 Task: Look for space in Las Matas de Farfán, Dominican Republic from 11th June, 2023 to 17th June, 2023 for 1 adult in price range Rs.5000 to Rs.12000. Place can be private room with 1  bedroom having 1 bed and 1 bathroom. Property type can be house, flat, guest house, hotel. Booking option can be shelf check-in. Required host language is English.
Action: Mouse moved to (659, 97)
Screenshot: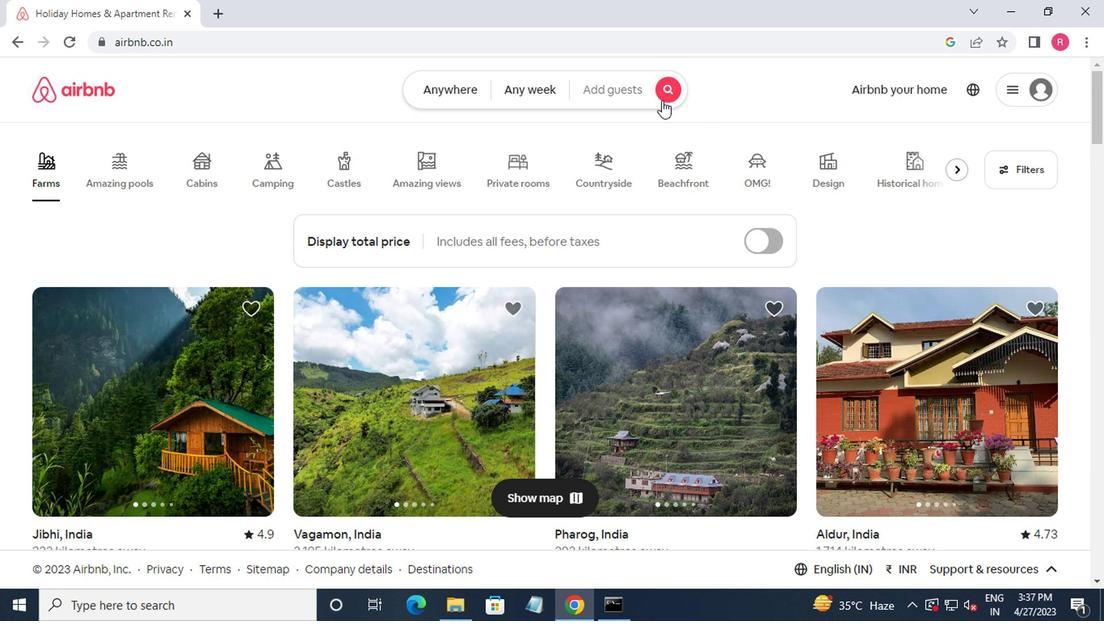 
Action: Mouse pressed left at (659, 97)
Screenshot: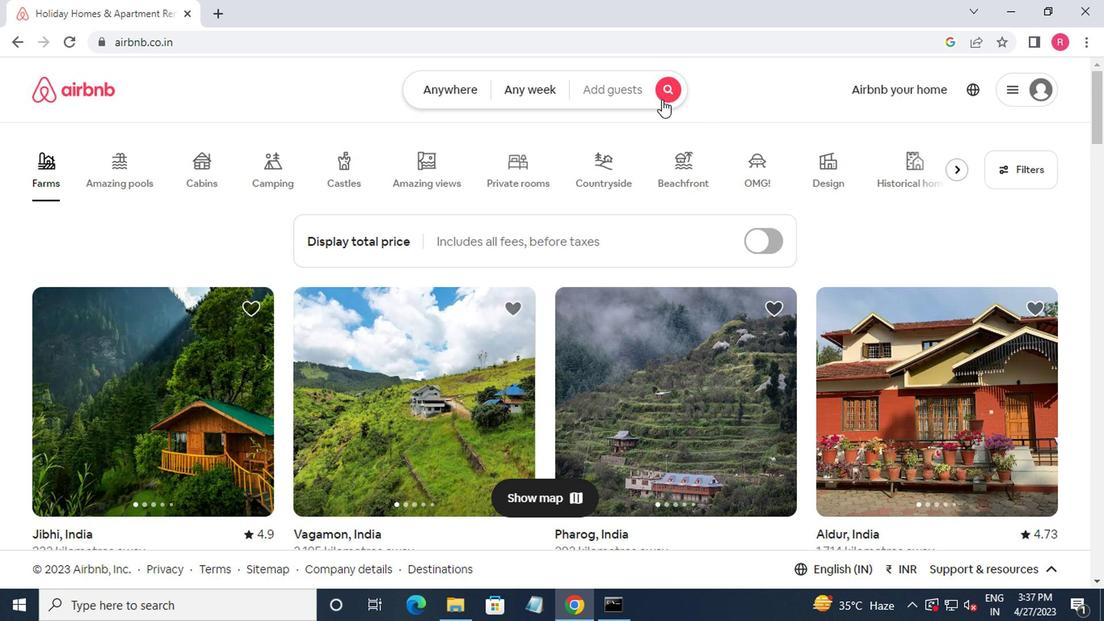 
Action: Mouse moved to (384, 159)
Screenshot: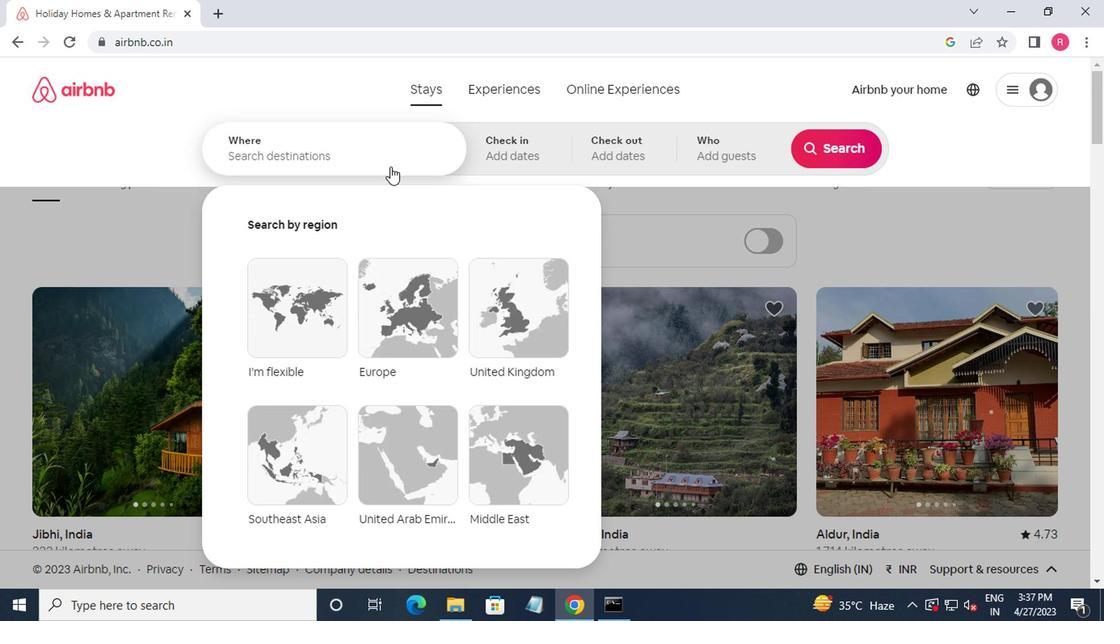 
Action: Mouse pressed left at (384, 159)
Screenshot: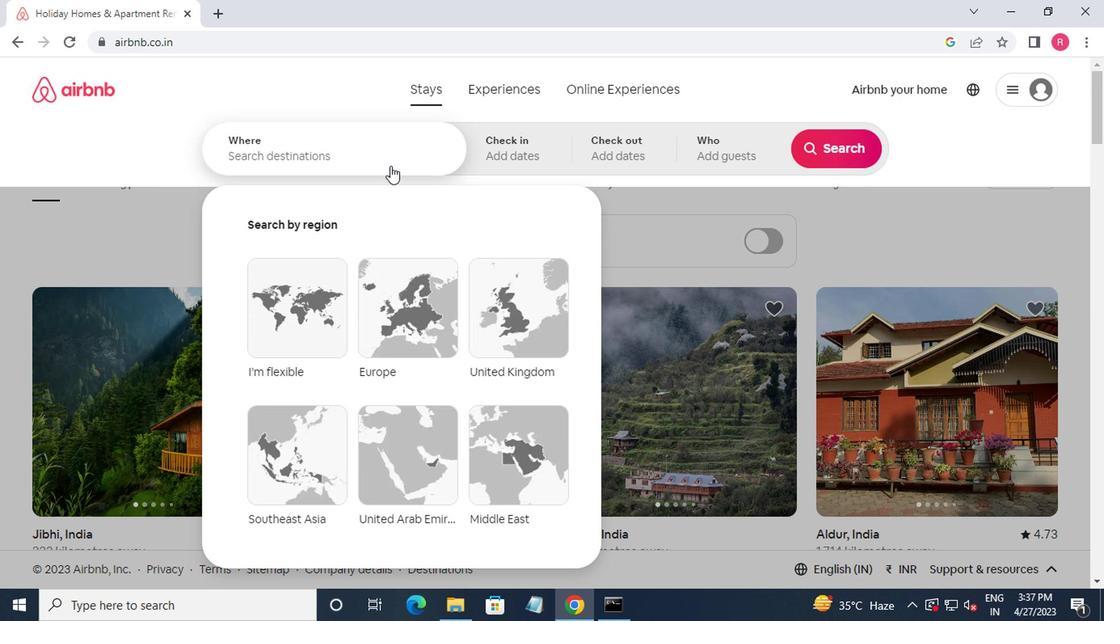 
Action: Mouse moved to (462, 109)
Screenshot: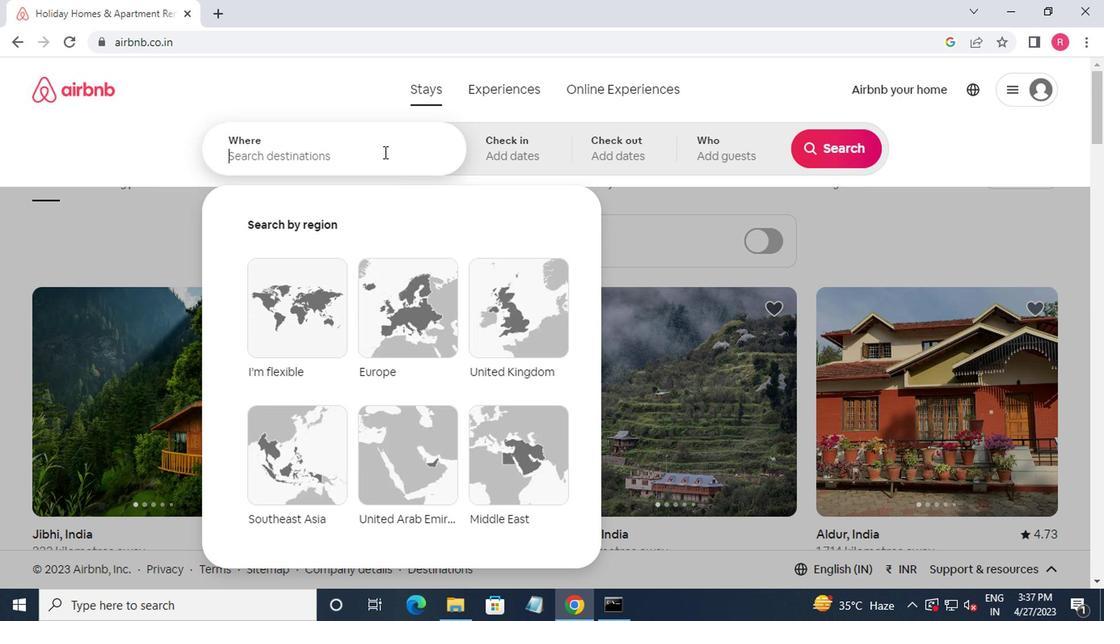 
Action: Key pressed las<Key.space>matas<Key.space>de<Key.space>f<Key.down><Key.enter>
Screenshot: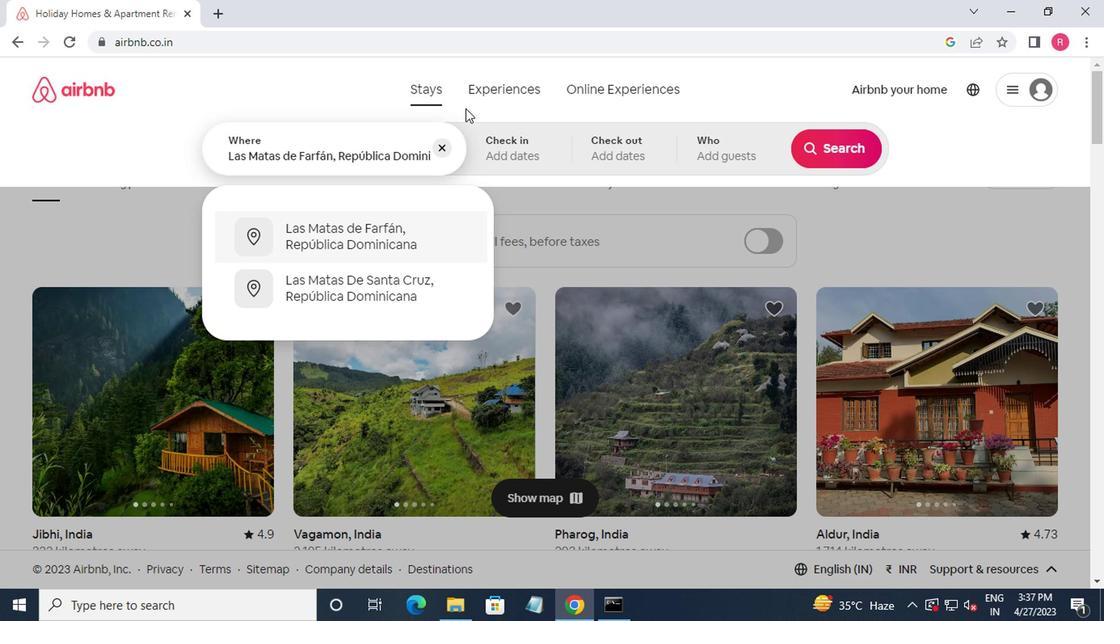 
Action: Mouse moved to (830, 278)
Screenshot: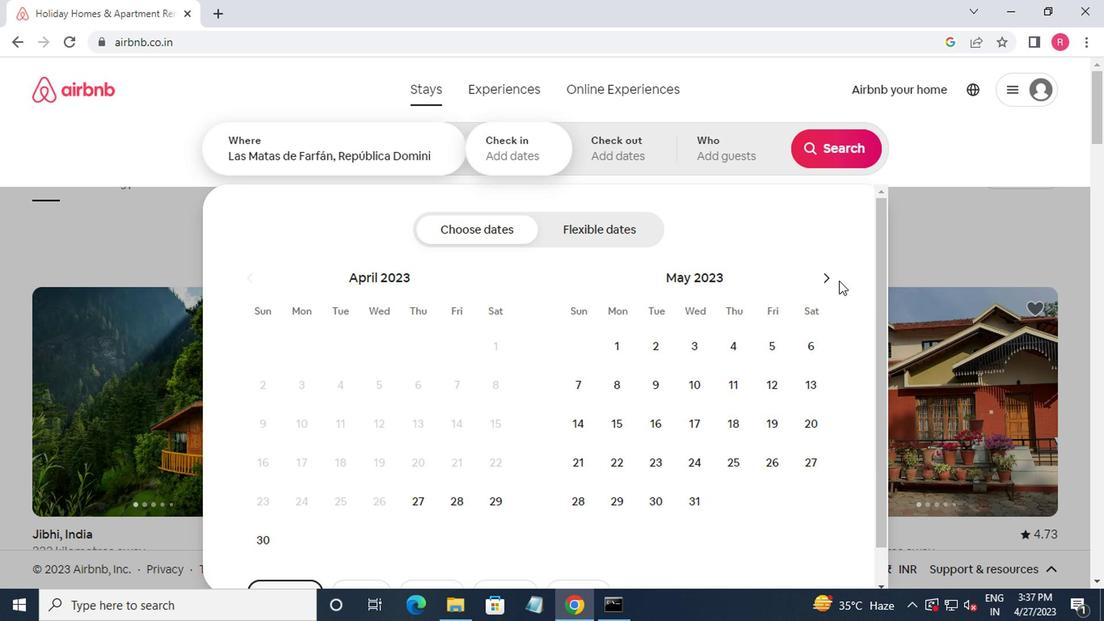 
Action: Mouse pressed left at (830, 278)
Screenshot: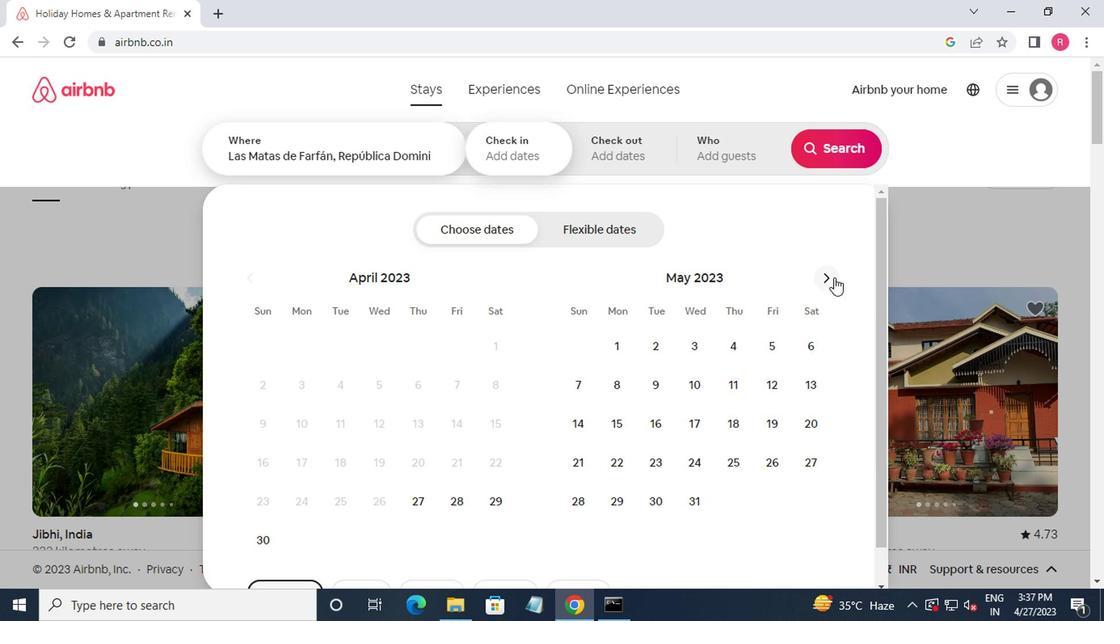 
Action: Mouse moved to (585, 421)
Screenshot: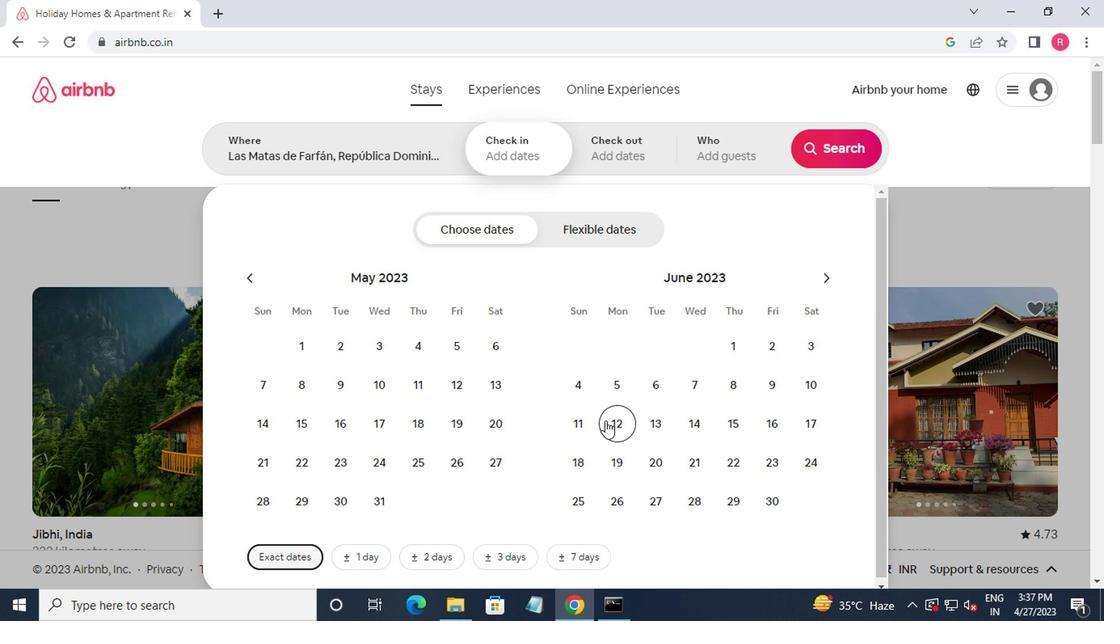 
Action: Mouse pressed left at (585, 421)
Screenshot: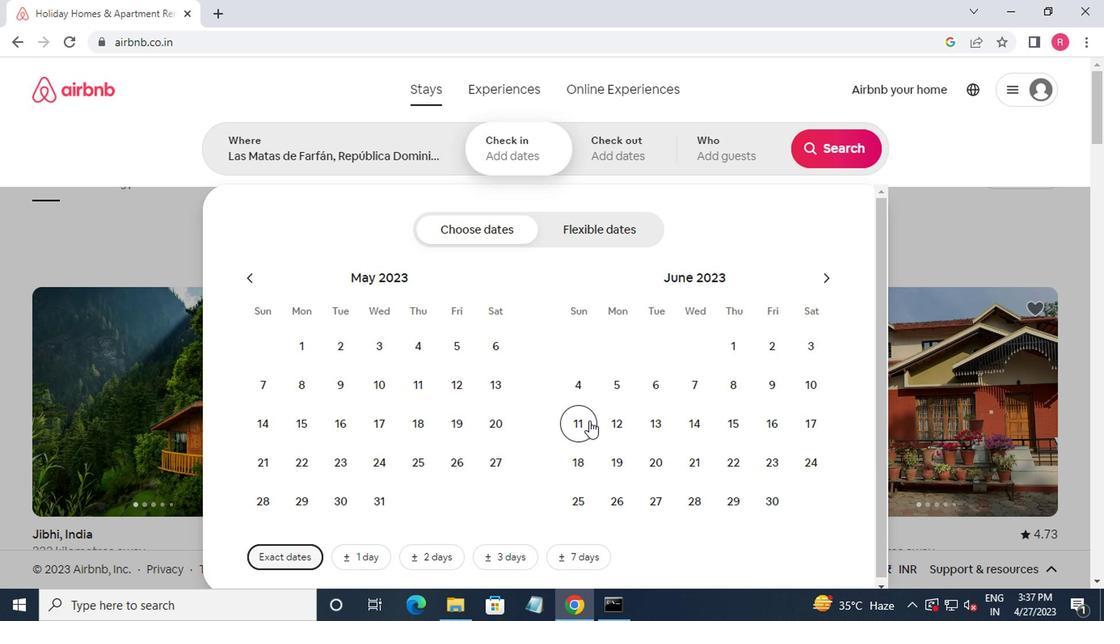 
Action: Mouse moved to (812, 432)
Screenshot: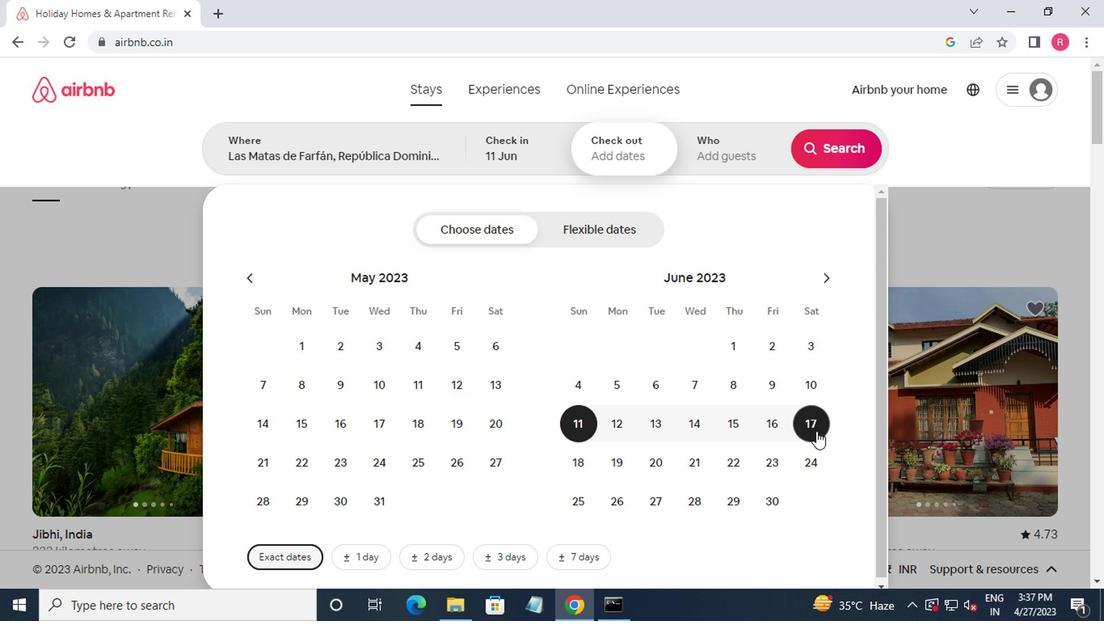 
Action: Mouse pressed left at (812, 432)
Screenshot: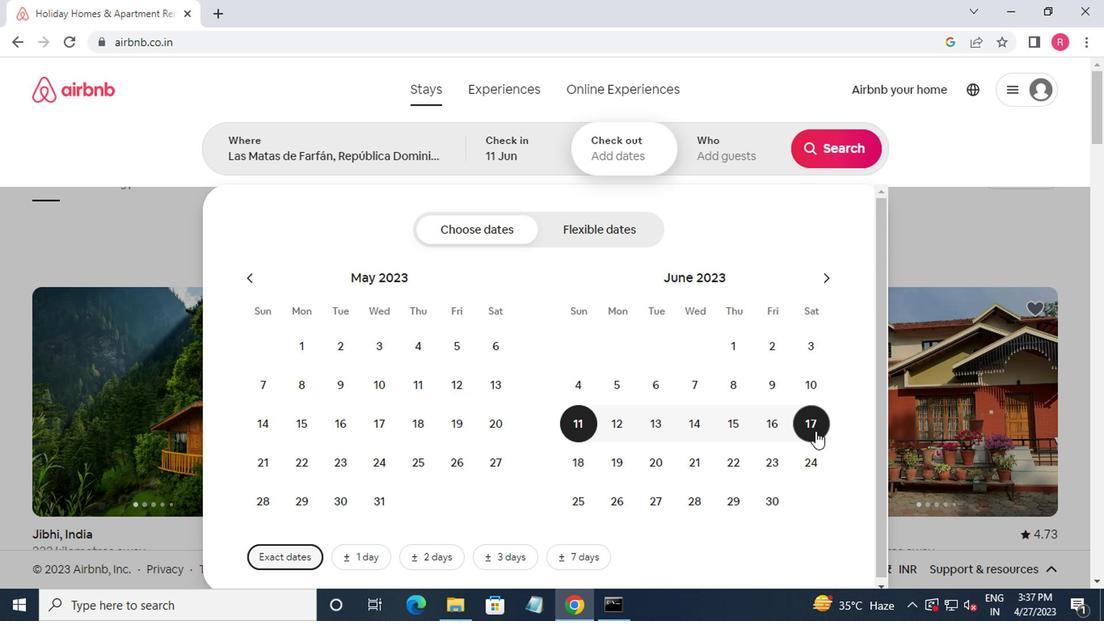 
Action: Mouse moved to (716, 163)
Screenshot: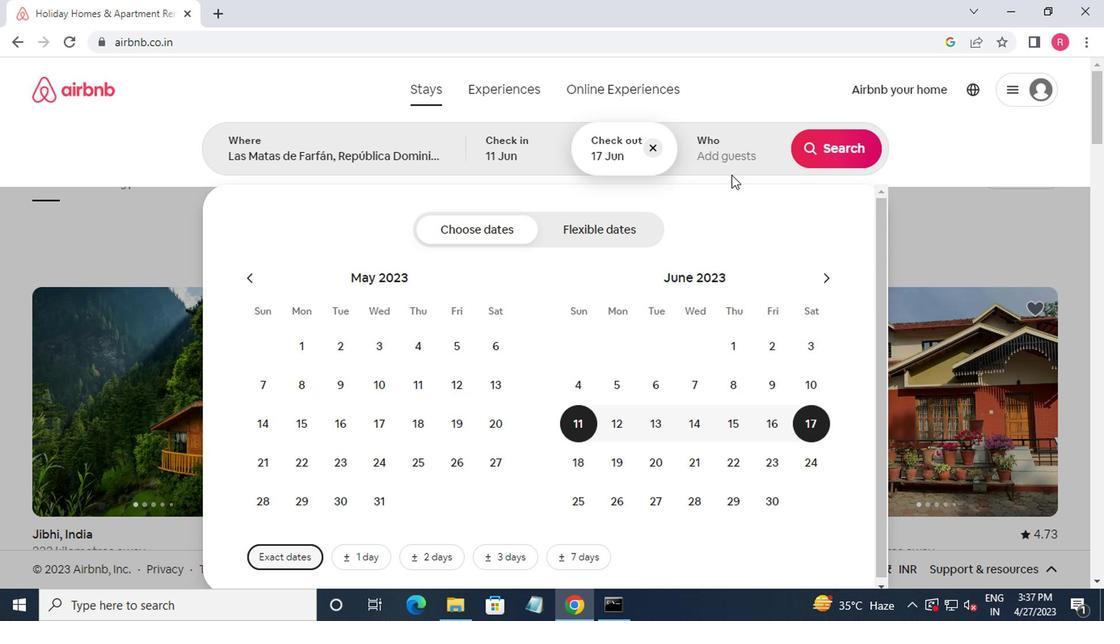 
Action: Mouse pressed left at (716, 163)
Screenshot: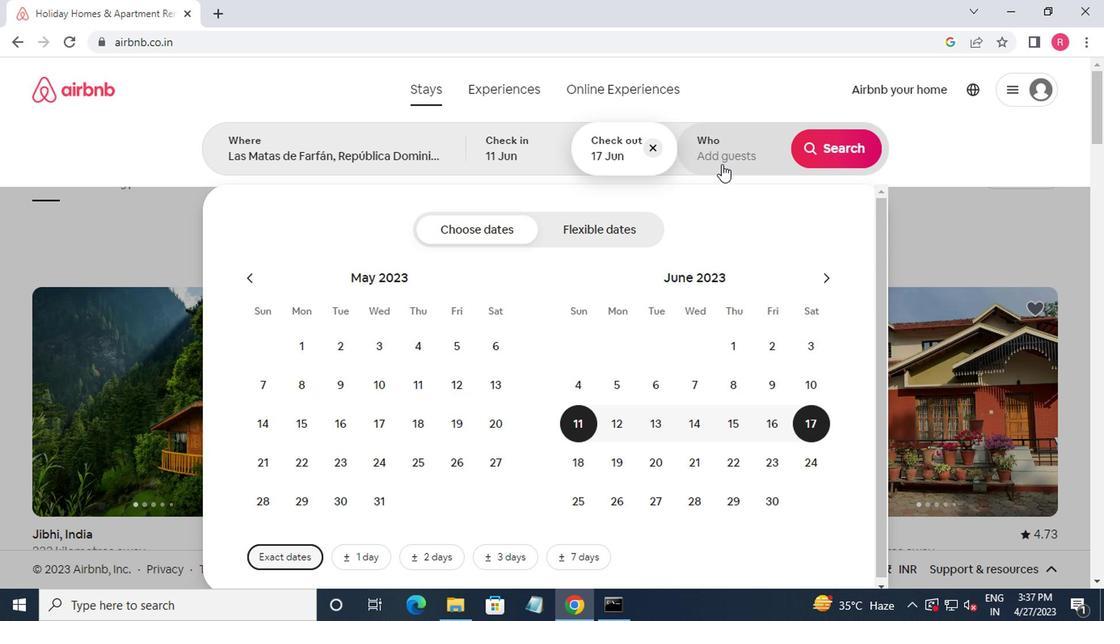 
Action: Mouse moved to (830, 231)
Screenshot: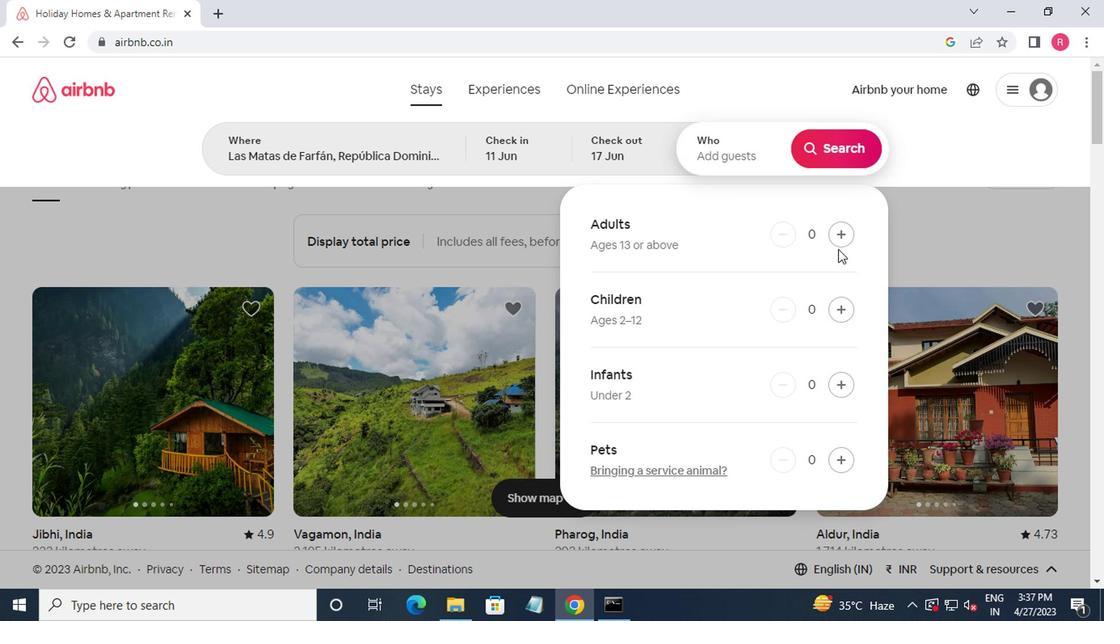 
Action: Mouse pressed left at (830, 231)
Screenshot: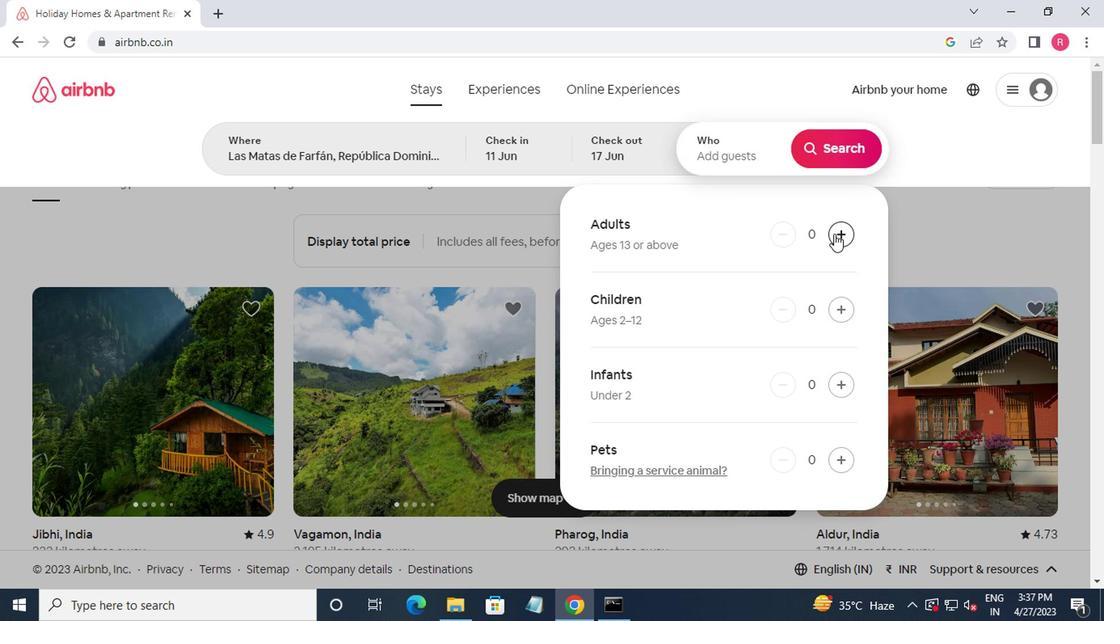 
Action: Mouse moved to (815, 162)
Screenshot: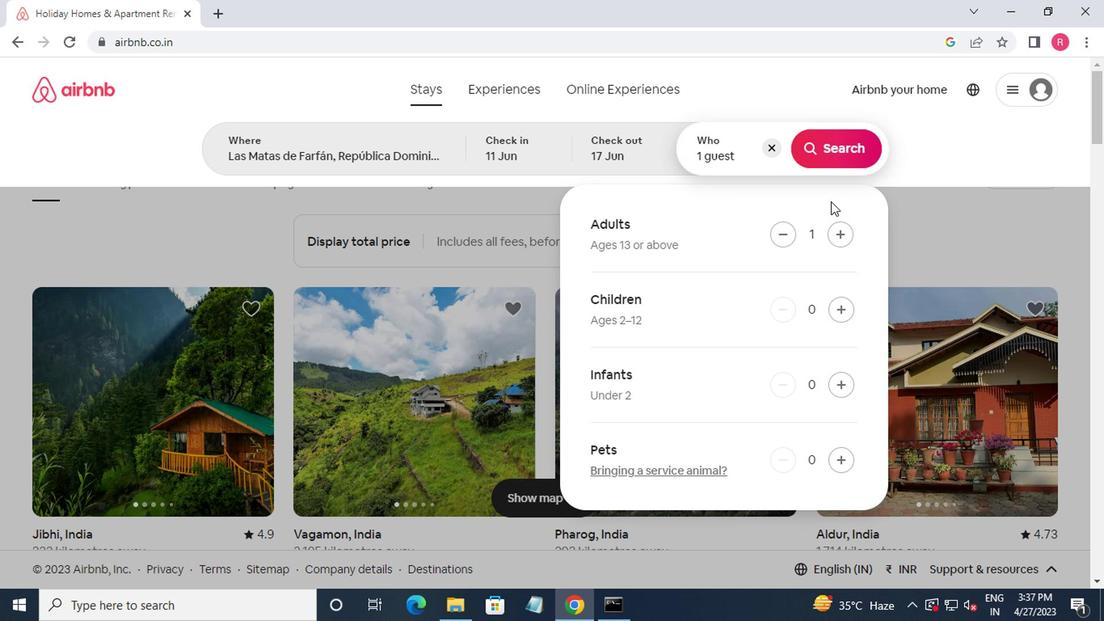 
Action: Mouse pressed left at (815, 162)
Screenshot: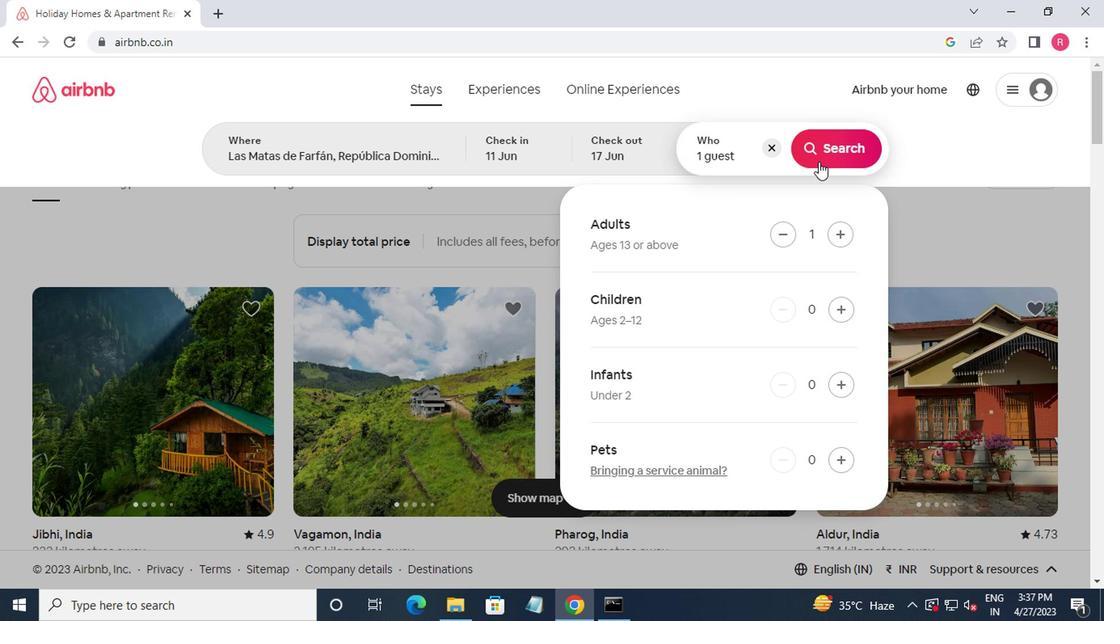 
Action: Mouse moved to (1035, 166)
Screenshot: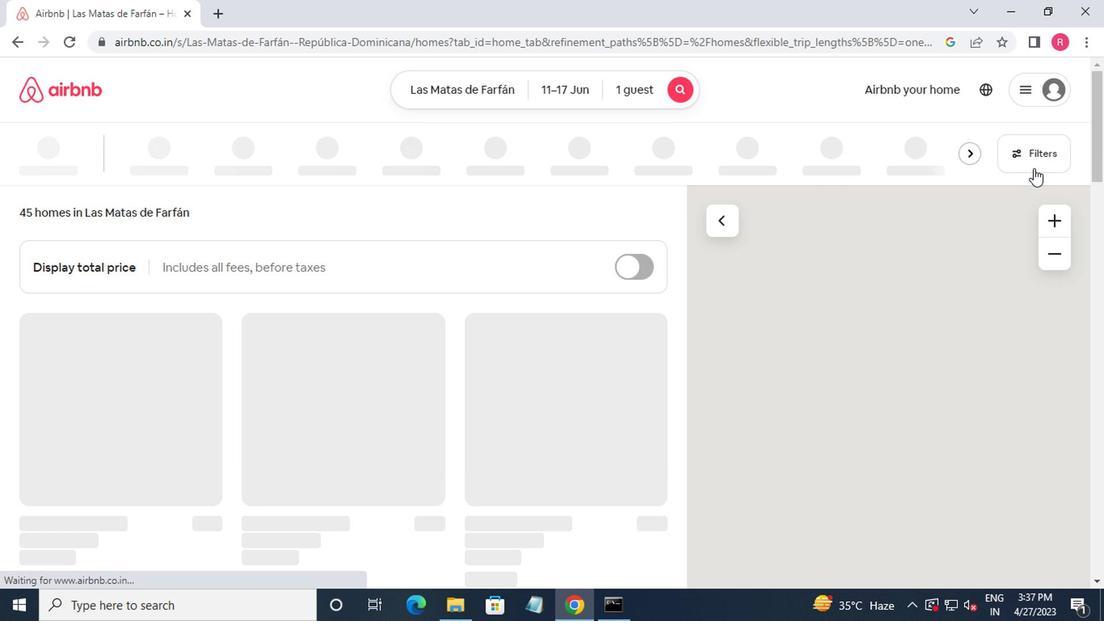 
Action: Mouse pressed left at (1035, 166)
Screenshot: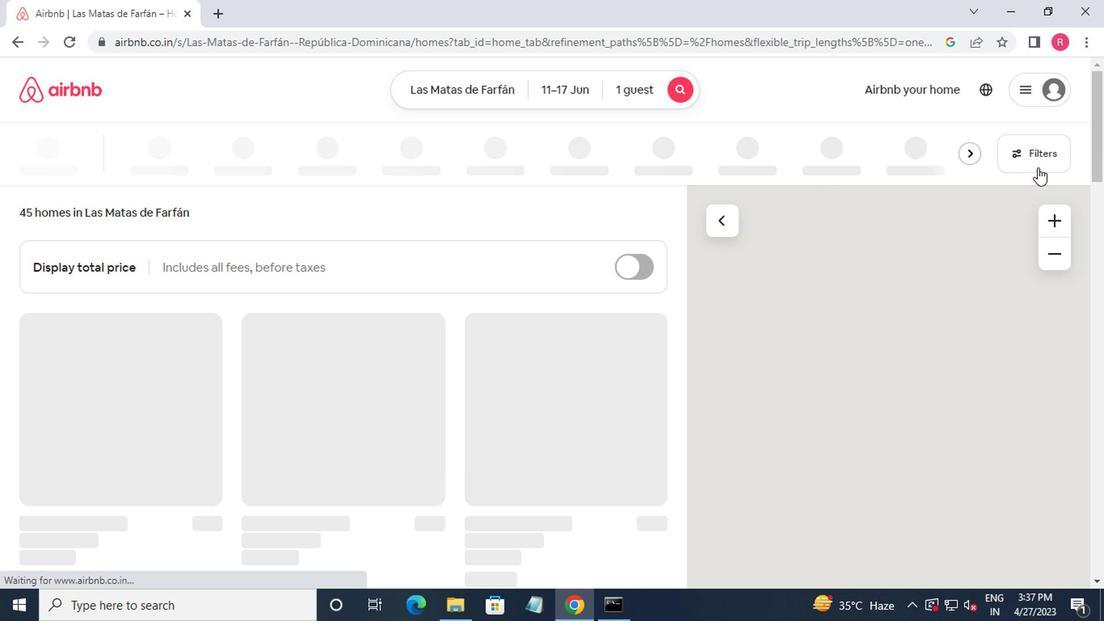 
Action: Mouse moved to (1040, 157)
Screenshot: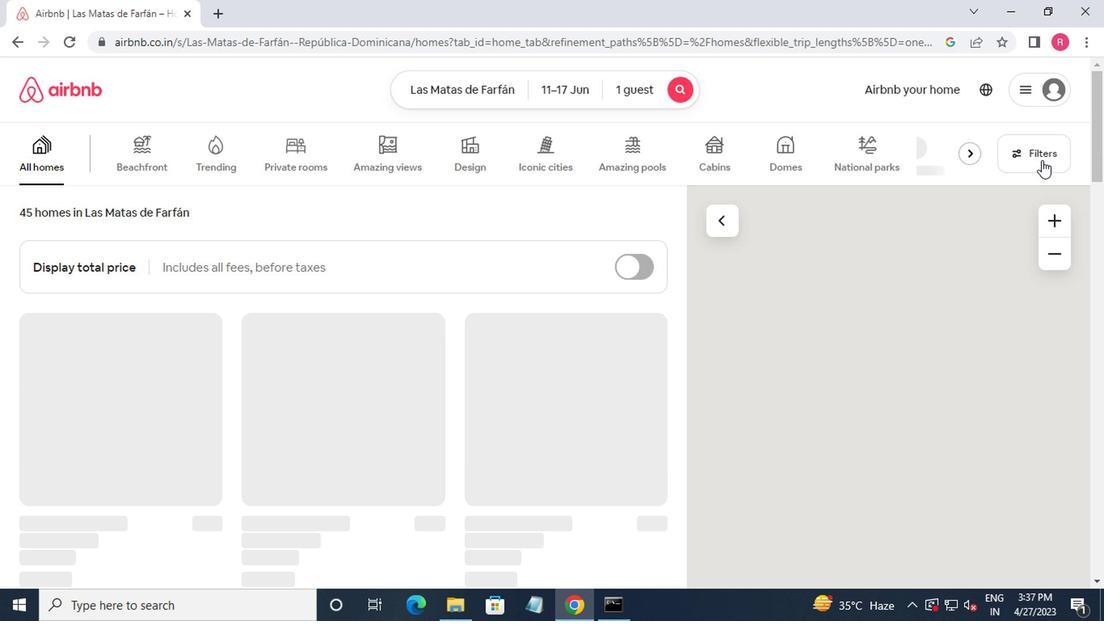 
Action: Mouse pressed left at (1040, 157)
Screenshot: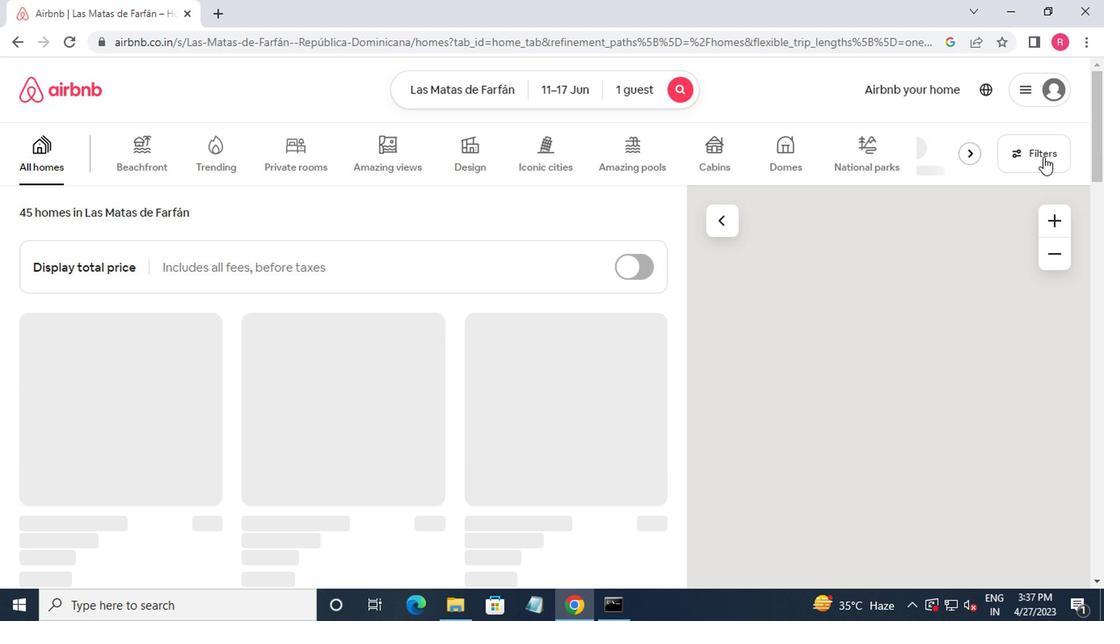 
Action: Mouse moved to (1035, 161)
Screenshot: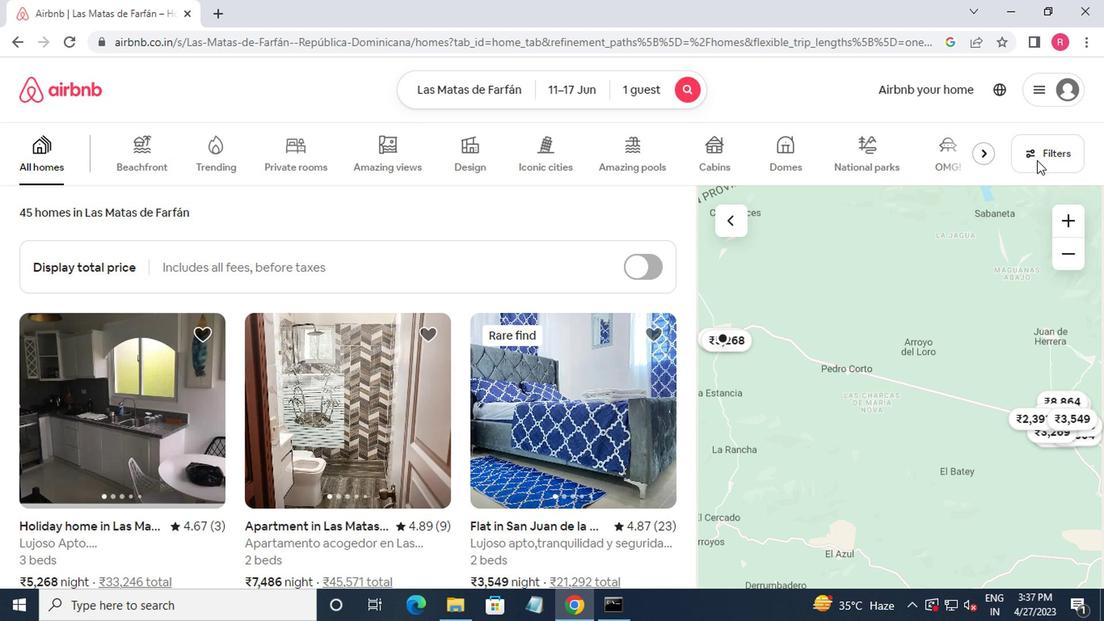 
Action: Mouse pressed left at (1035, 161)
Screenshot: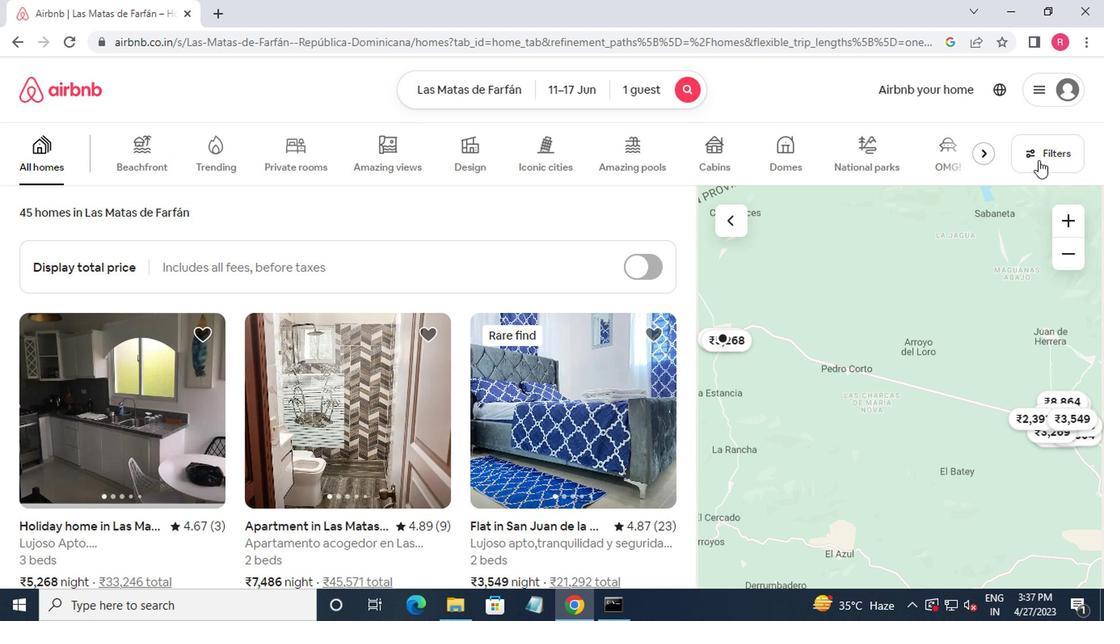
Action: Mouse moved to (375, 347)
Screenshot: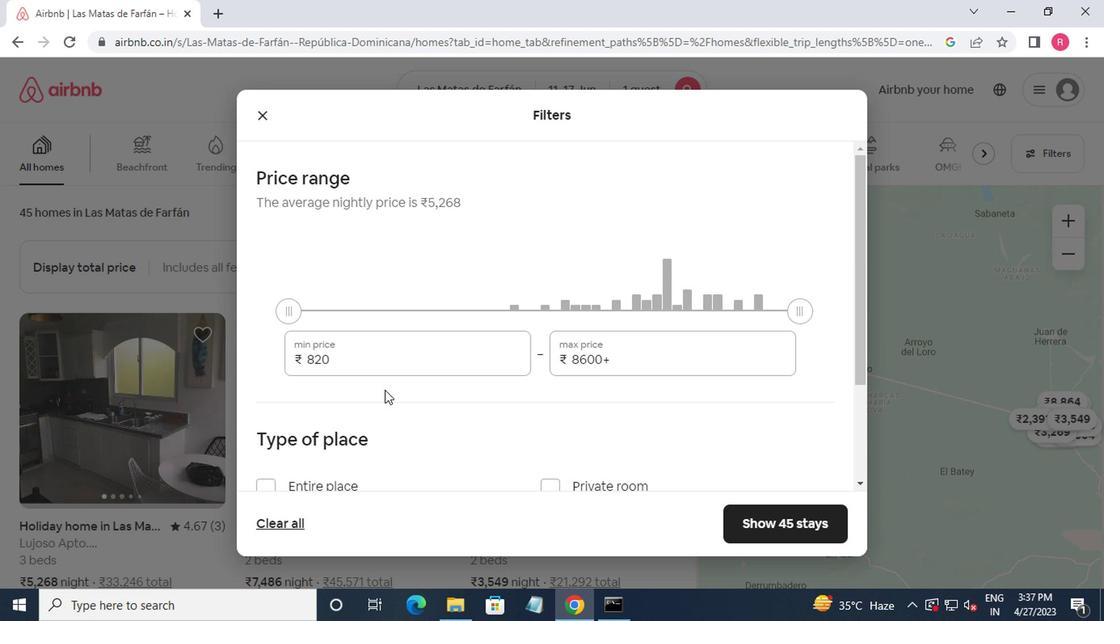 
Action: Mouse pressed left at (375, 347)
Screenshot: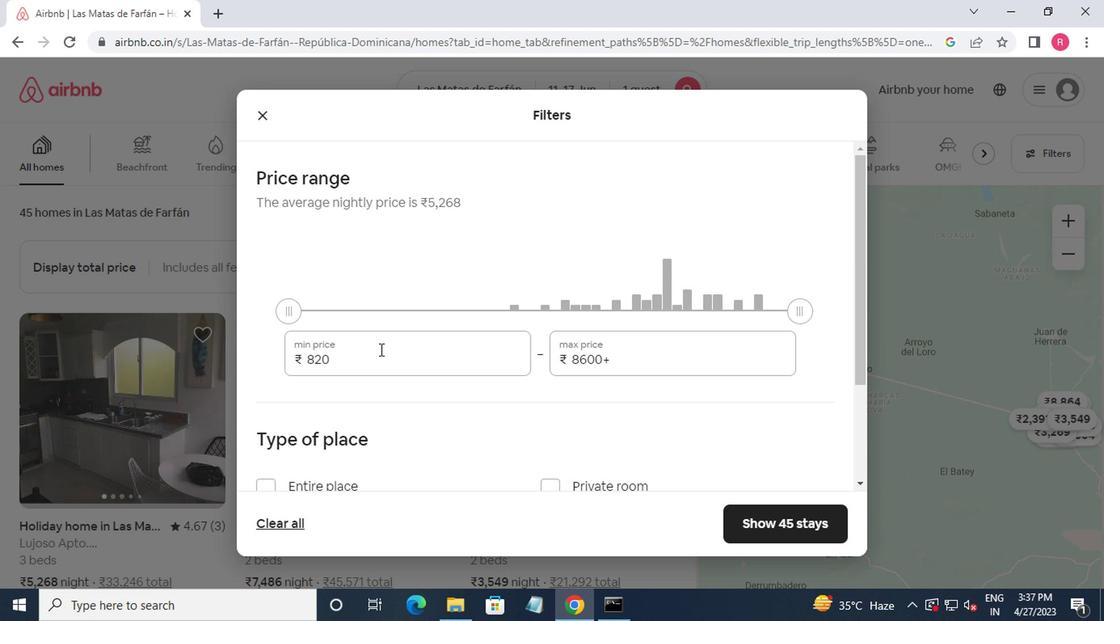 
Action: Mouse moved to (457, 295)
Screenshot: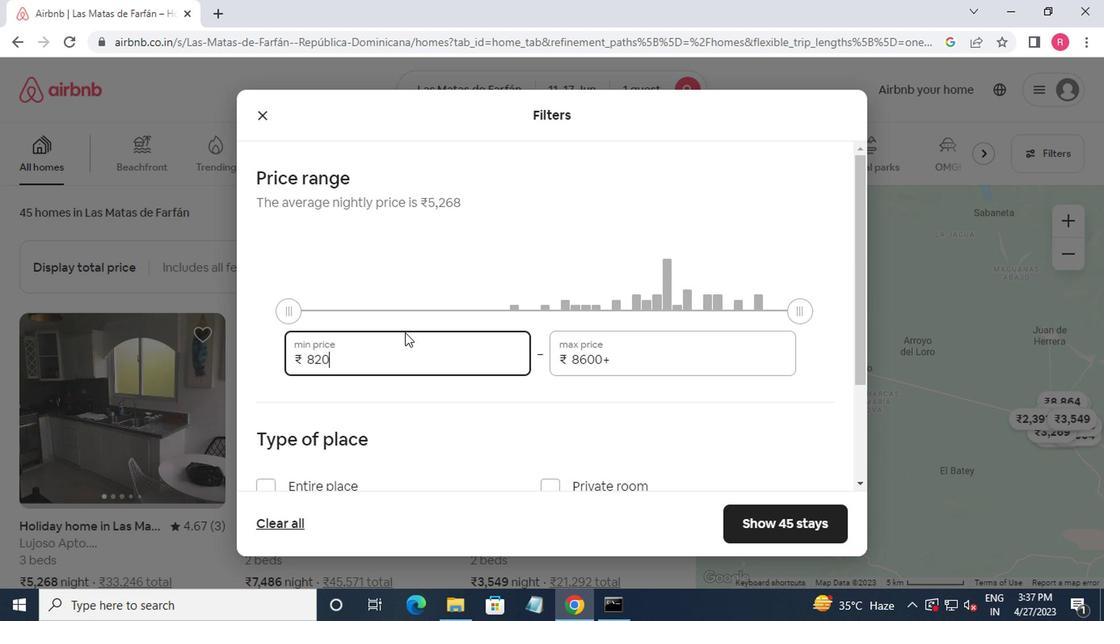 
Action: Key pressed <Key.backspace><Key.backspace><Key.backspace><Key.backspace><Key.backspace><Key.backspace><Key.backspace><Key.backspace><Key.backspace><Key.backspace>5000<Key.tab>12000
Screenshot: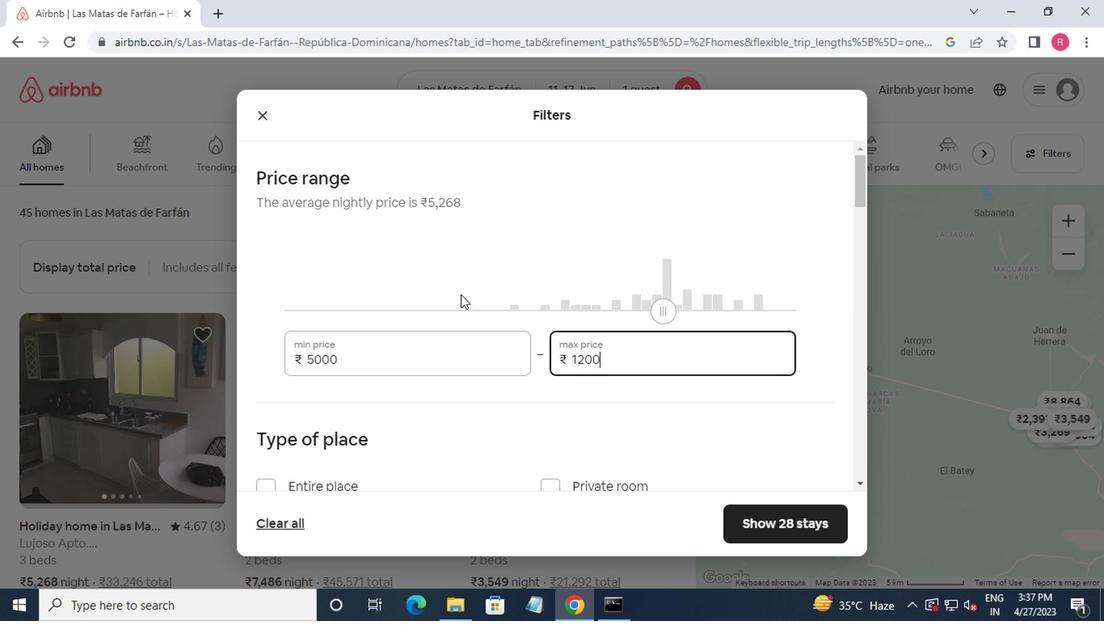
Action: Mouse moved to (431, 291)
Screenshot: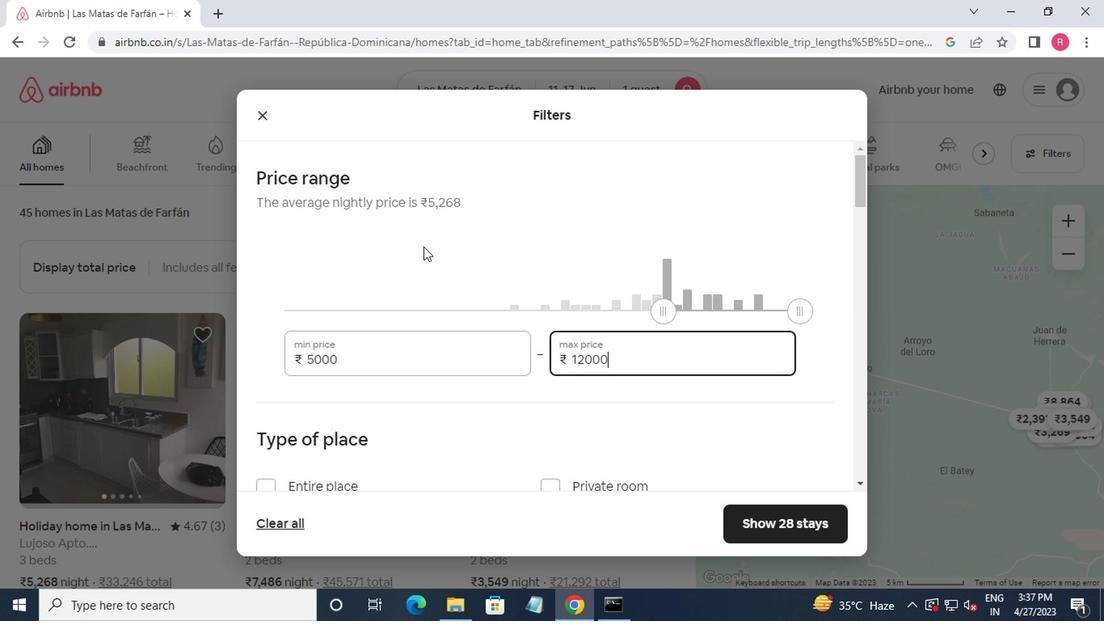 
Action: Mouse scrolled (431, 291) with delta (0, 0)
Screenshot: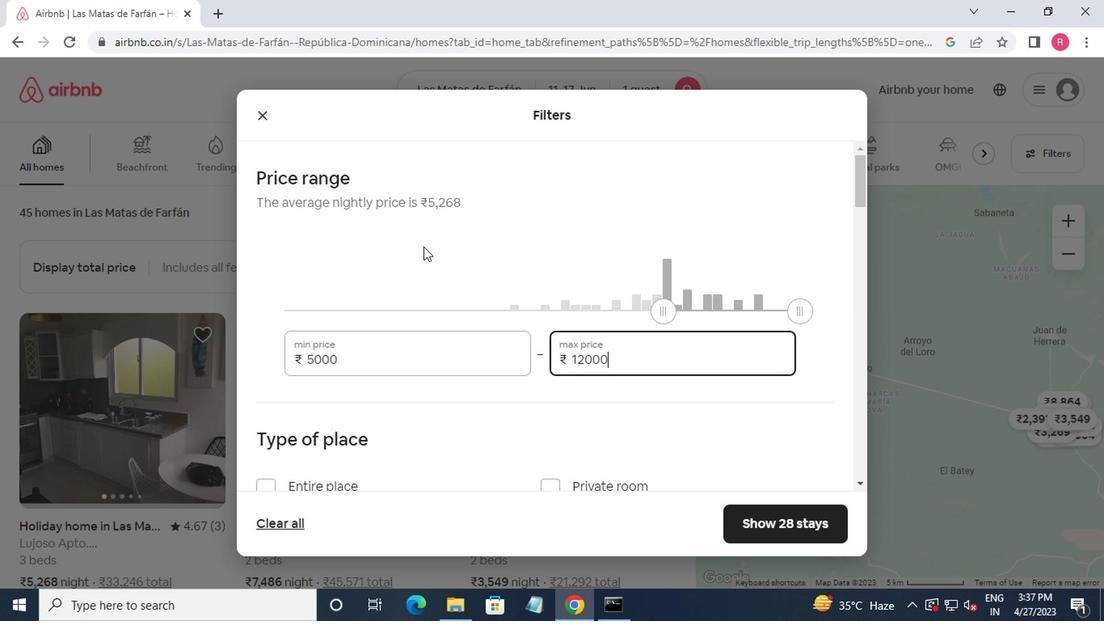 
Action: Mouse moved to (433, 307)
Screenshot: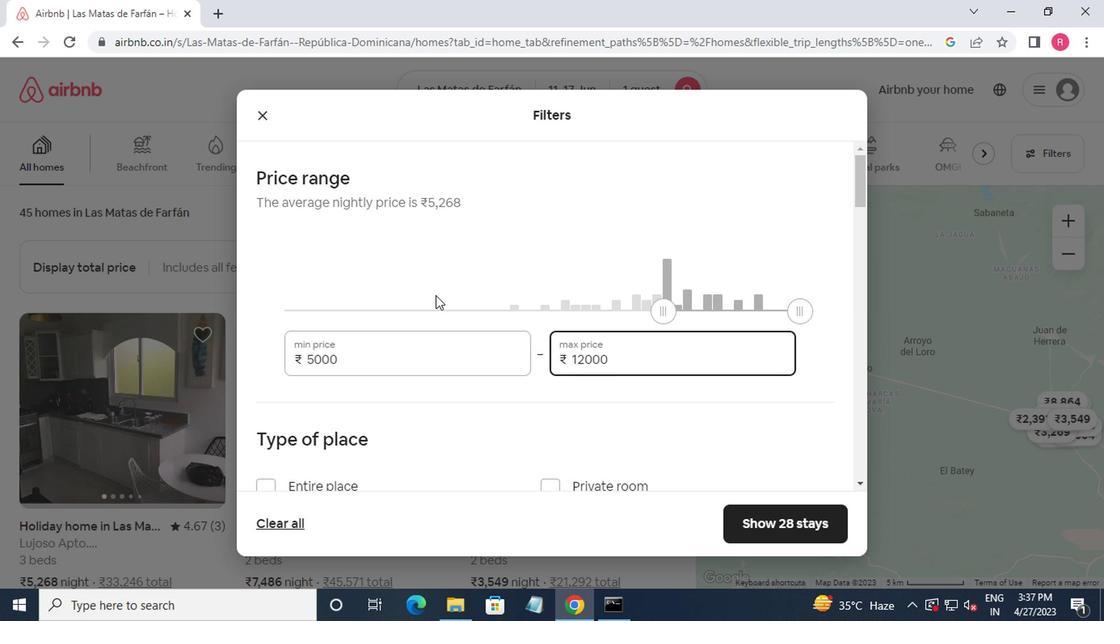 
Action: Mouse scrolled (433, 306) with delta (0, 0)
Screenshot: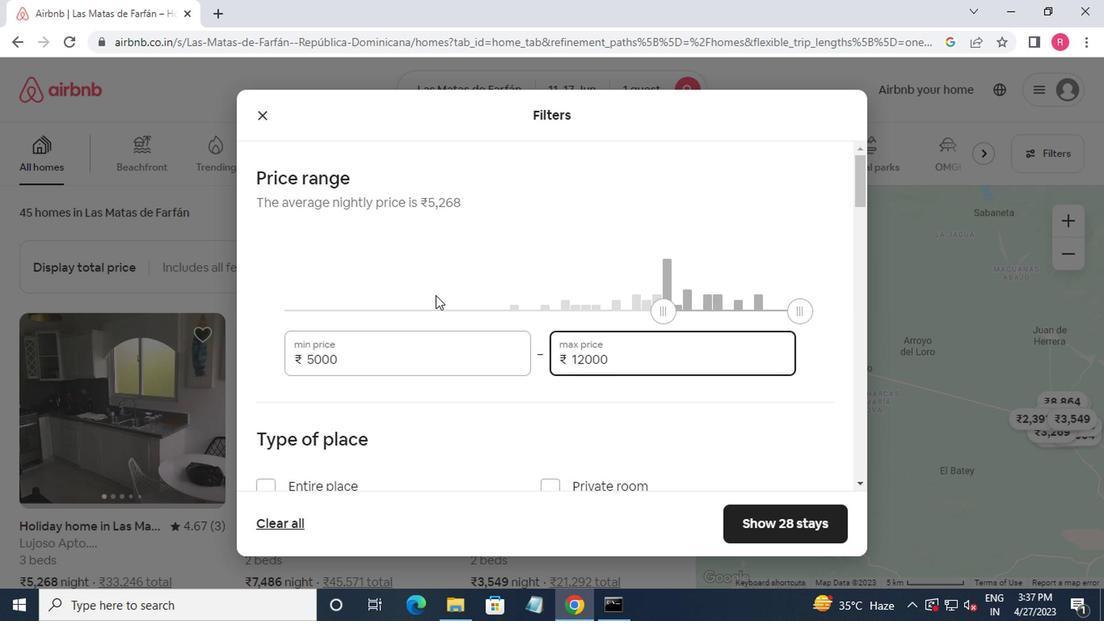 
Action: Mouse moved to (552, 330)
Screenshot: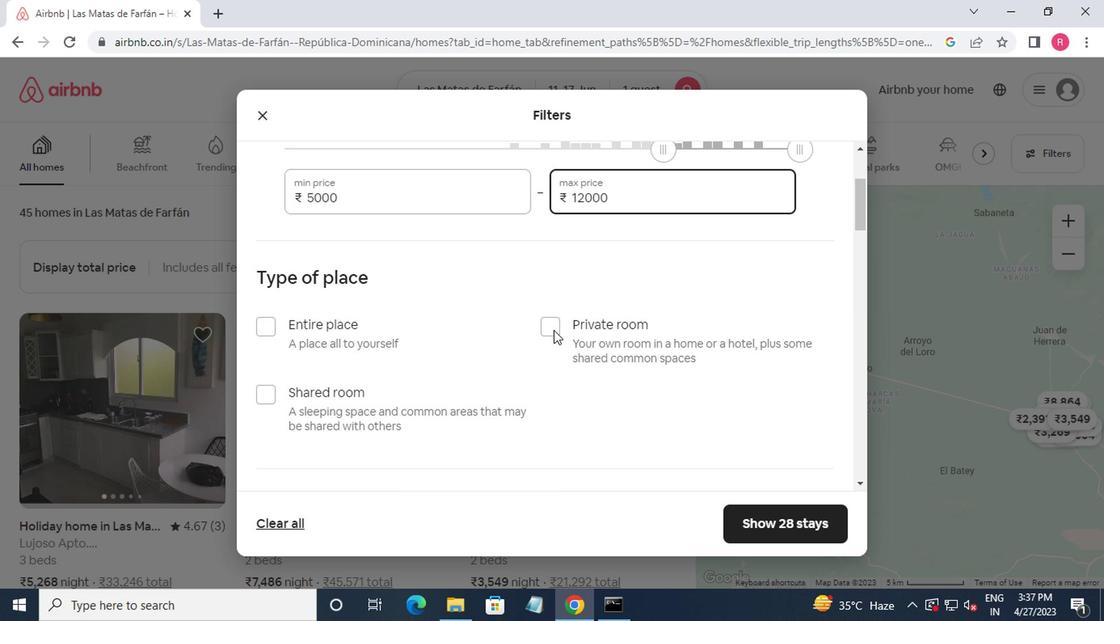 
Action: Mouse pressed left at (552, 330)
Screenshot: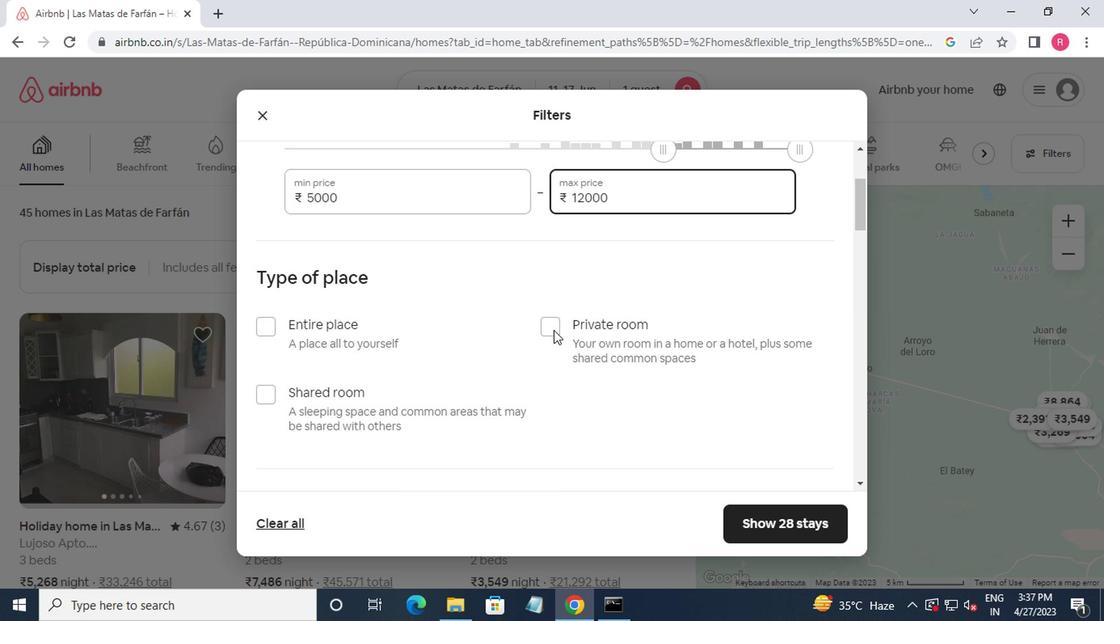 
Action: Mouse moved to (555, 325)
Screenshot: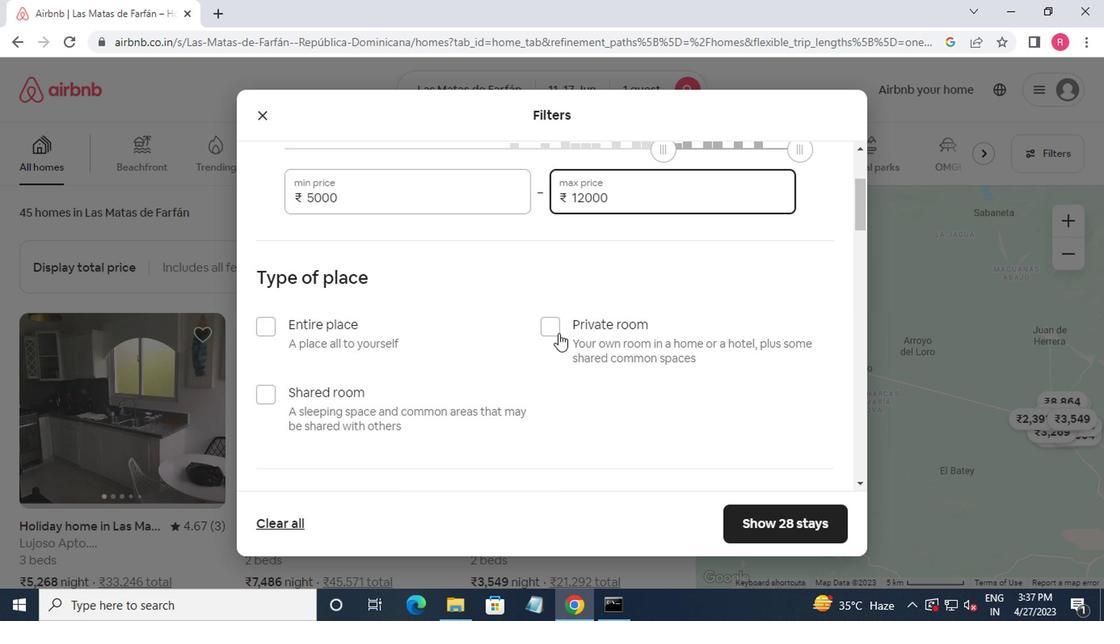 
Action: Mouse scrolled (555, 324) with delta (0, 0)
Screenshot: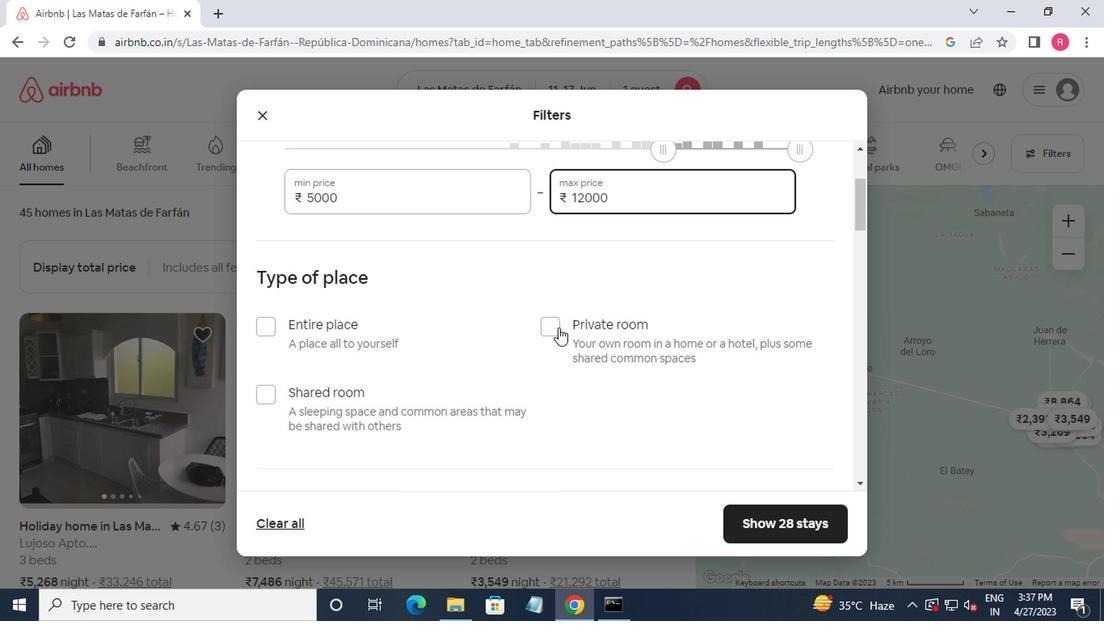 
Action: Mouse moved to (555, 319)
Screenshot: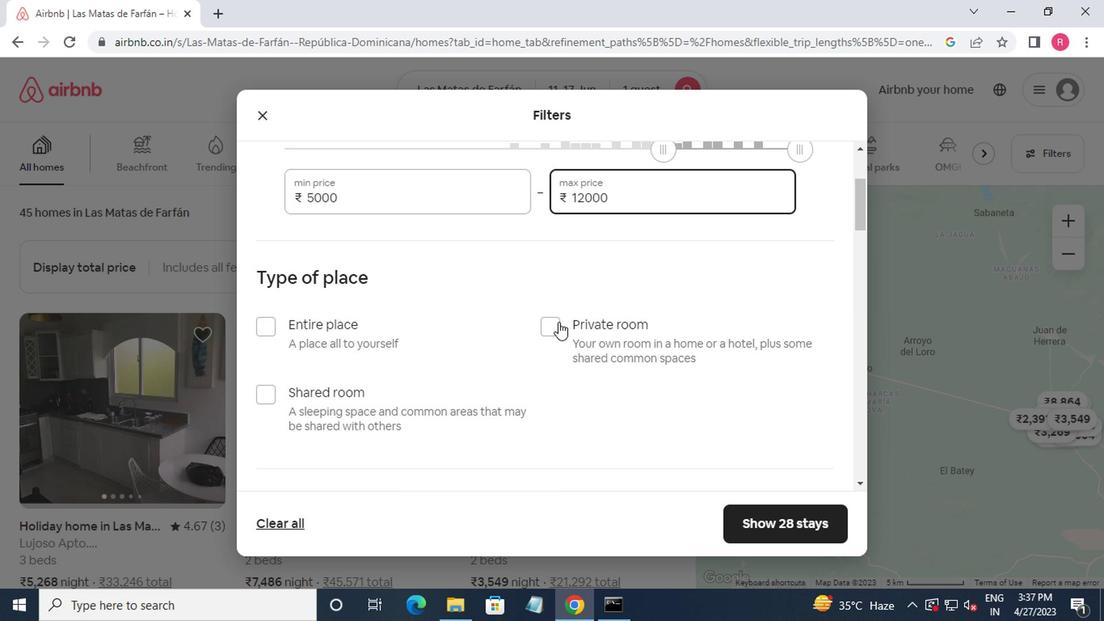 
Action: Mouse scrolled (555, 318) with delta (0, 0)
Screenshot: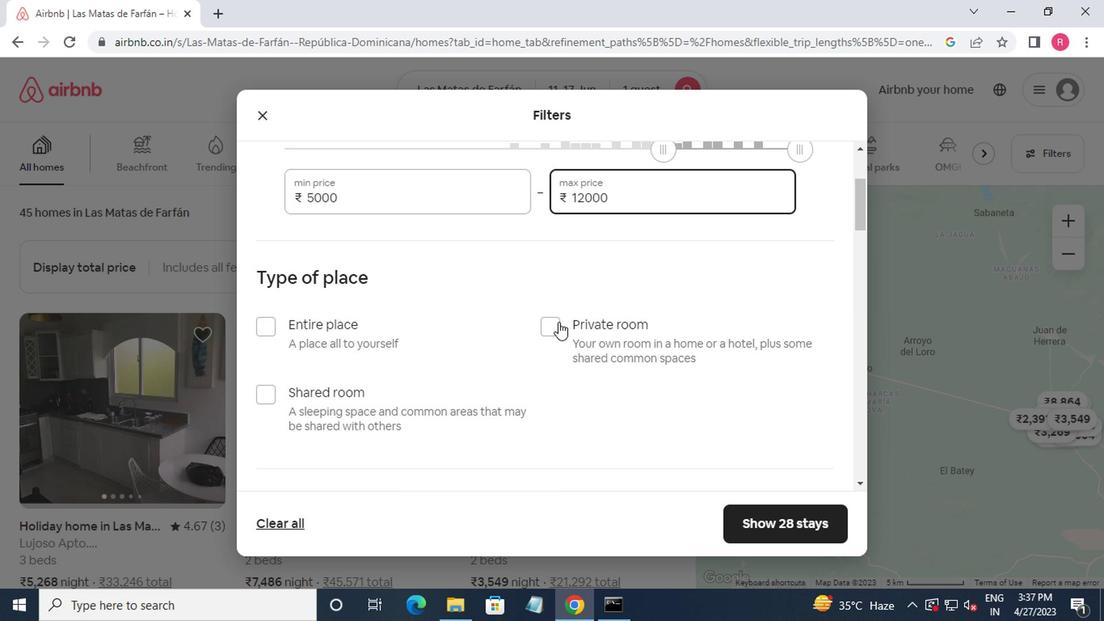 
Action: Mouse moved to (337, 428)
Screenshot: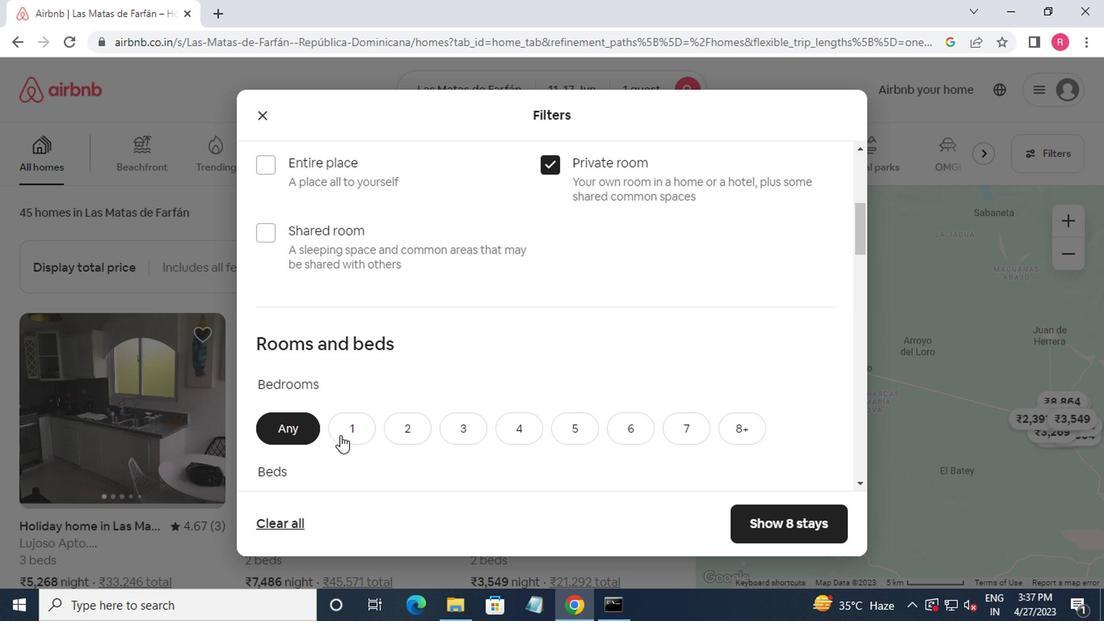 
Action: Mouse pressed left at (337, 428)
Screenshot: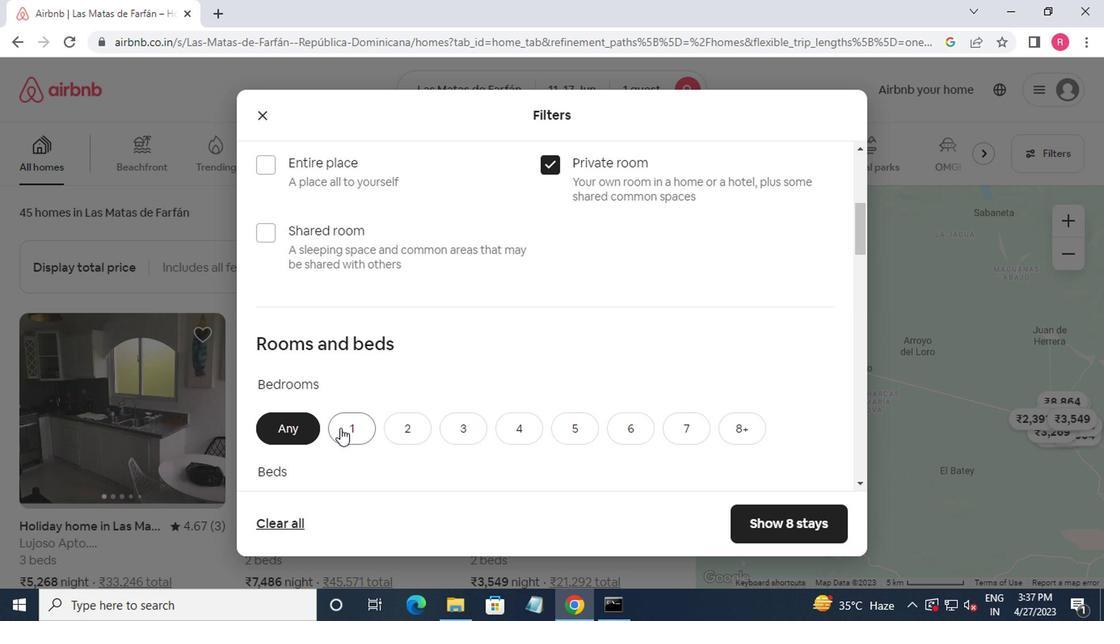 
Action: Mouse moved to (337, 418)
Screenshot: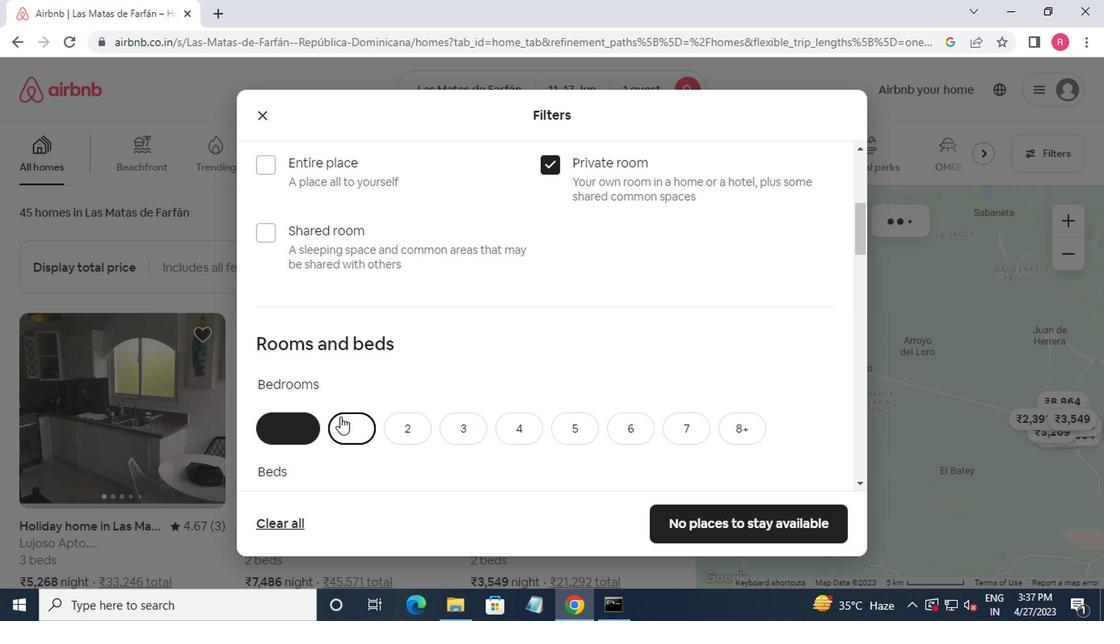 
Action: Mouse scrolled (337, 417) with delta (0, -1)
Screenshot: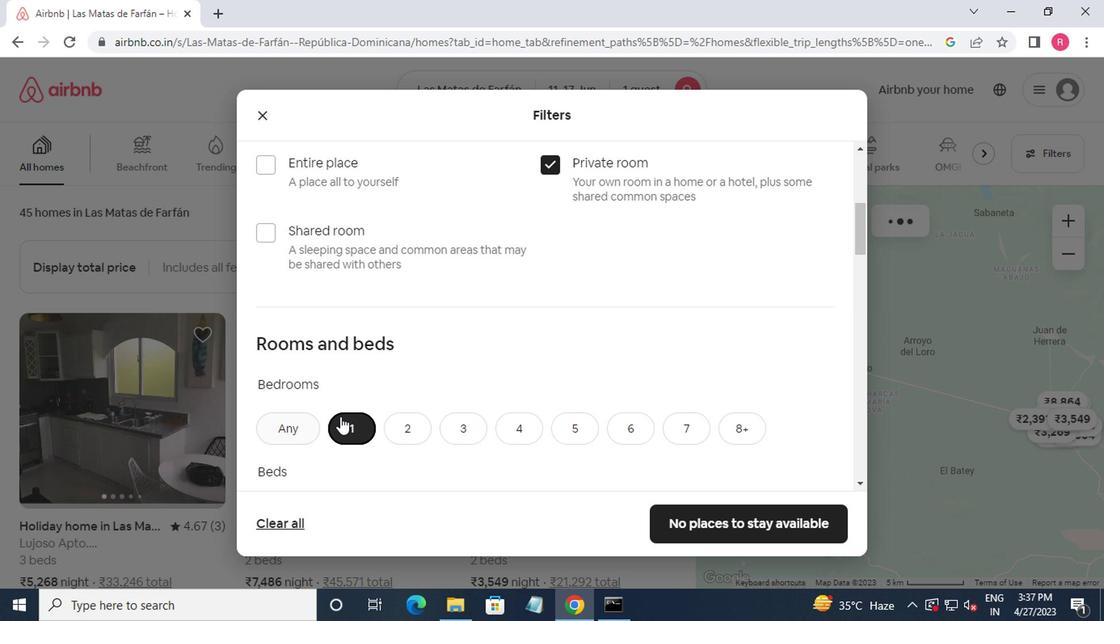 
Action: Mouse moved to (345, 432)
Screenshot: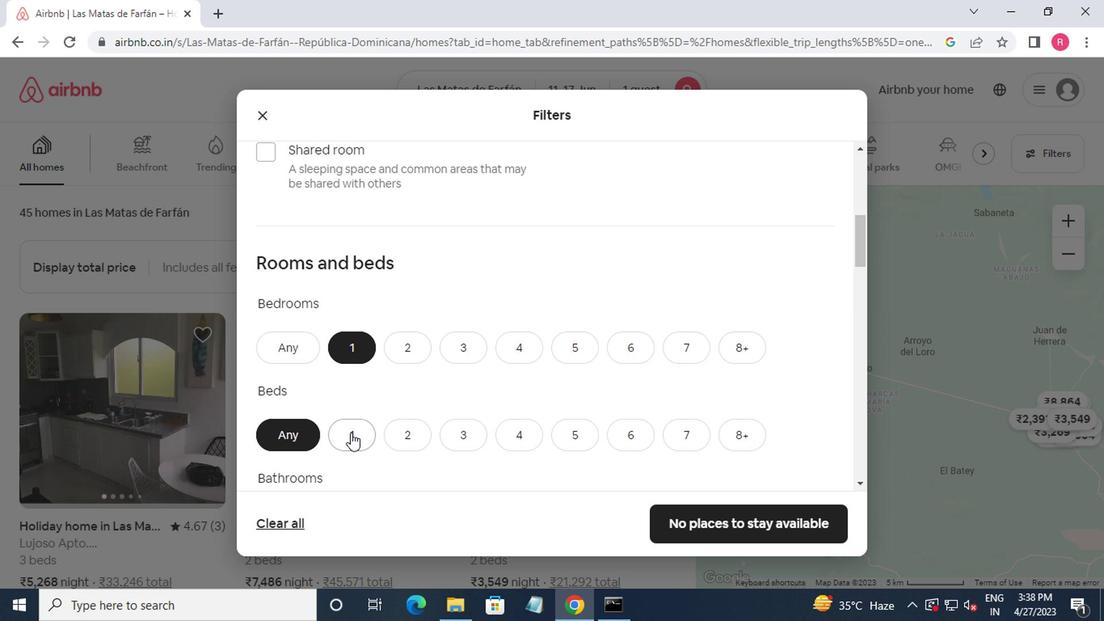
Action: Mouse pressed left at (345, 432)
Screenshot: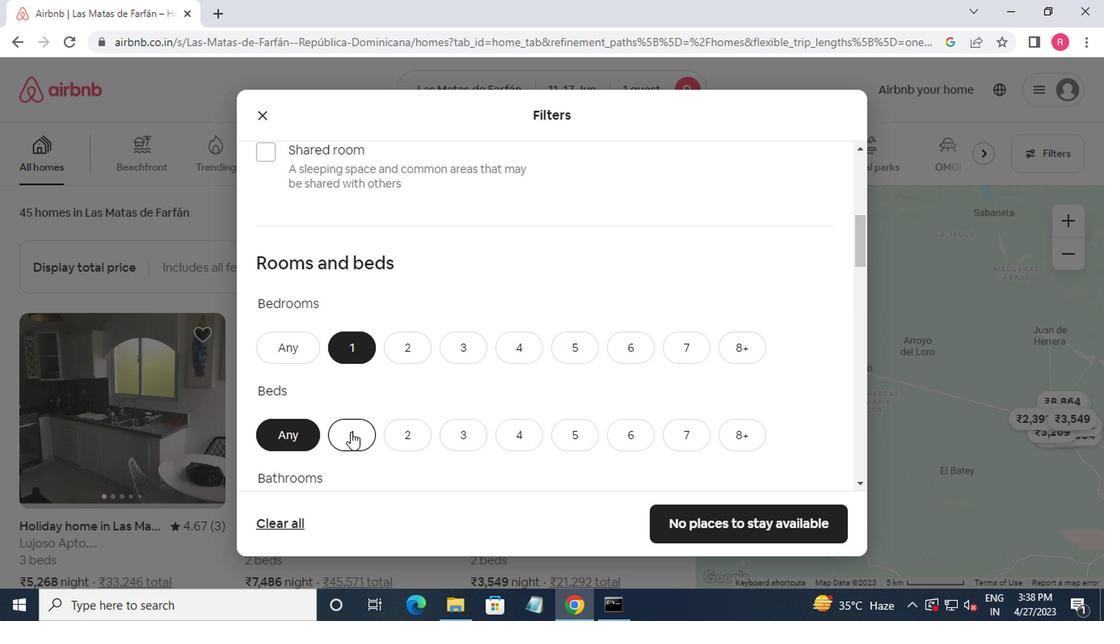 
Action: Mouse moved to (345, 426)
Screenshot: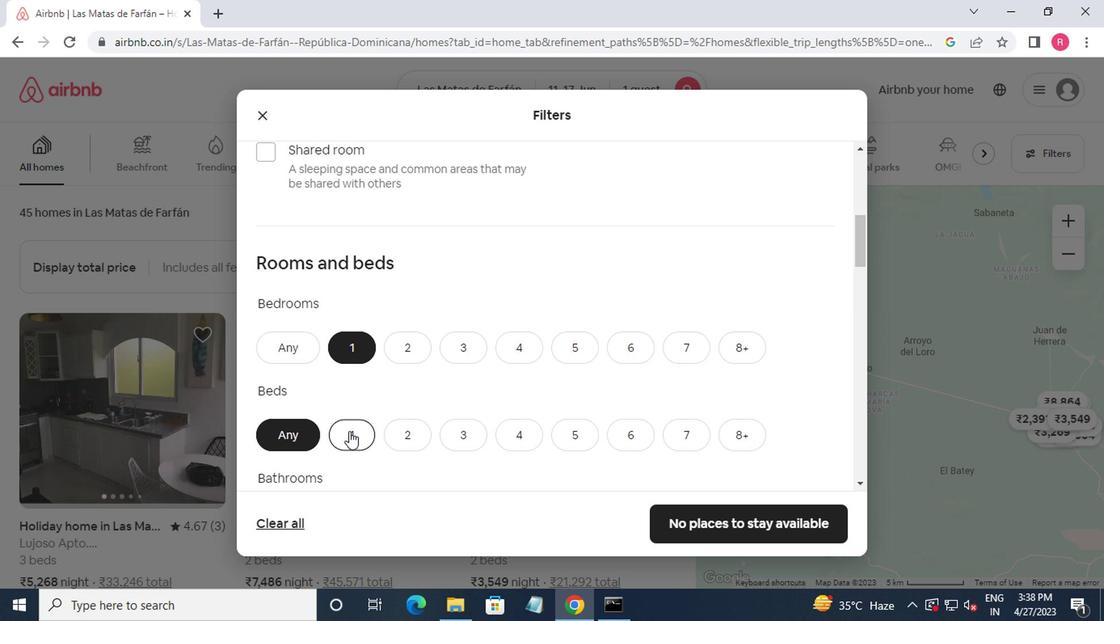 
Action: Mouse scrolled (345, 425) with delta (0, -1)
Screenshot: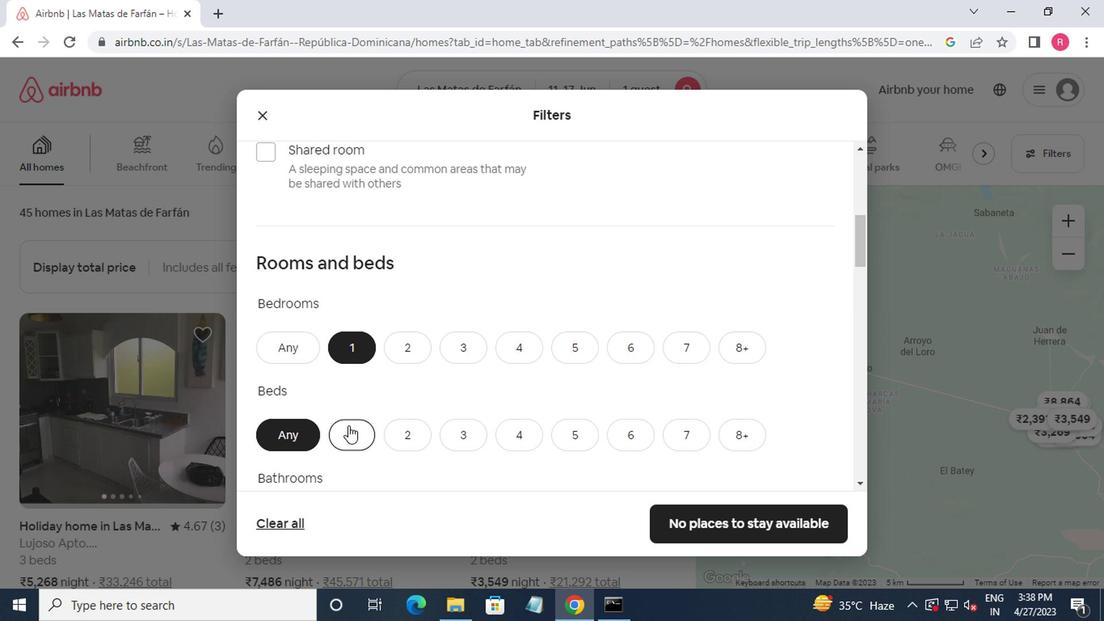 
Action: Mouse scrolled (345, 425) with delta (0, -1)
Screenshot: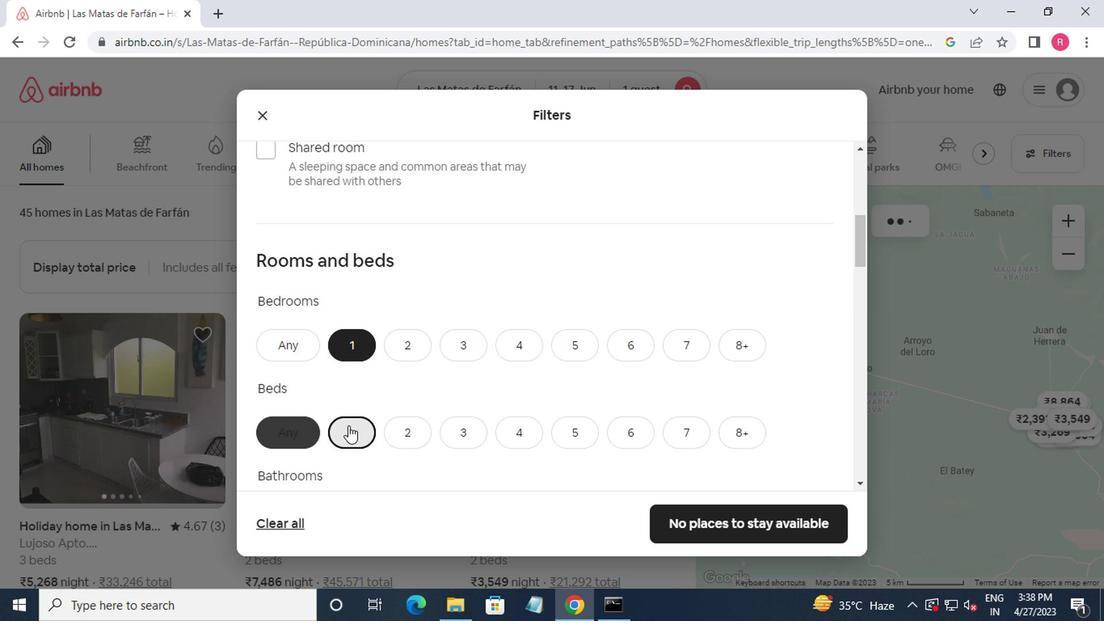 
Action: Mouse moved to (338, 358)
Screenshot: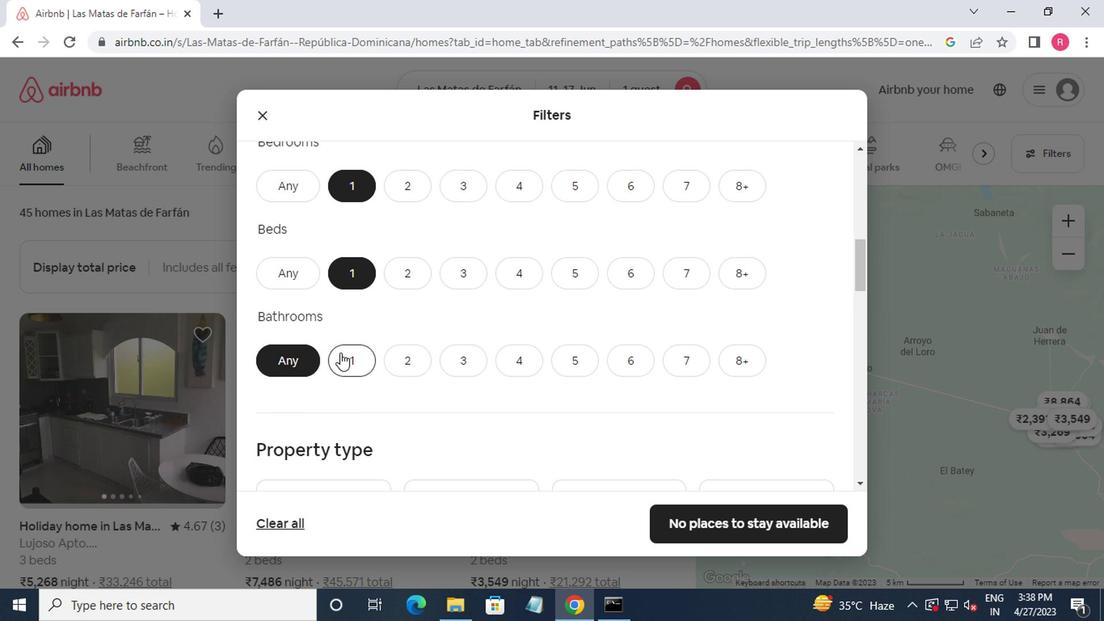 
Action: Mouse pressed left at (338, 358)
Screenshot: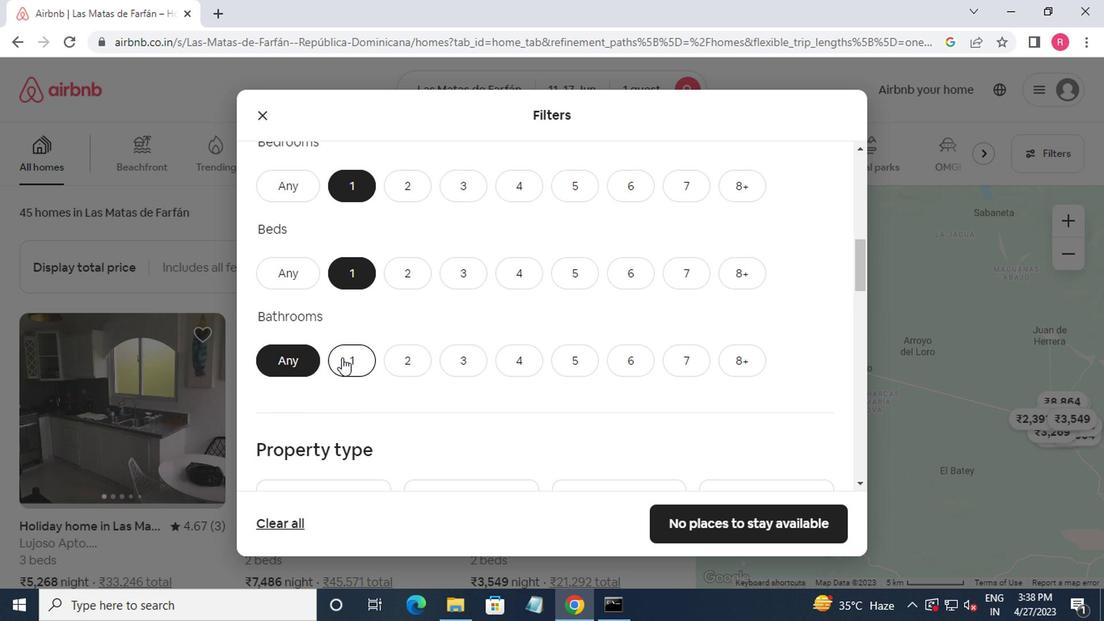 
Action: Mouse moved to (337, 357)
Screenshot: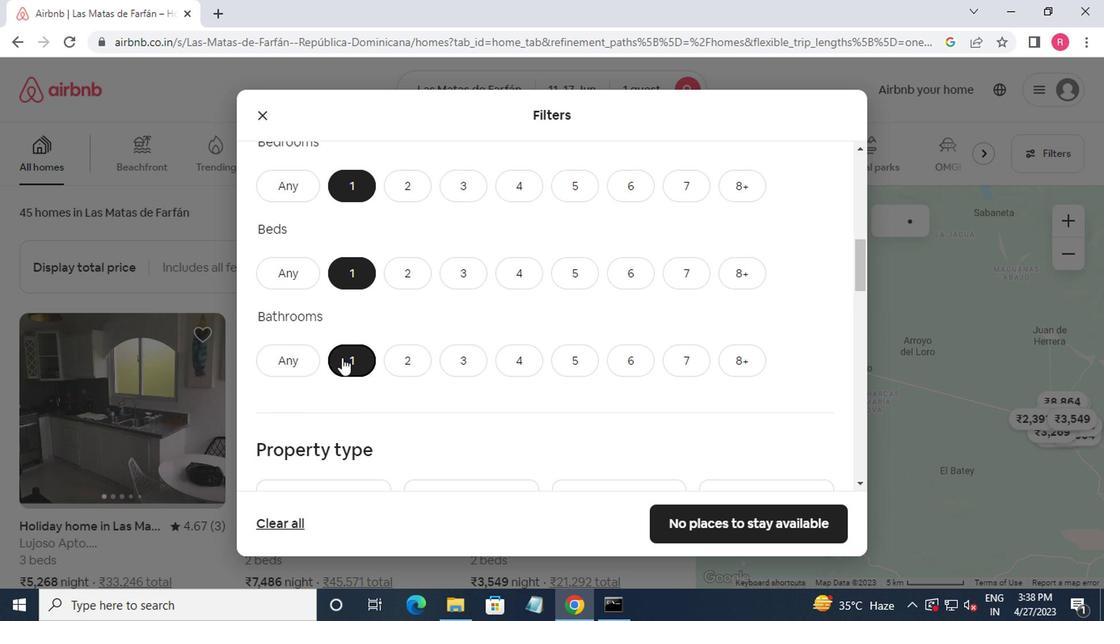 
Action: Mouse scrolled (337, 356) with delta (0, 0)
Screenshot: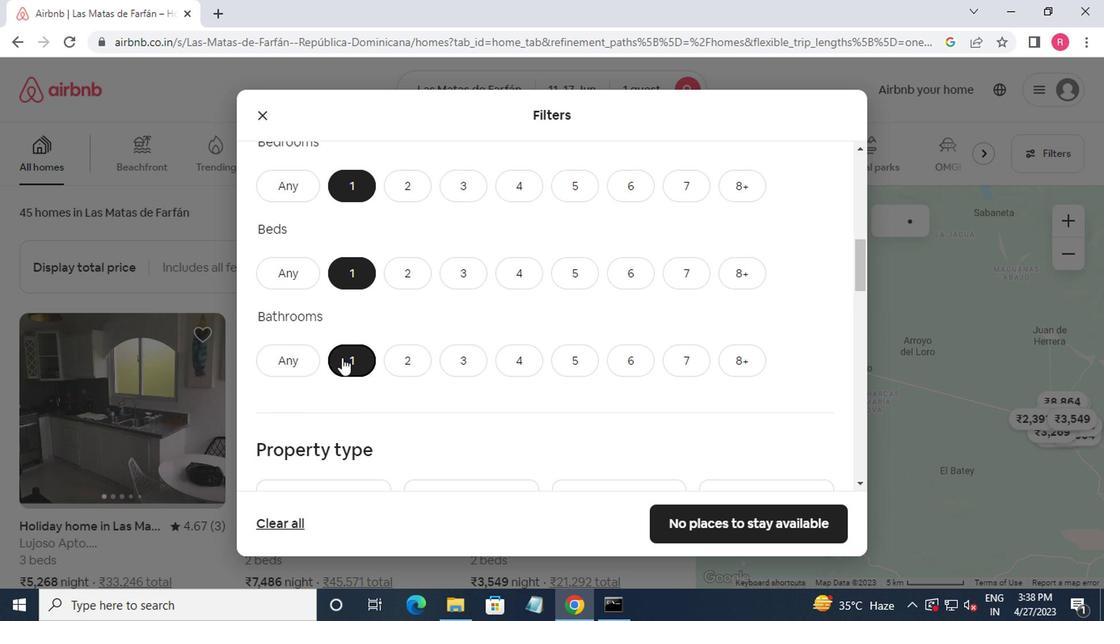 
Action: Mouse moved to (337, 358)
Screenshot: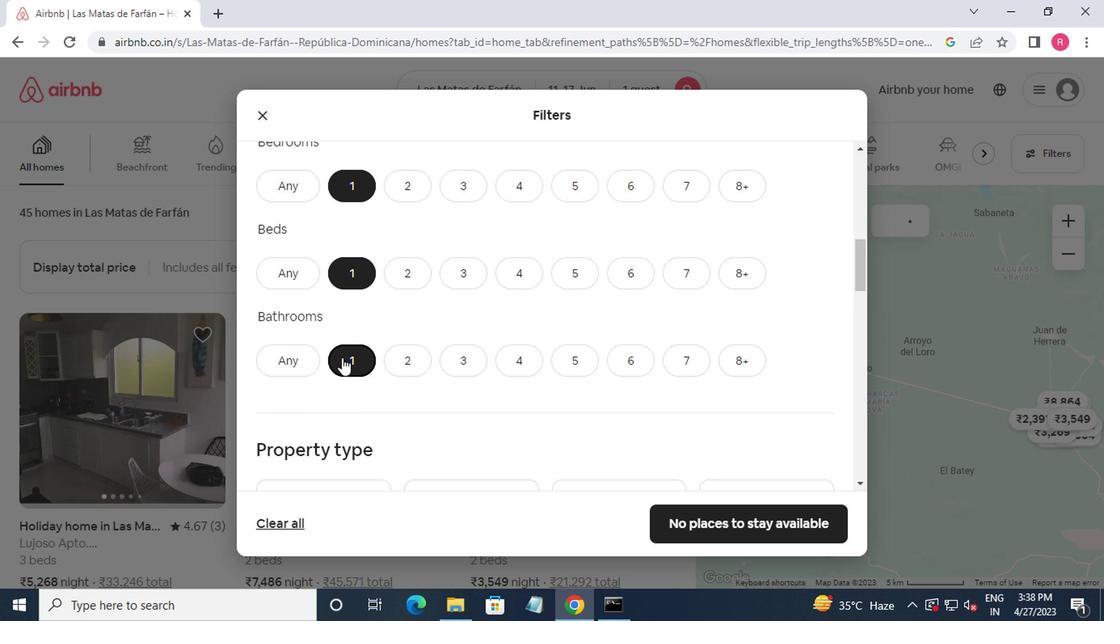 
Action: Mouse scrolled (337, 357) with delta (0, -1)
Screenshot: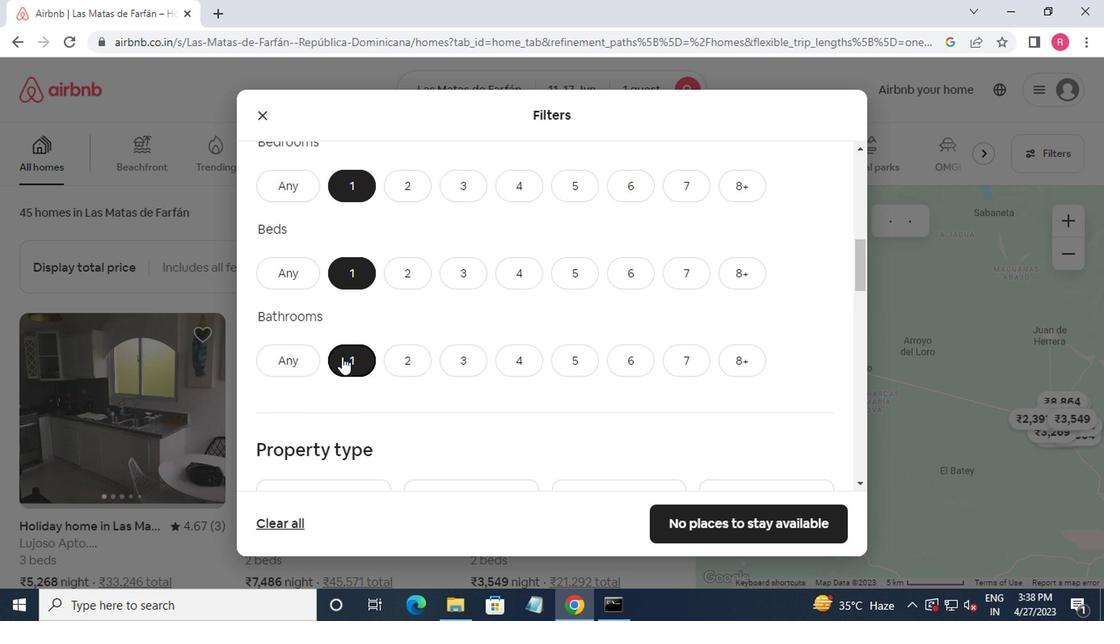 
Action: Mouse scrolled (337, 357) with delta (0, -1)
Screenshot: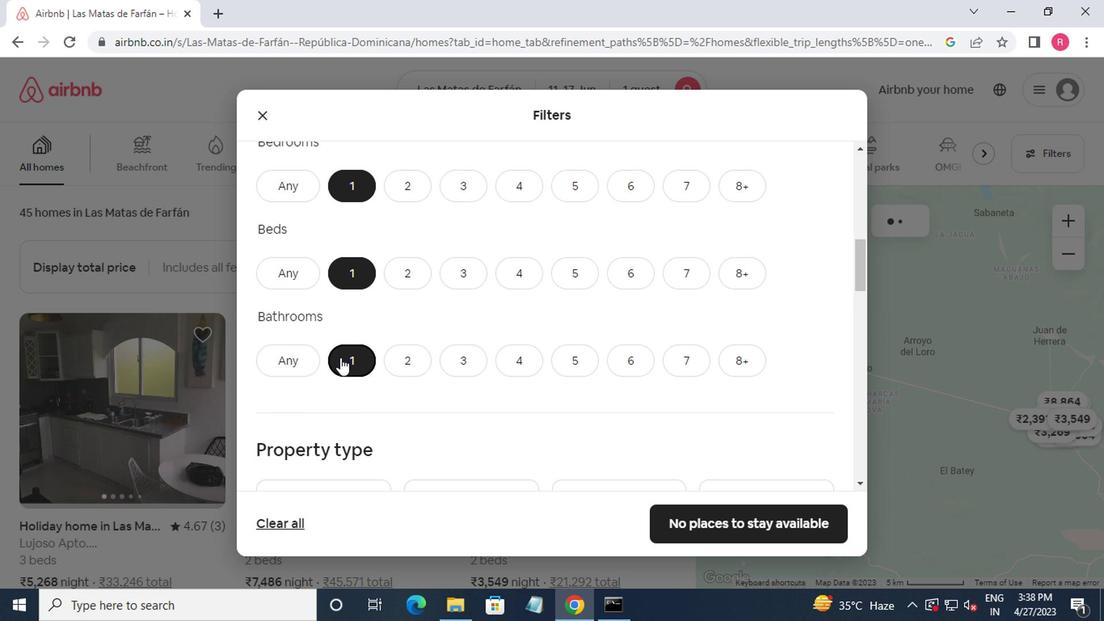 
Action: Mouse moved to (336, 359)
Screenshot: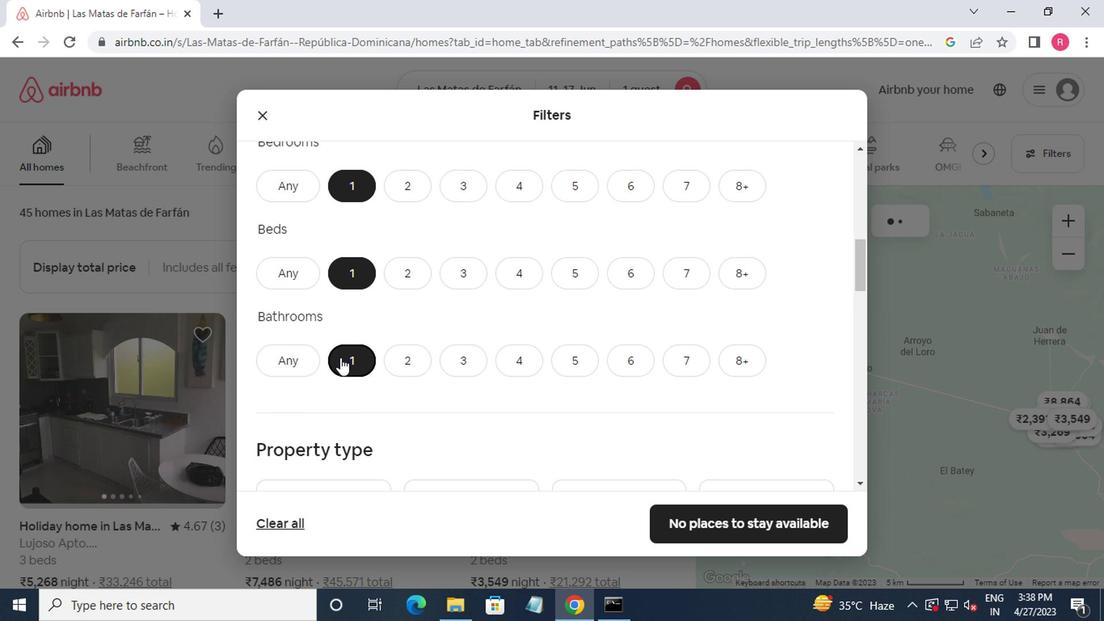 
Action: Mouse scrolled (336, 358) with delta (0, 0)
Screenshot: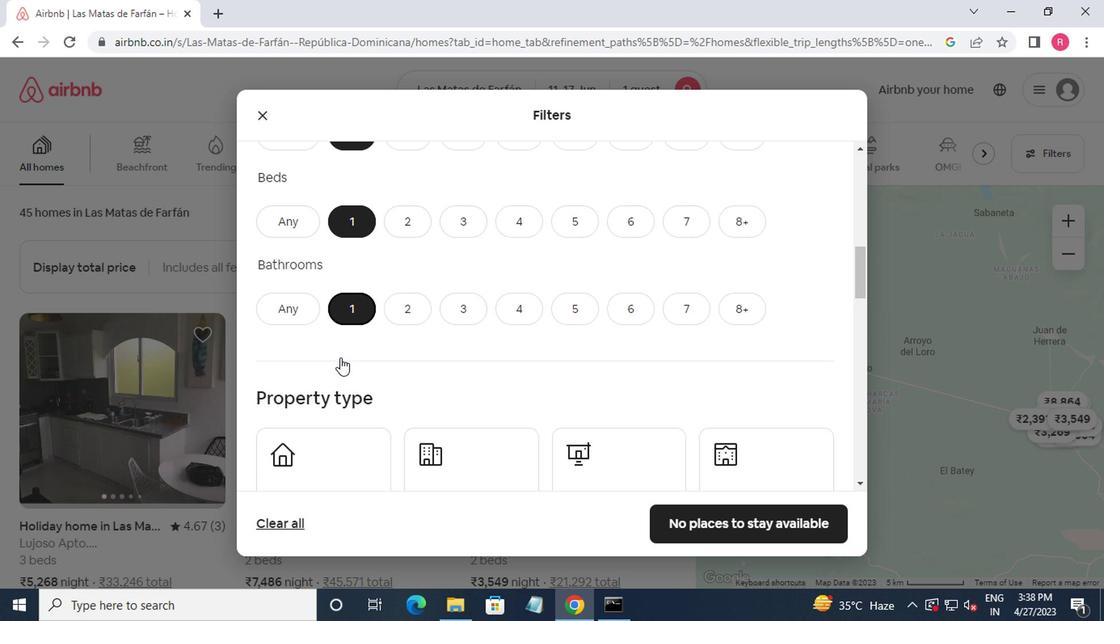 
Action: Mouse moved to (311, 246)
Screenshot: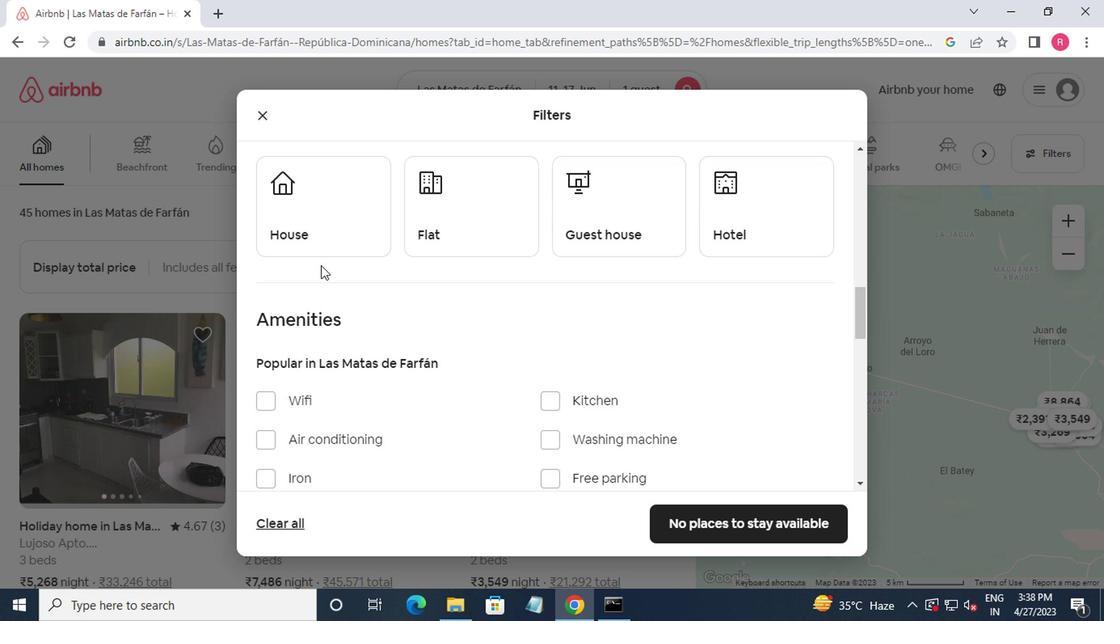 
Action: Mouse pressed left at (311, 246)
Screenshot: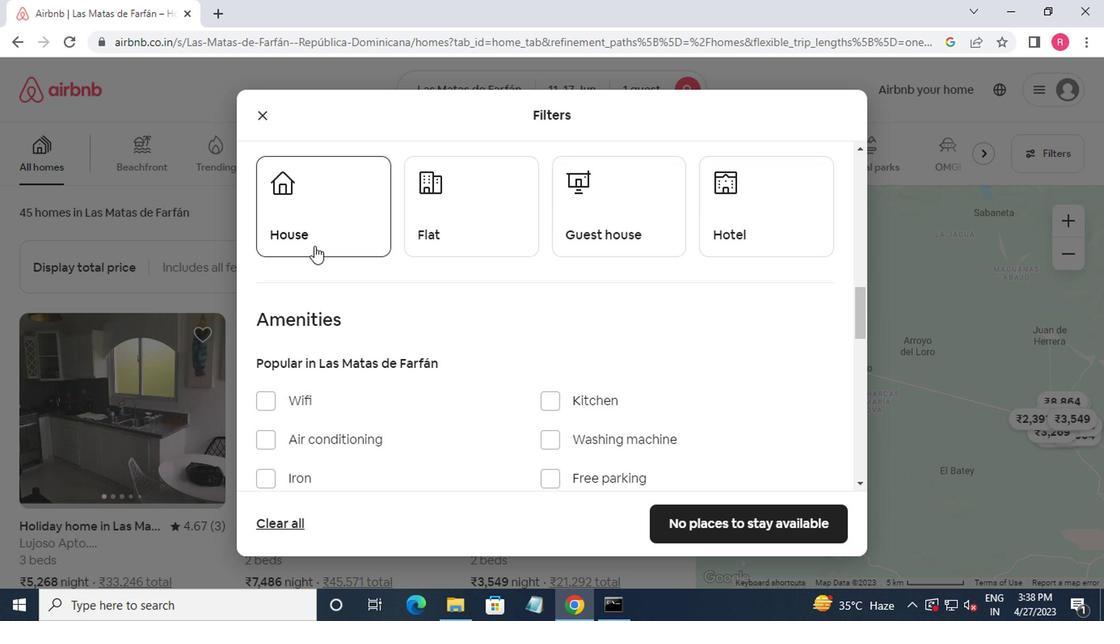 
Action: Mouse moved to (415, 245)
Screenshot: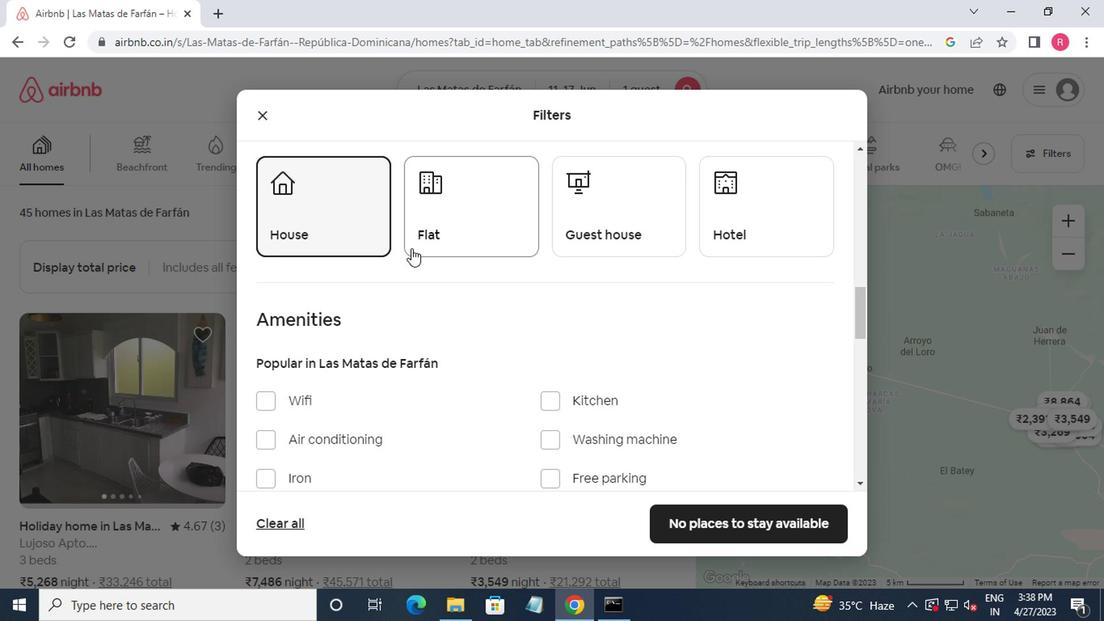 
Action: Mouse pressed left at (415, 245)
Screenshot: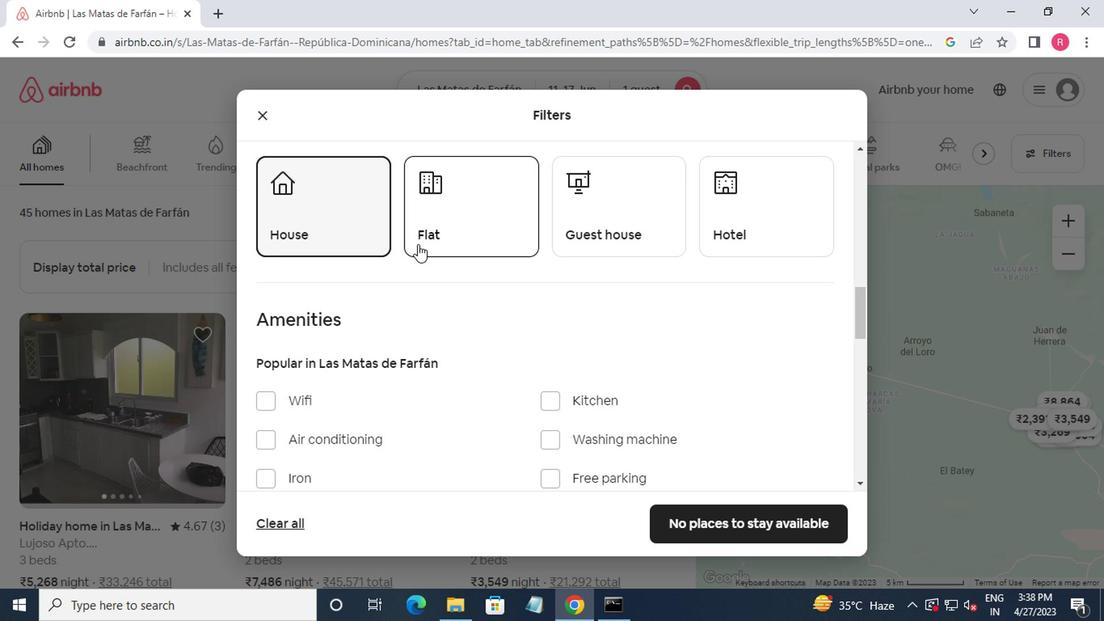 
Action: Mouse moved to (567, 234)
Screenshot: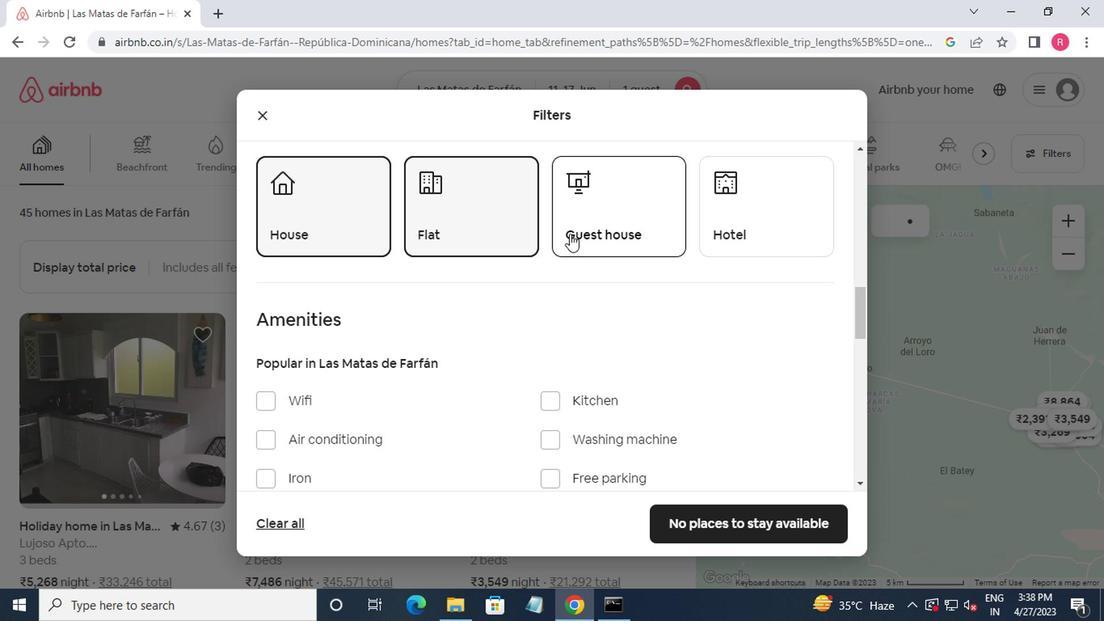 
Action: Mouse pressed left at (567, 234)
Screenshot: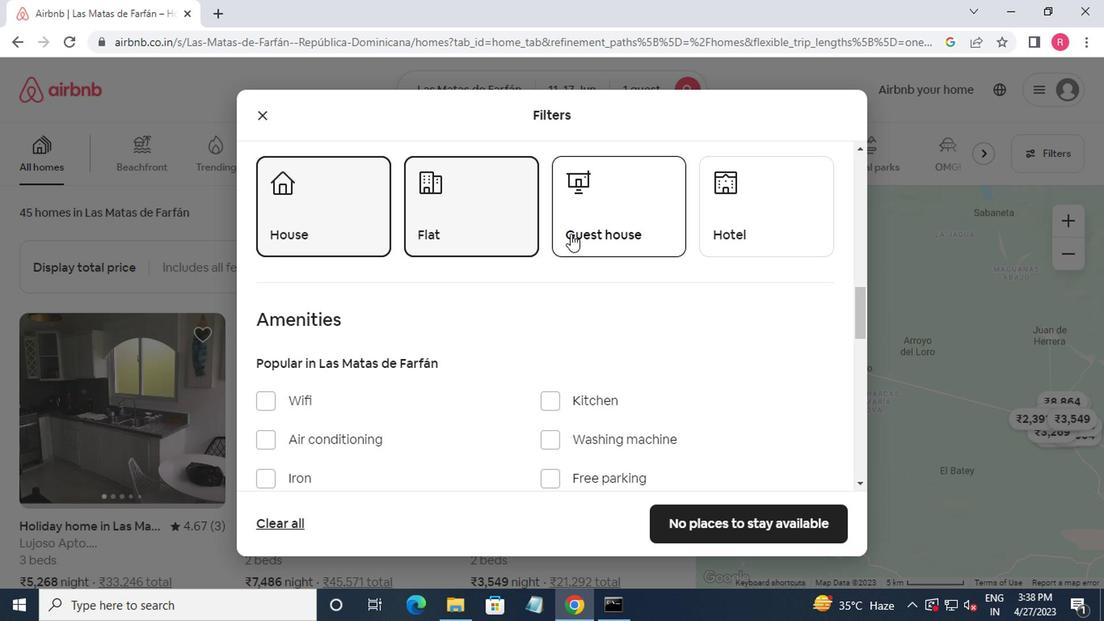 
Action: Mouse moved to (714, 224)
Screenshot: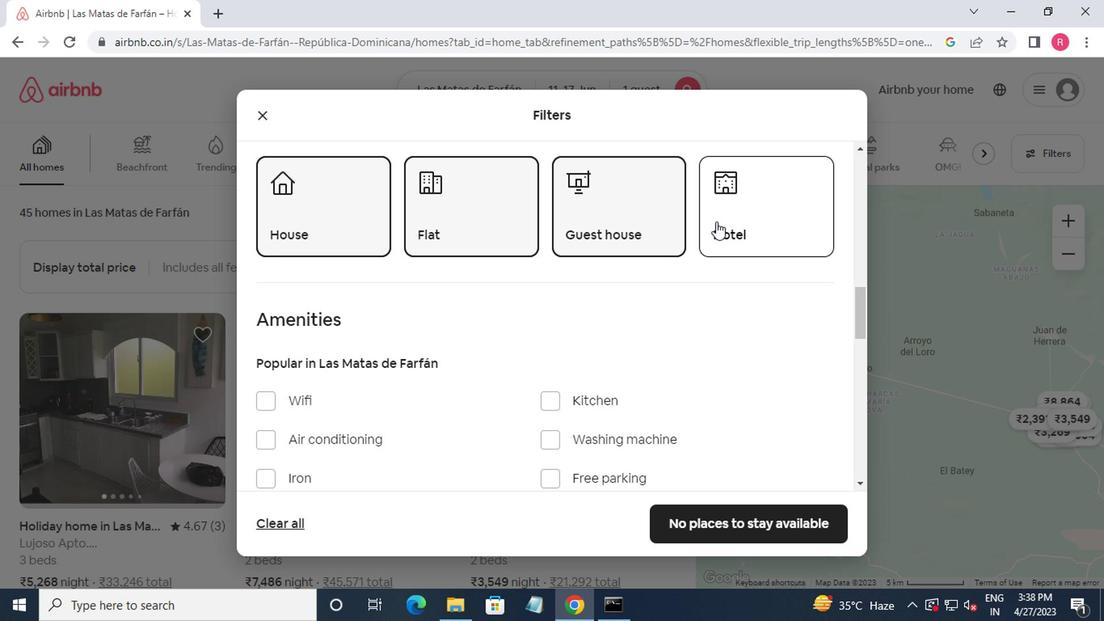 
Action: Mouse pressed left at (714, 224)
Screenshot: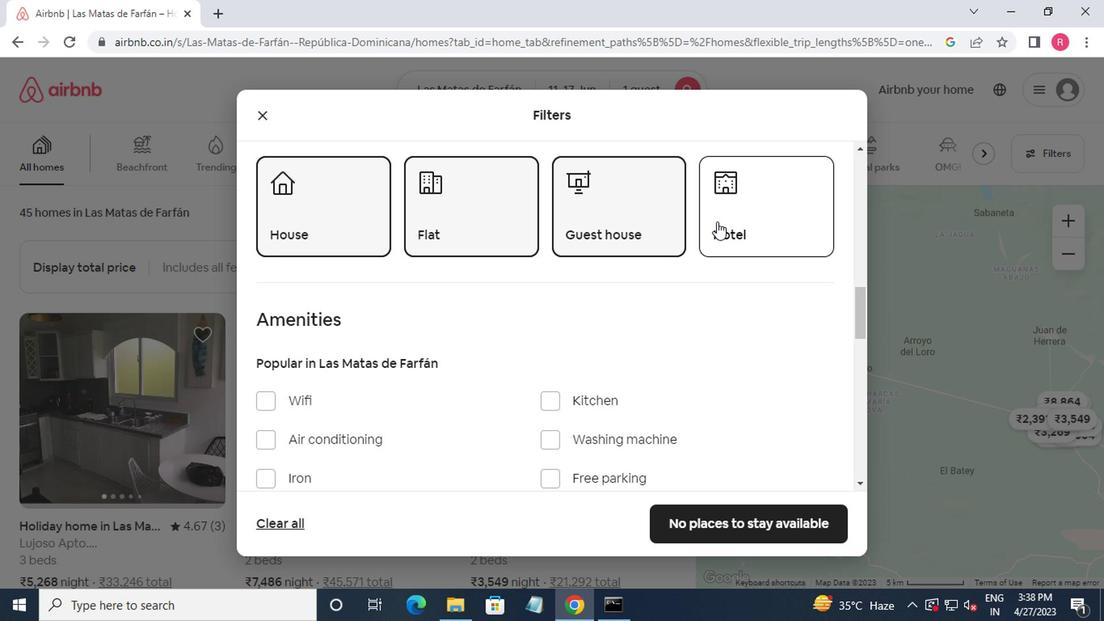 
Action: Mouse moved to (715, 222)
Screenshot: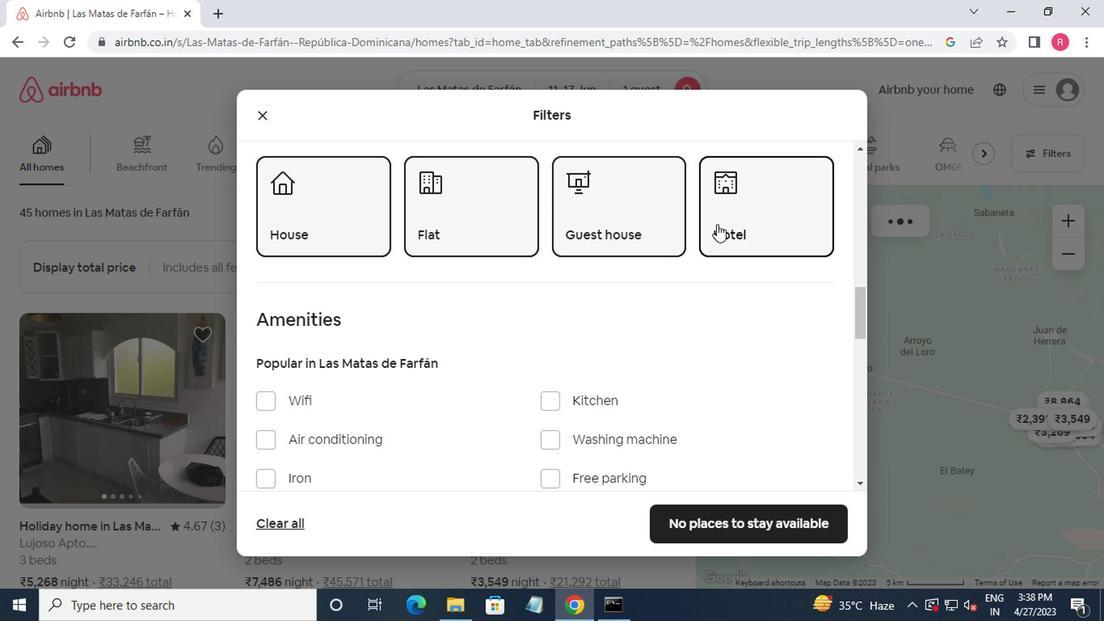 
Action: Mouse scrolled (715, 221) with delta (0, 0)
Screenshot: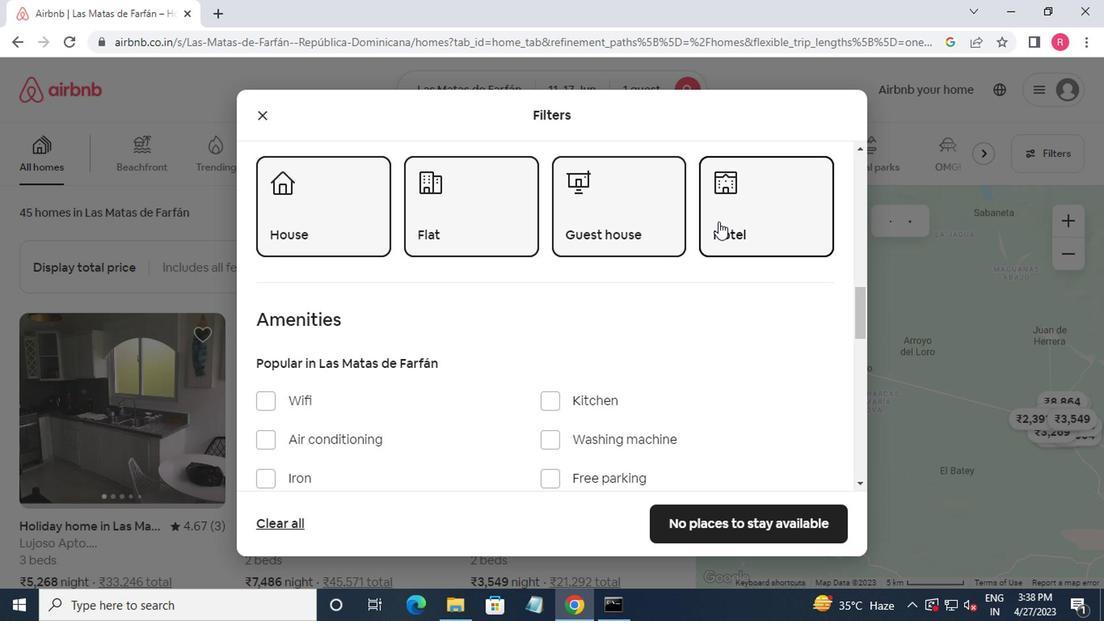 
Action: Mouse scrolled (715, 221) with delta (0, 0)
Screenshot: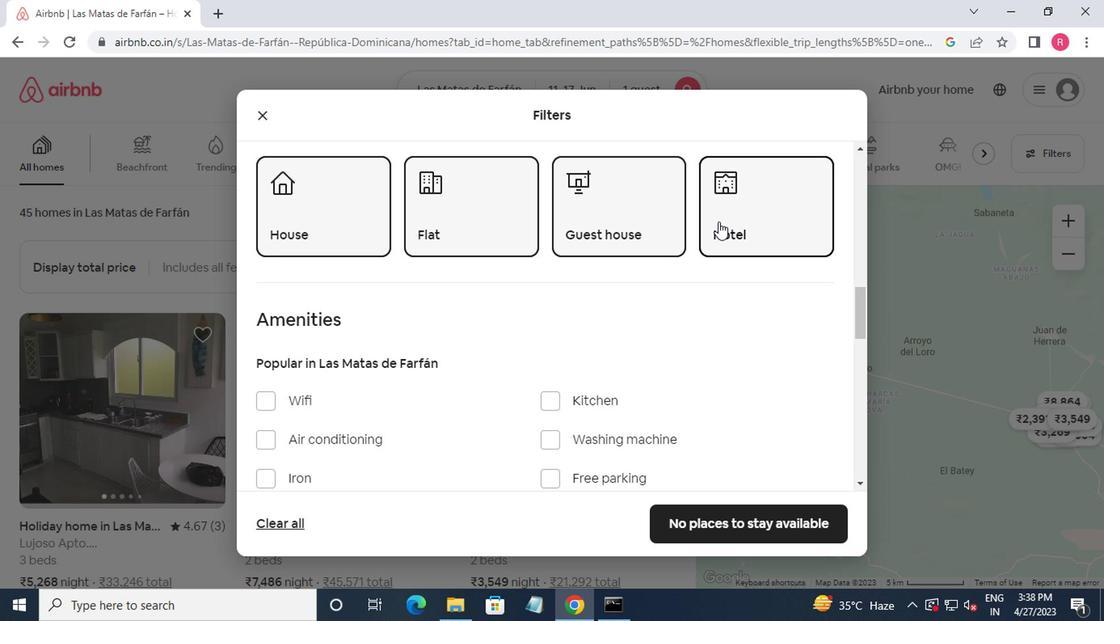 
Action: Mouse scrolled (715, 221) with delta (0, 0)
Screenshot: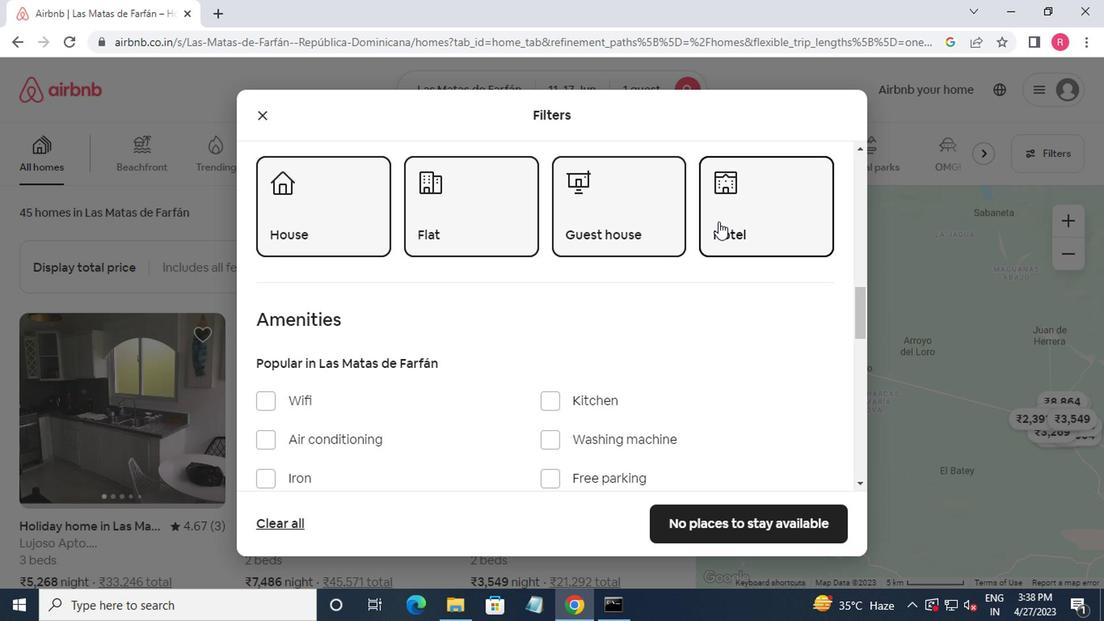 
Action: Mouse moved to (712, 226)
Screenshot: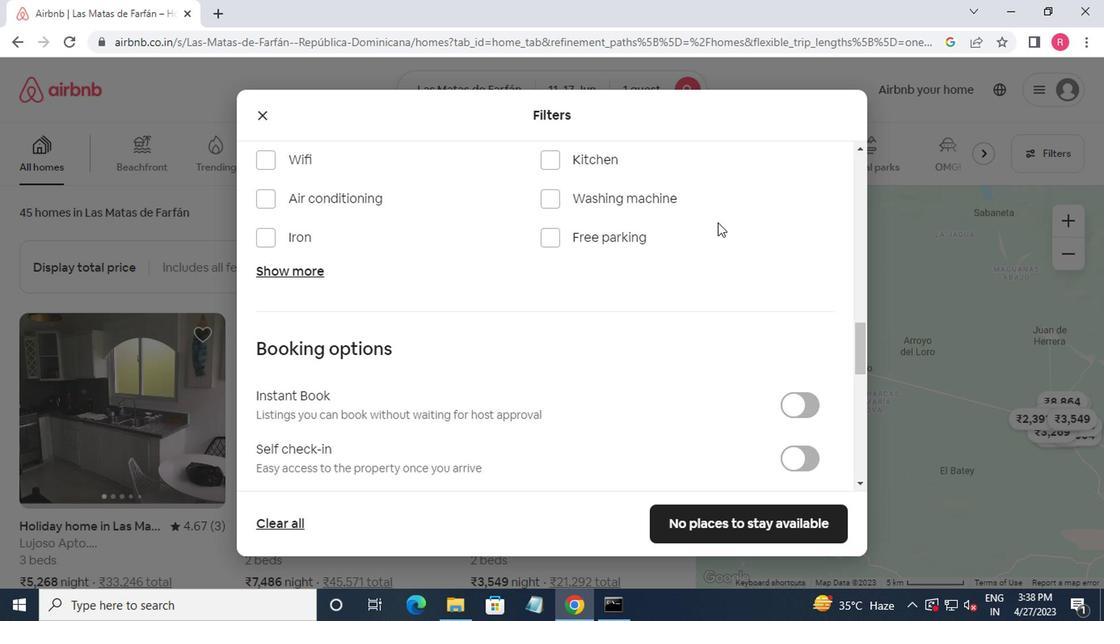 
Action: Mouse scrolled (712, 225) with delta (0, -1)
Screenshot: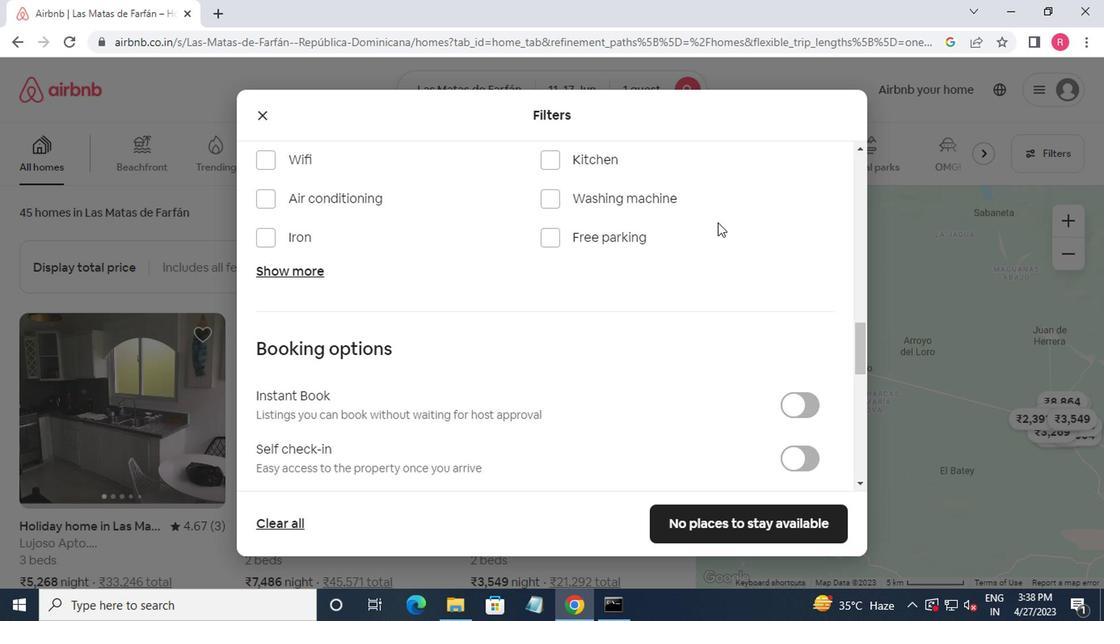 
Action: Mouse moved to (712, 227)
Screenshot: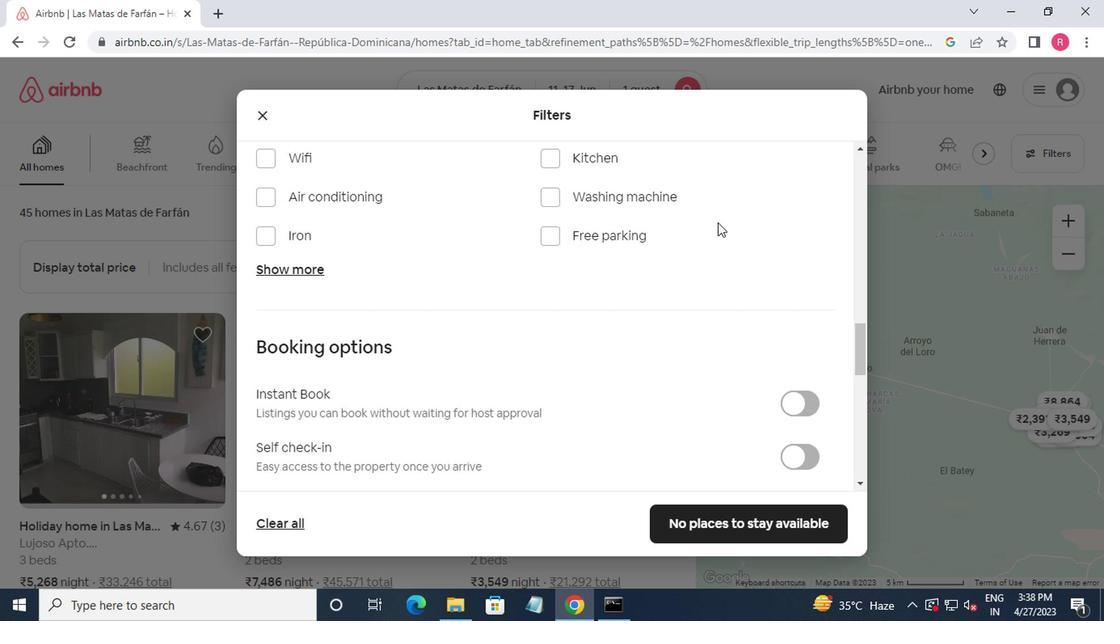 
Action: Mouse scrolled (712, 227) with delta (0, 0)
Screenshot: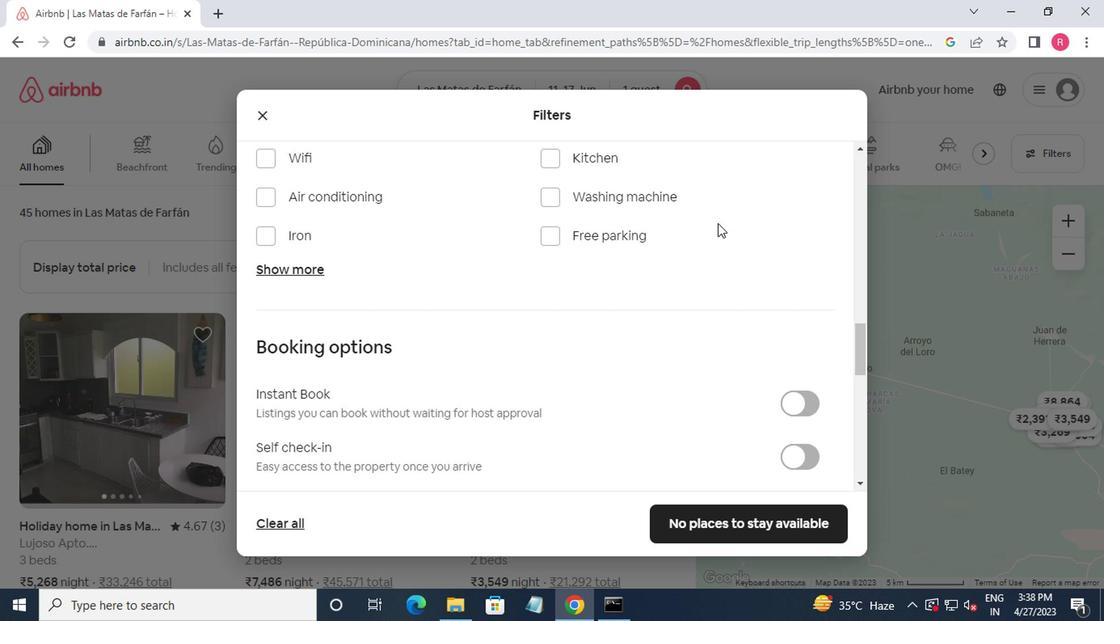 
Action: Mouse moved to (787, 290)
Screenshot: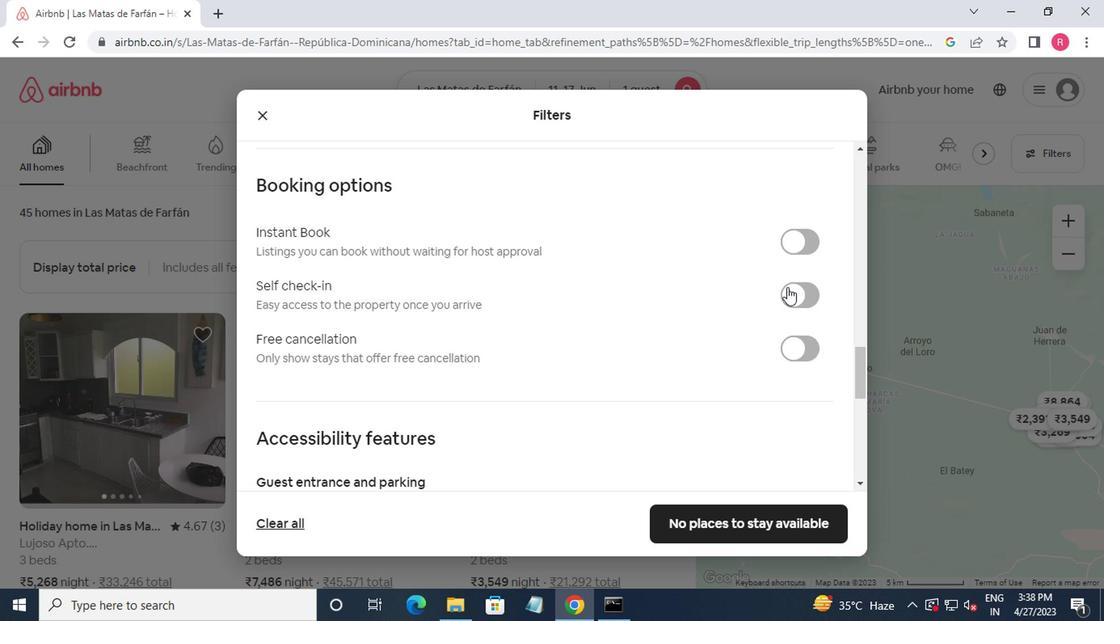 
Action: Mouse pressed left at (787, 290)
Screenshot: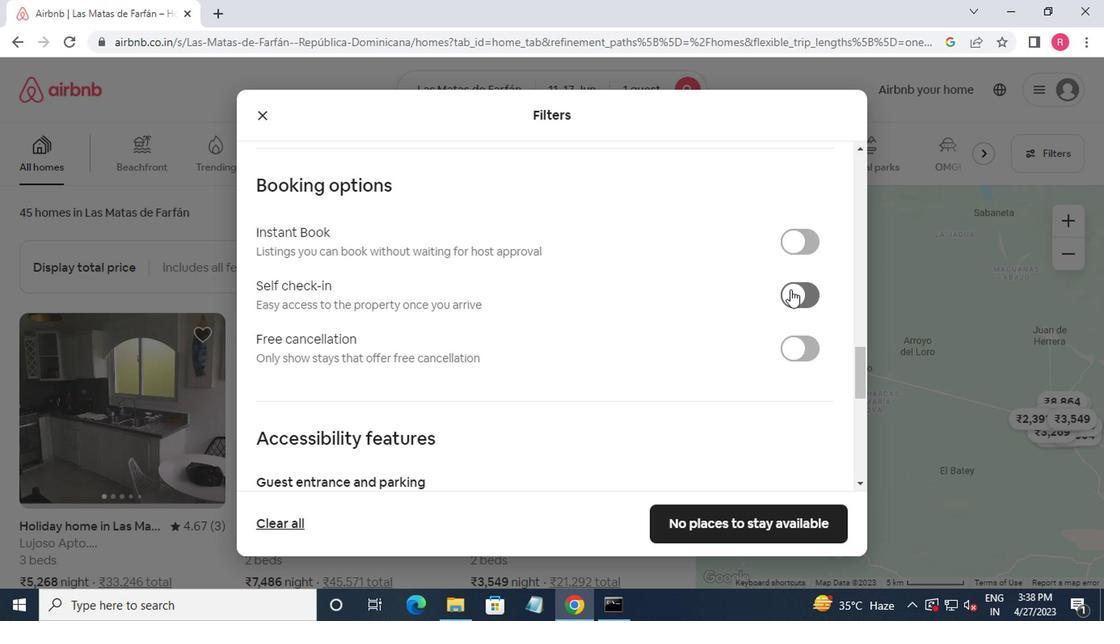 
Action: Mouse moved to (783, 289)
Screenshot: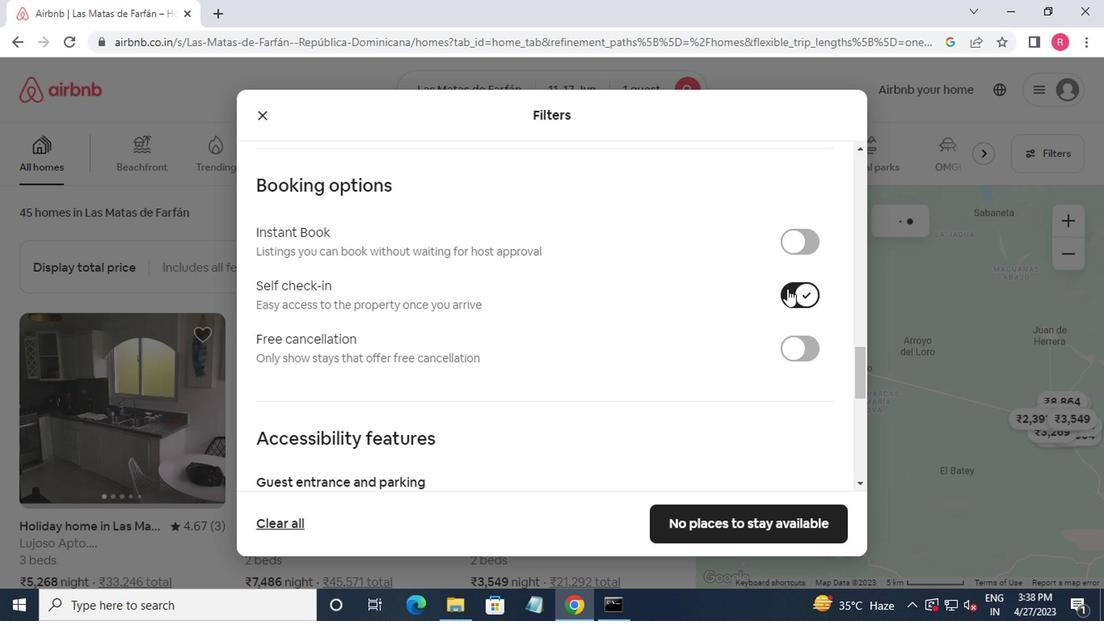 
Action: Mouse scrolled (783, 288) with delta (0, 0)
Screenshot: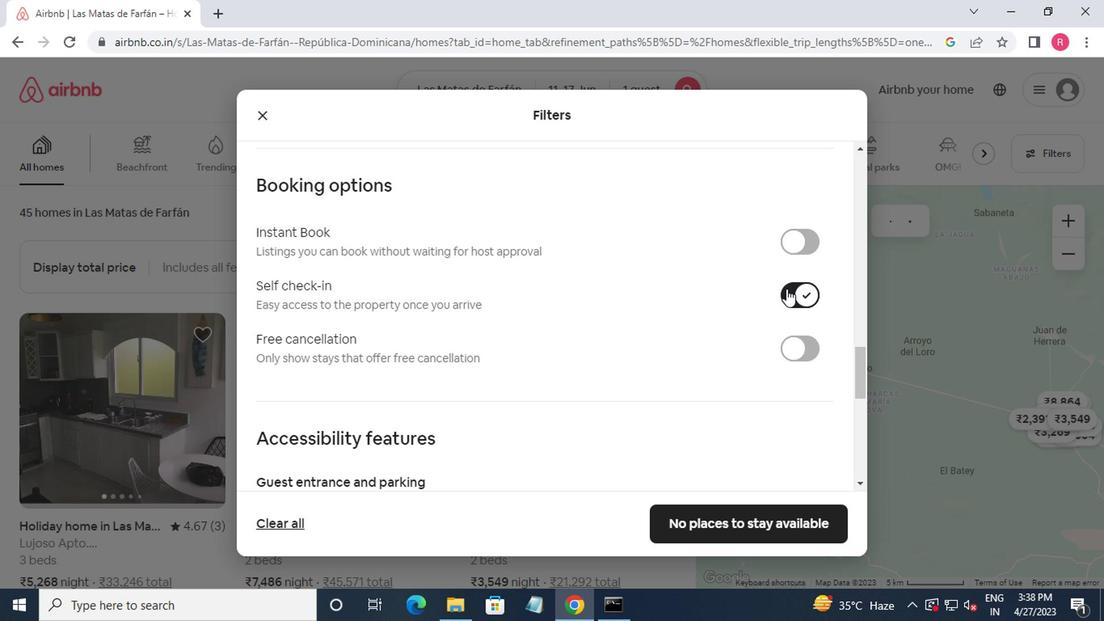 
Action: Mouse scrolled (783, 288) with delta (0, 0)
Screenshot: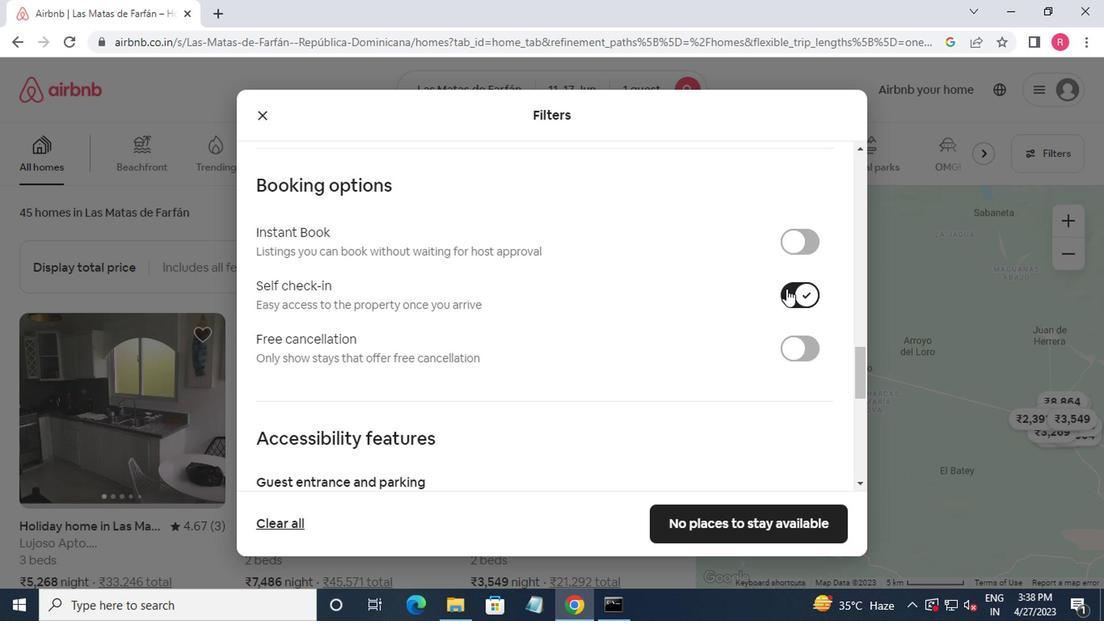 
Action: Mouse moved to (783, 289)
Screenshot: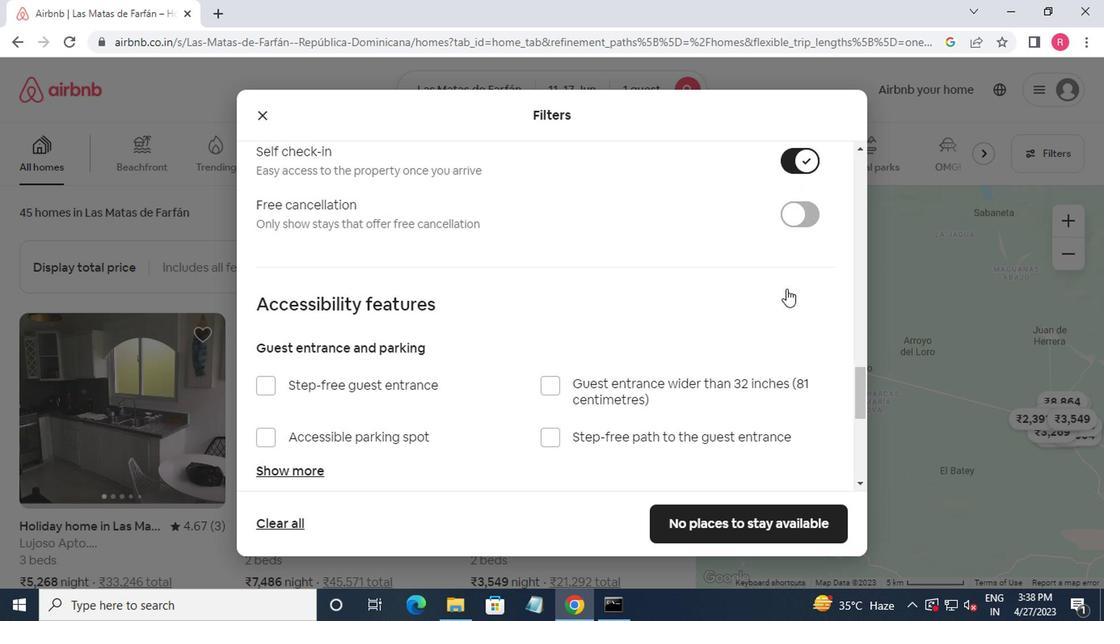 
Action: Mouse scrolled (783, 288) with delta (0, 0)
Screenshot: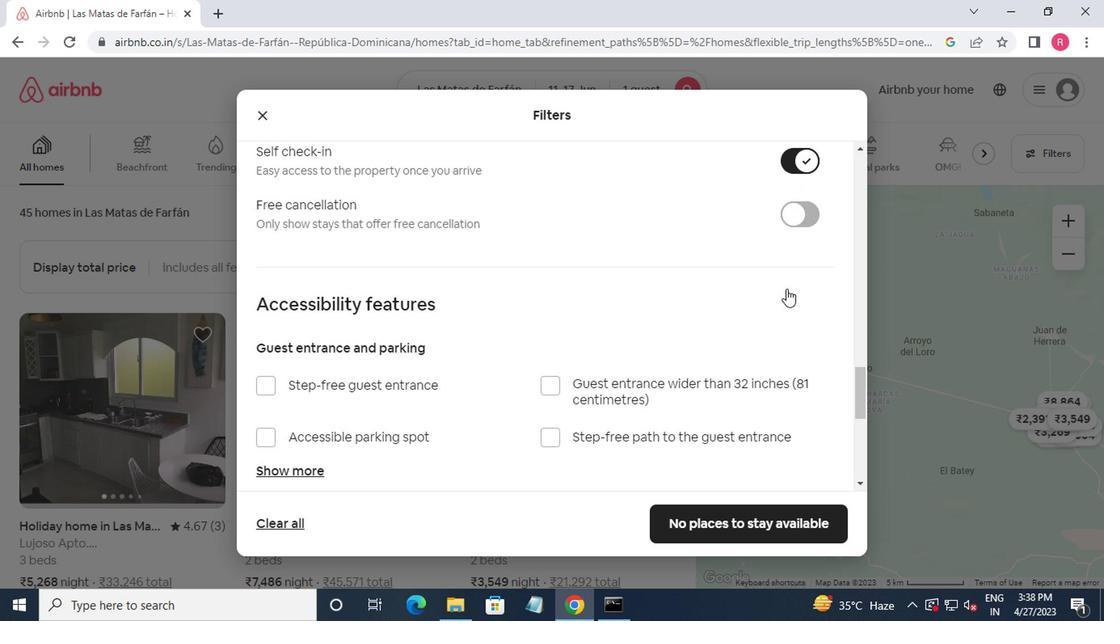 
Action: Mouse moved to (781, 289)
Screenshot: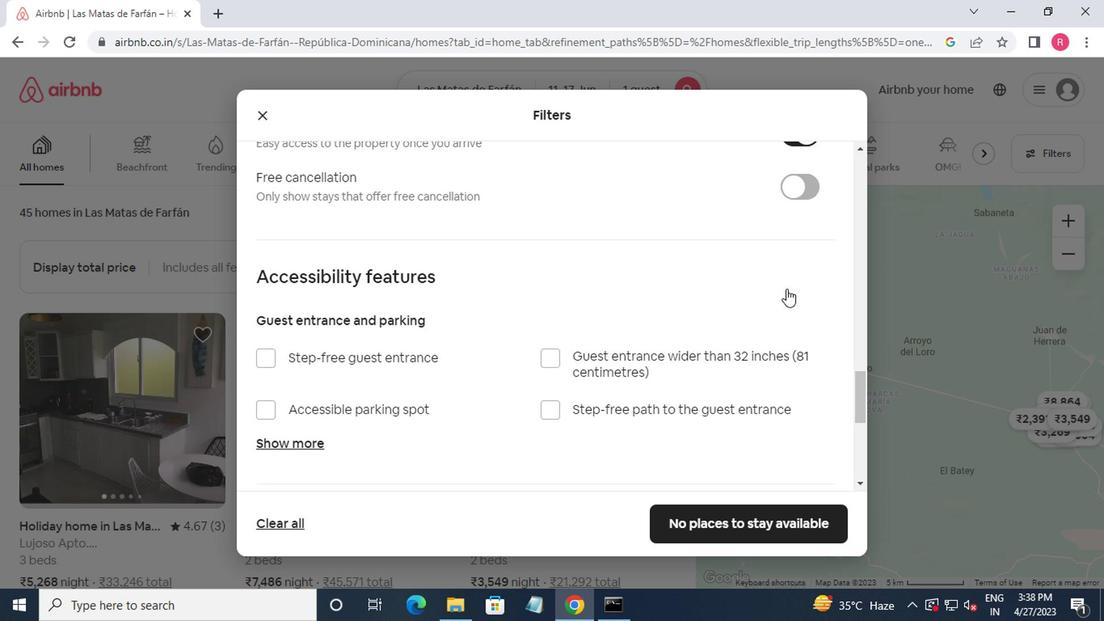 
Action: Mouse scrolled (781, 288) with delta (0, 0)
Screenshot: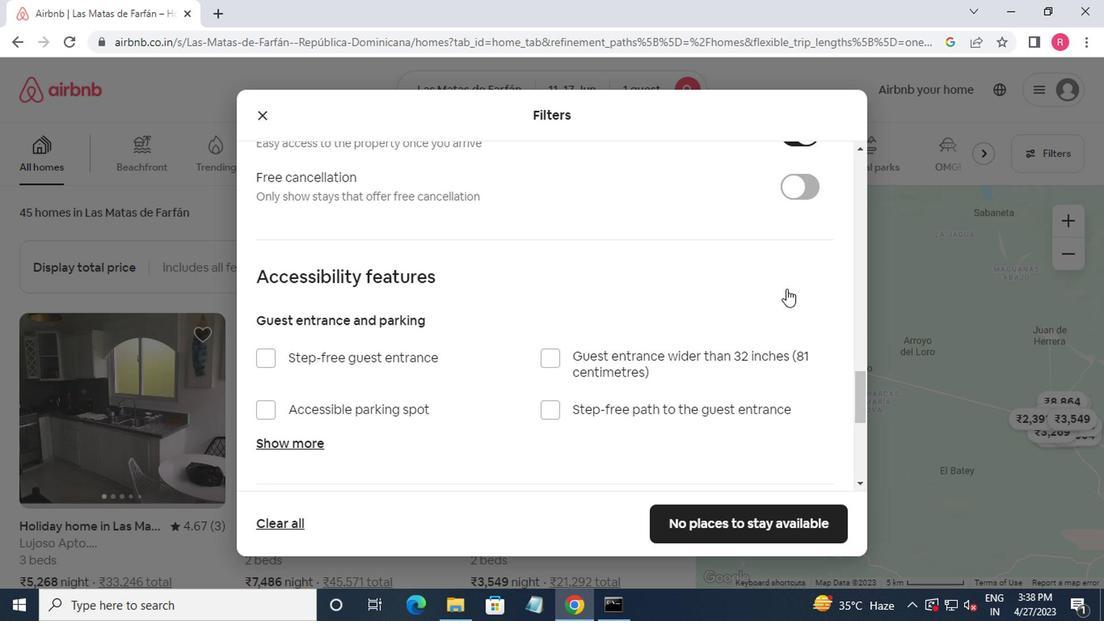 
Action: Mouse moved to (780, 289)
Screenshot: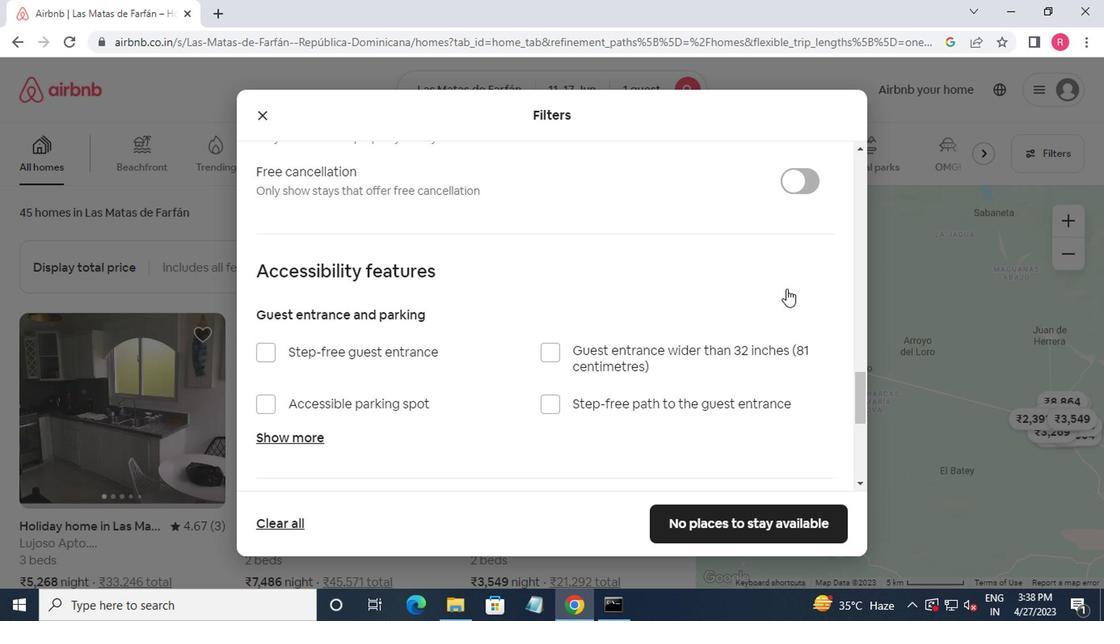 
Action: Mouse scrolled (780, 288) with delta (0, 0)
Screenshot: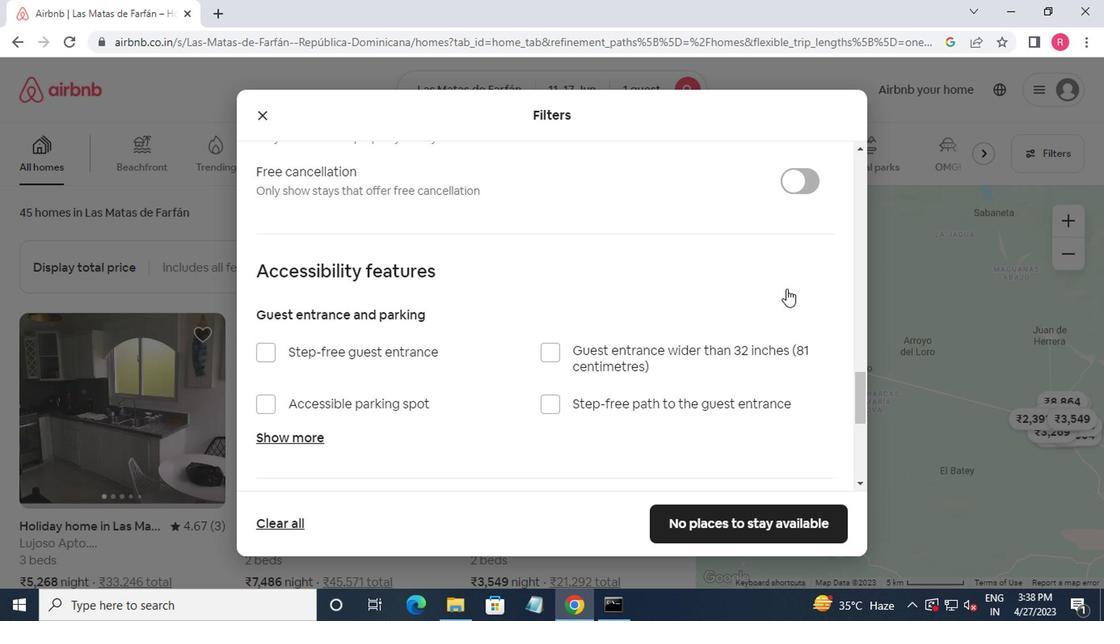
Action: Mouse moved to (776, 289)
Screenshot: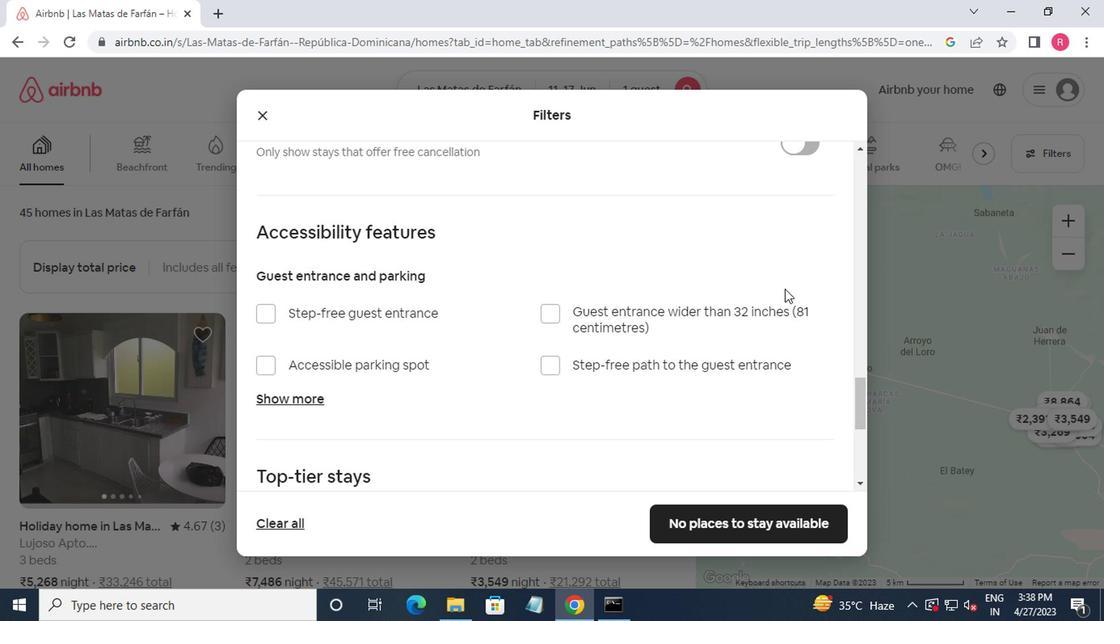 
Action: Mouse scrolled (776, 288) with delta (0, 0)
Screenshot: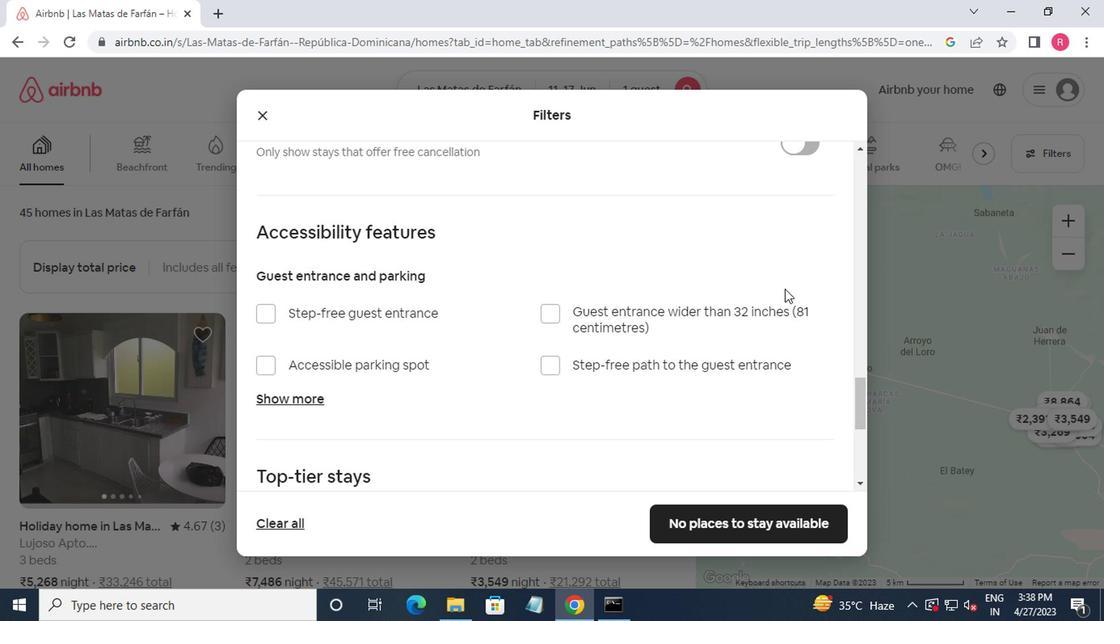 
Action: Mouse moved to (746, 295)
Screenshot: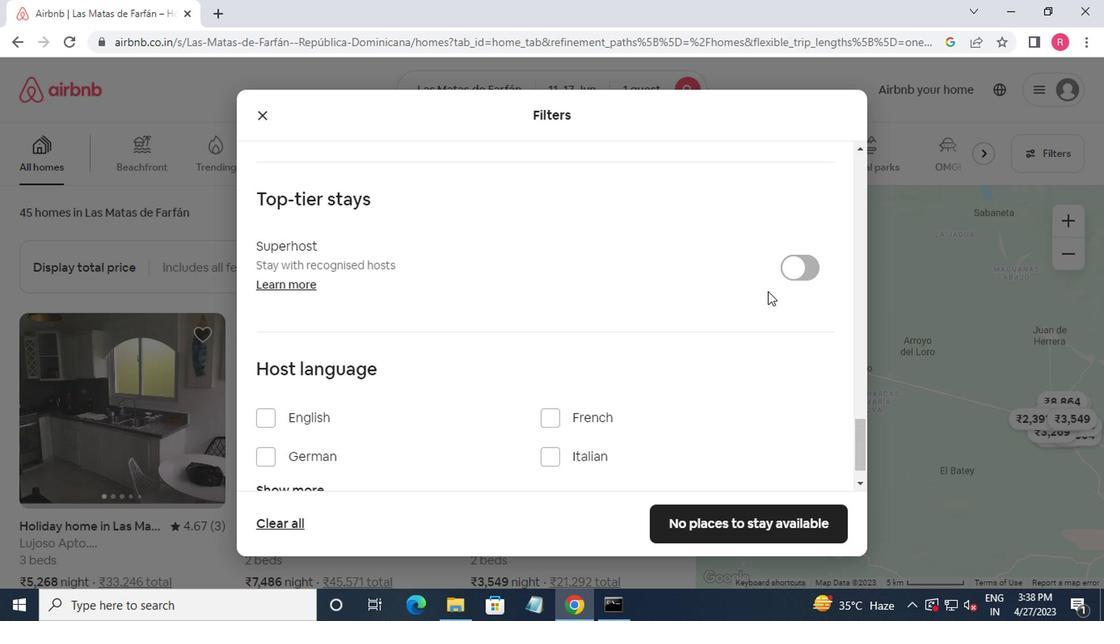 
Action: Mouse scrolled (746, 295) with delta (0, 0)
Screenshot: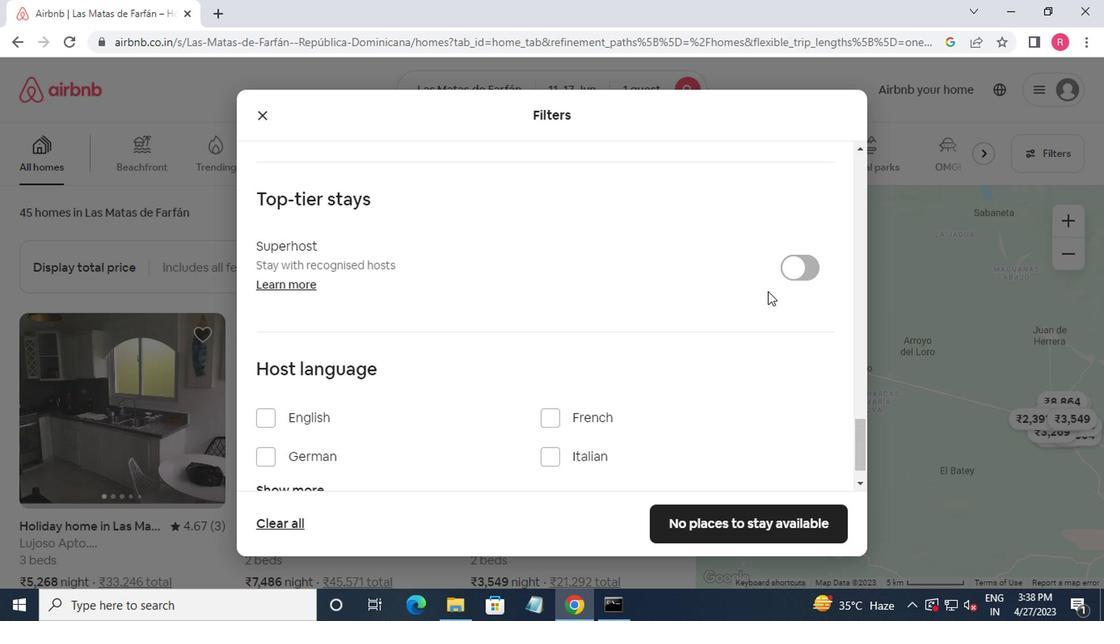 
Action: Mouse moved to (736, 299)
Screenshot: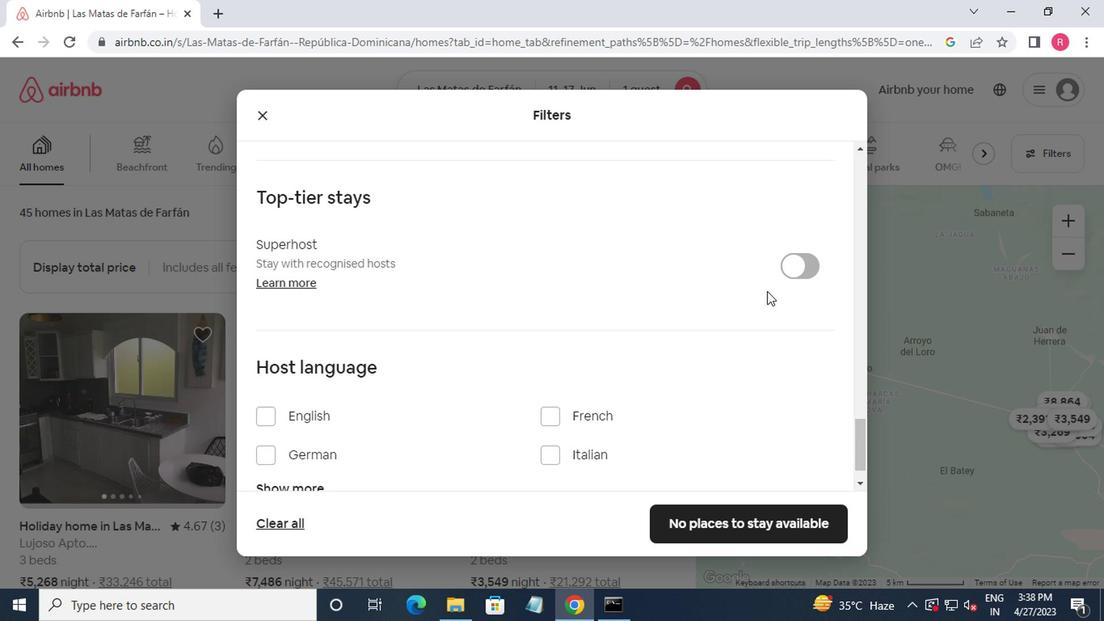 
Action: Mouse scrolled (736, 298) with delta (0, 0)
Screenshot: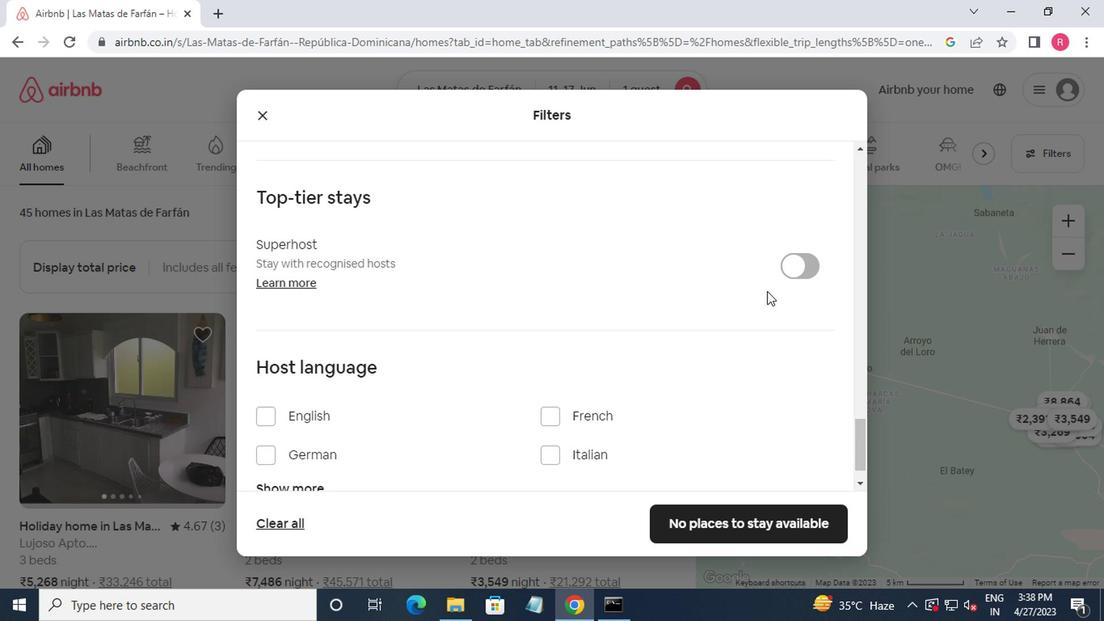 
Action: Mouse moved to (730, 299)
Screenshot: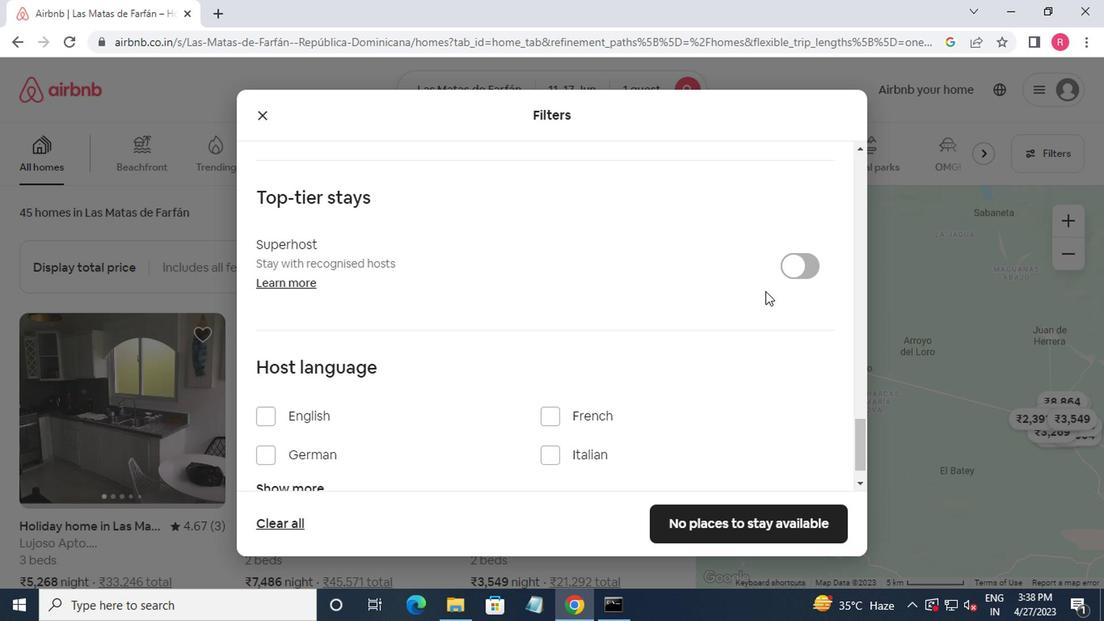 
Action: Mouse scrolled (730, 299) with delta (0, 0)
Screenshot: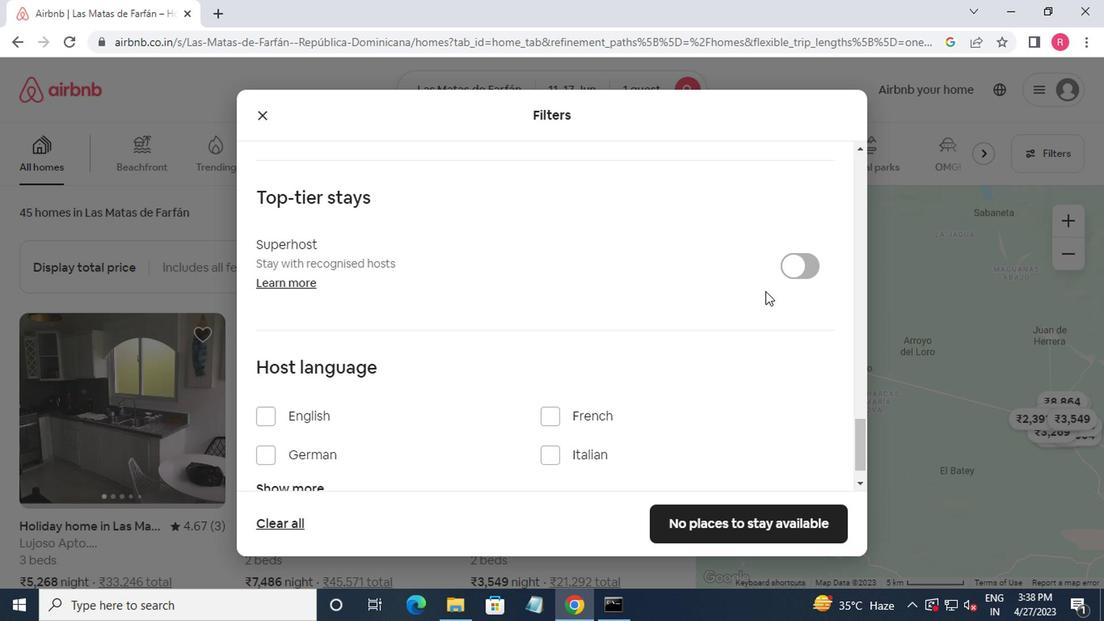 
Action: Mouse moved to (726, 300)
Screenshot: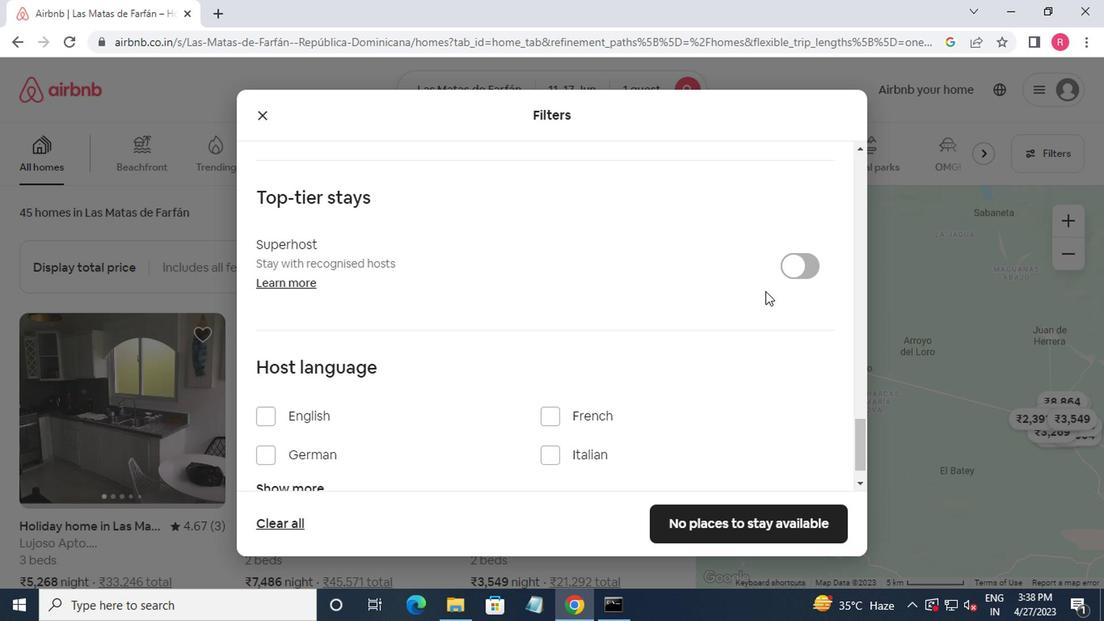 
Action: Mouse scrolled (726, 299) with delta (0, -1)
Screenshot: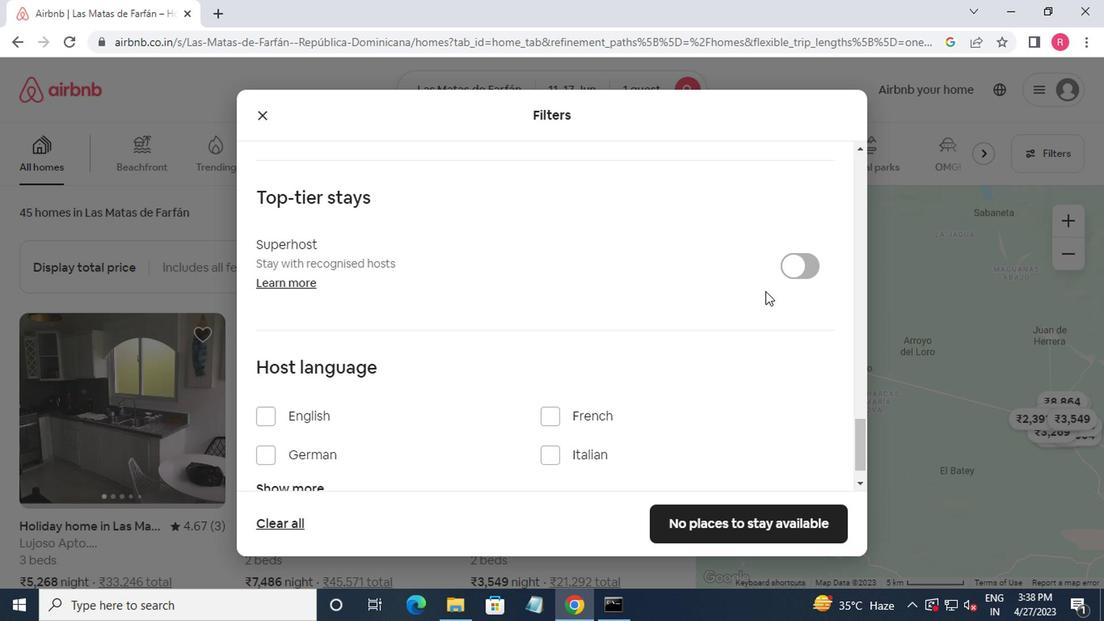 
Action: Mouse moved to (263, 380)
Screenshot: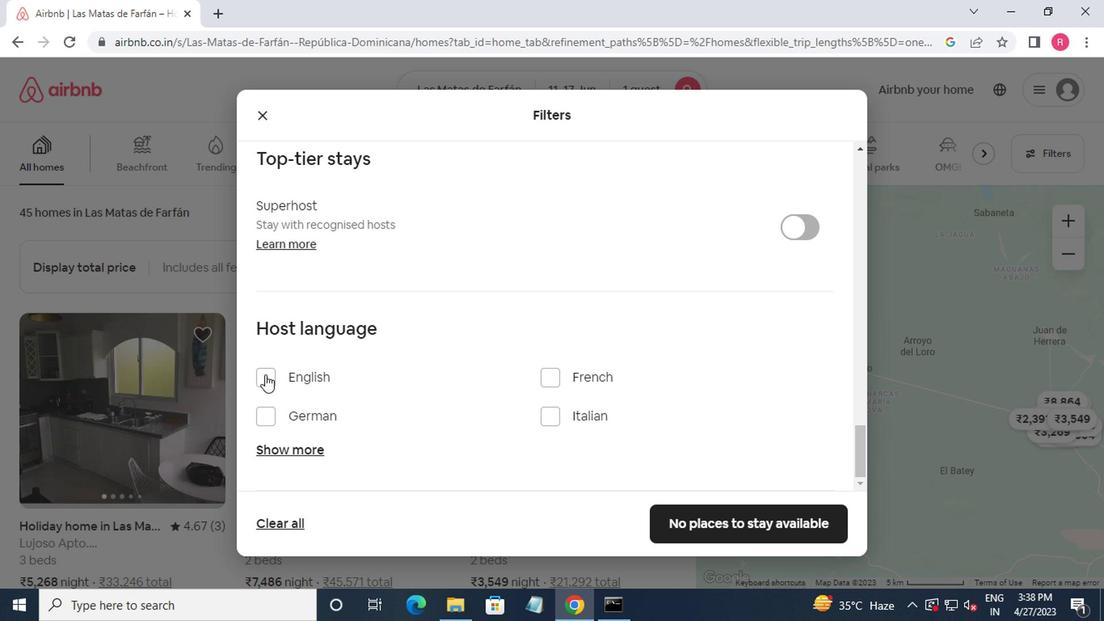 
Action: Mouse pressed left at (263, 380)
Screenshot: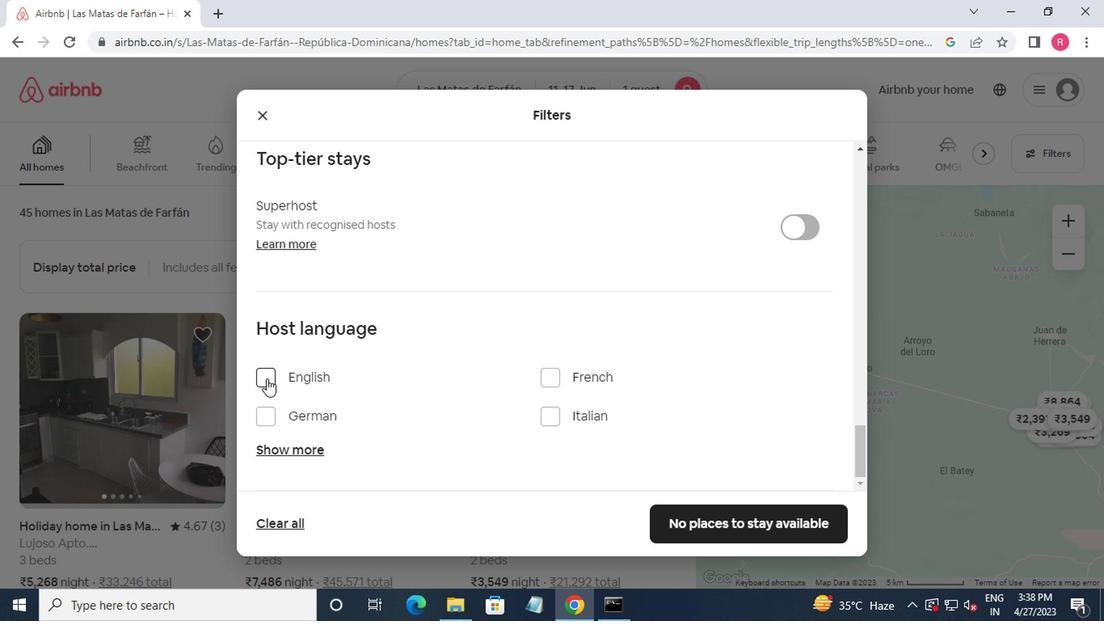 
Action: Mouse moved to (685, 514)
Screenshot: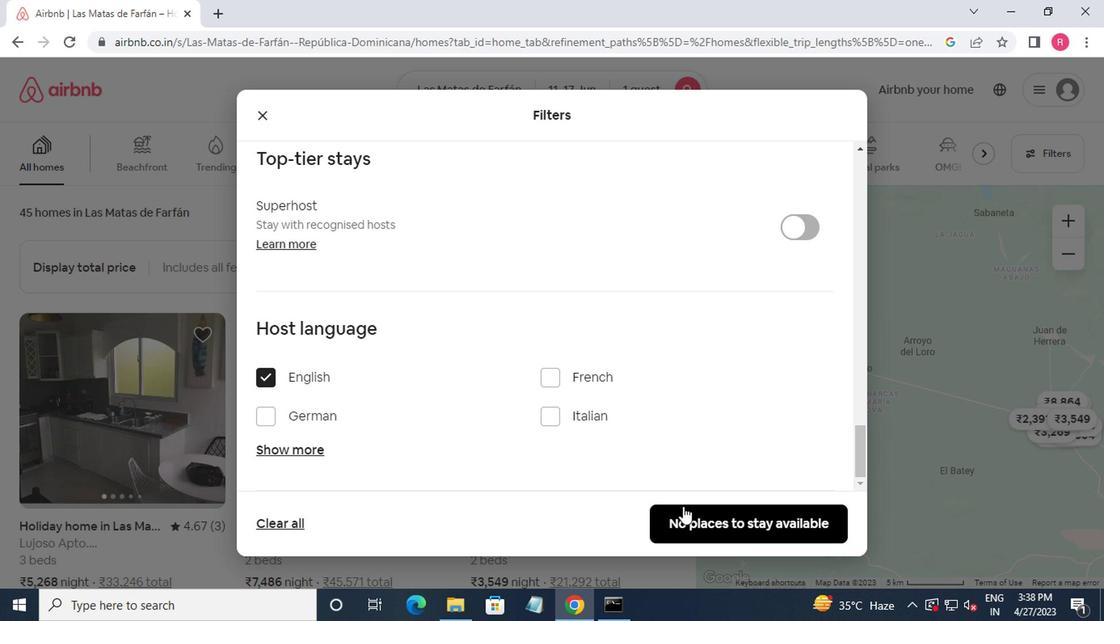 
Action: Mouse pressed left at (685, 514)
Screenshot: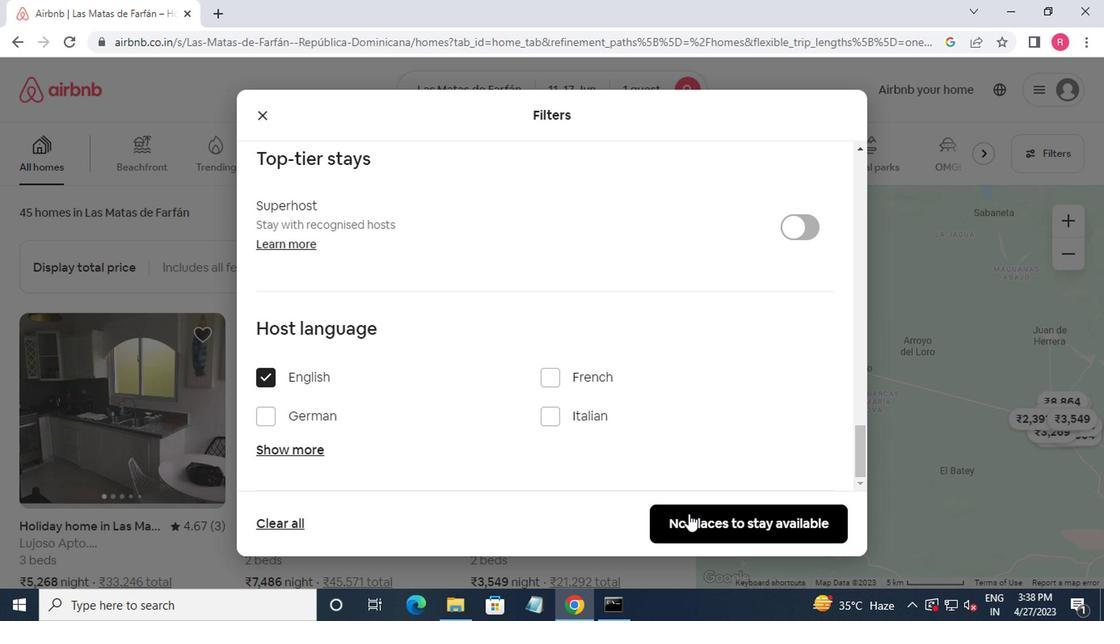 
Action: Mouse moved to (677, 495)
Screenshot: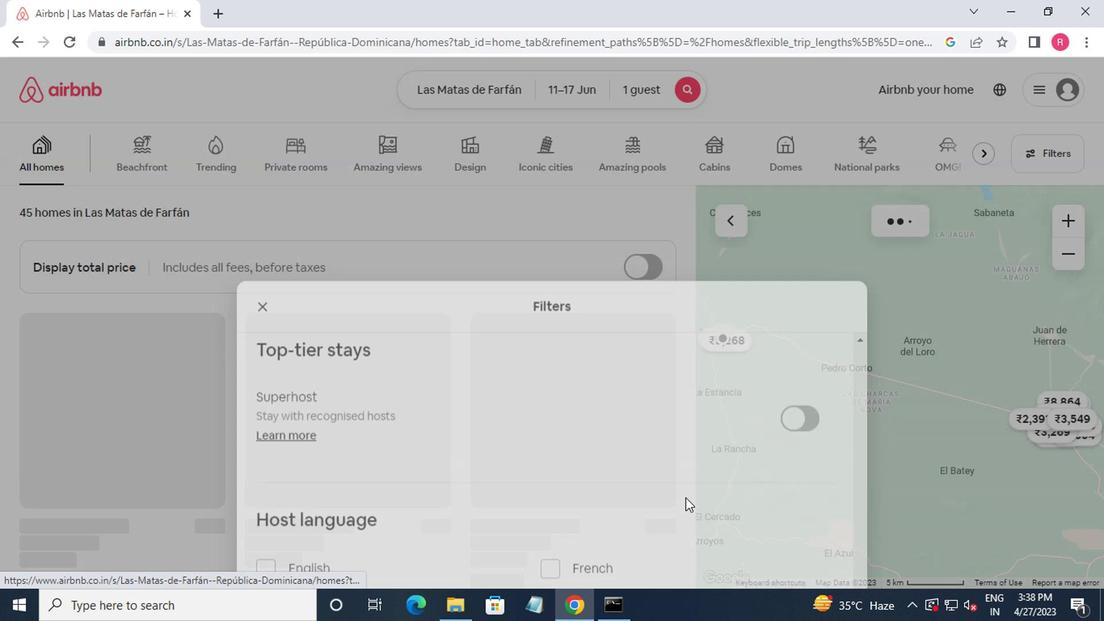 
